 Task: Look for space in Mansfield, United States from 26th August, 2023 to 10th September, 2023 for 6 adults, 2 children in price range Rs.10000 to Rs.15000. Place can be entire place or shared room with 6 bedrooms having 6 beds and 6 bathrooms. Property type can be house, flat, guest house. Amenities needed are: wifi, TV, free parkinig on premises, gym, breakfast. Booking option can be shelf check-in. Required host language is English.
Action: Mouse moved to (530, 114)
Screenshot: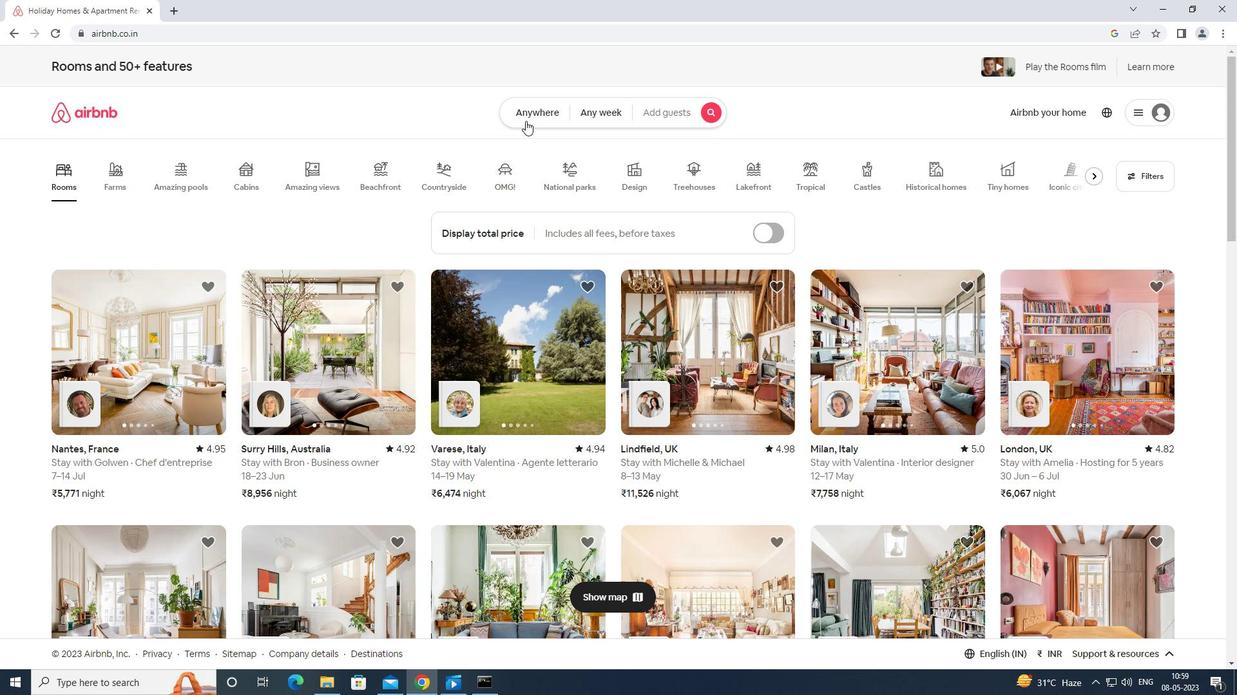 
Action: Mouse pressed left at (530, 114)
Screenshot: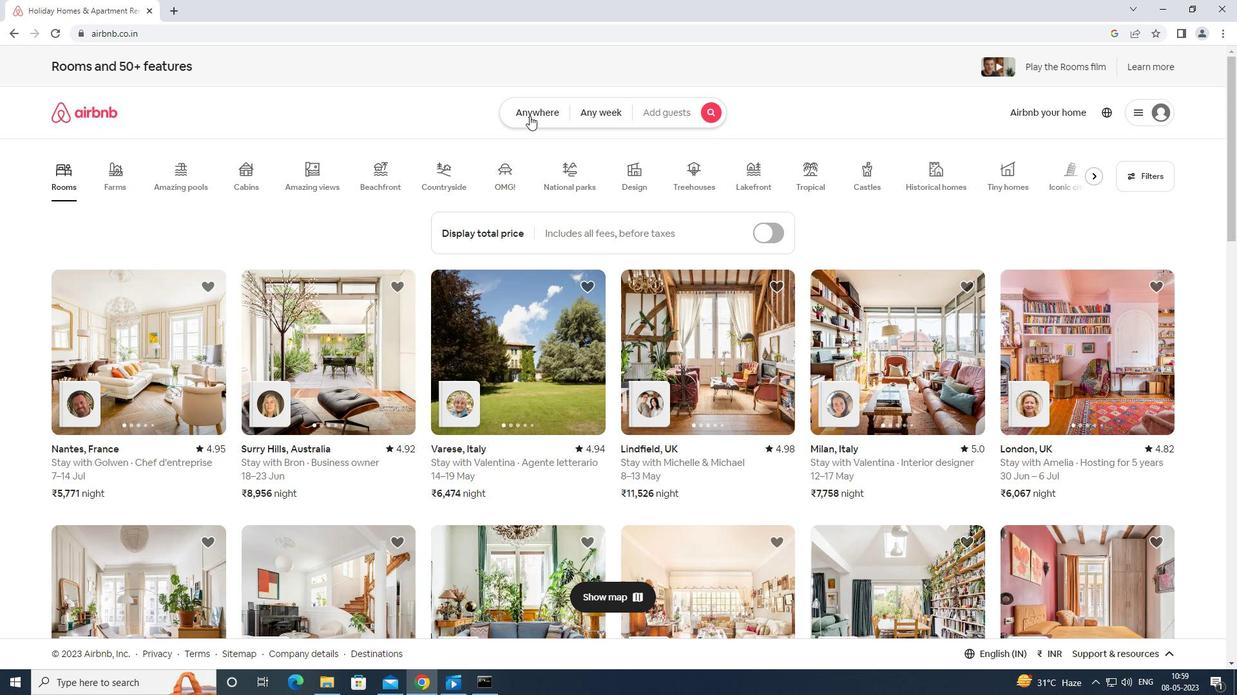 
Action: Mouse moved to (476, 154)
Screenshot: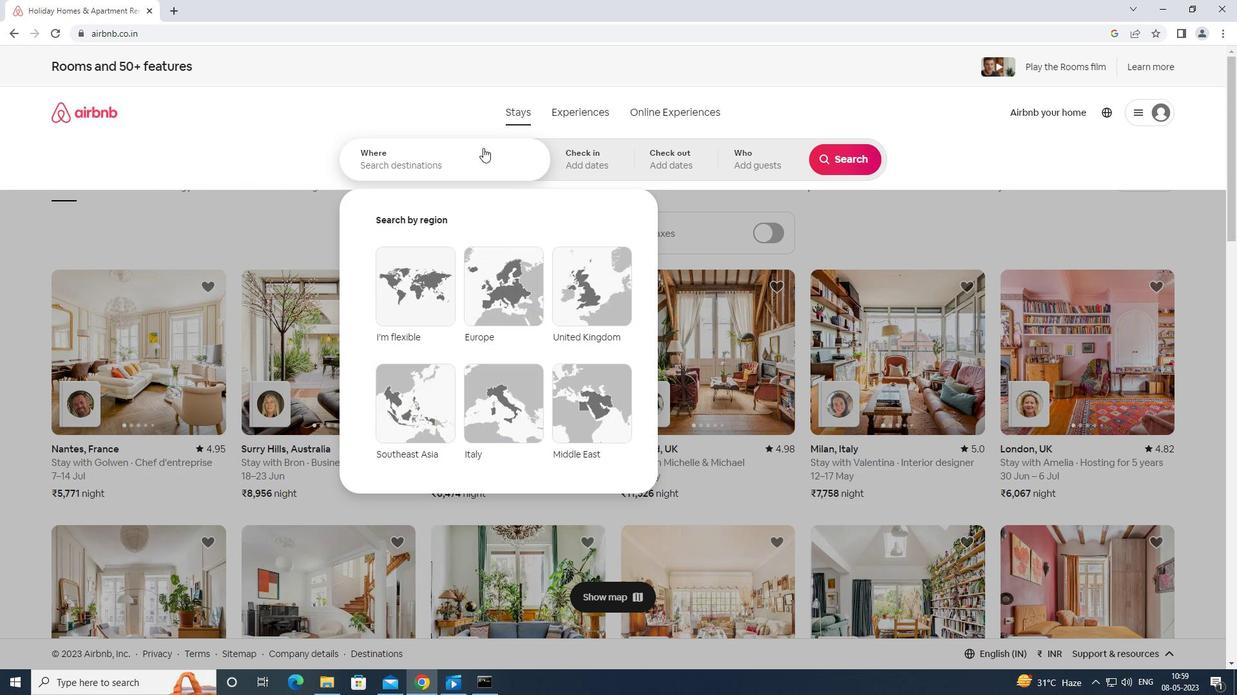
Action: Mouse pressed left at (476, 154)
Screenshot: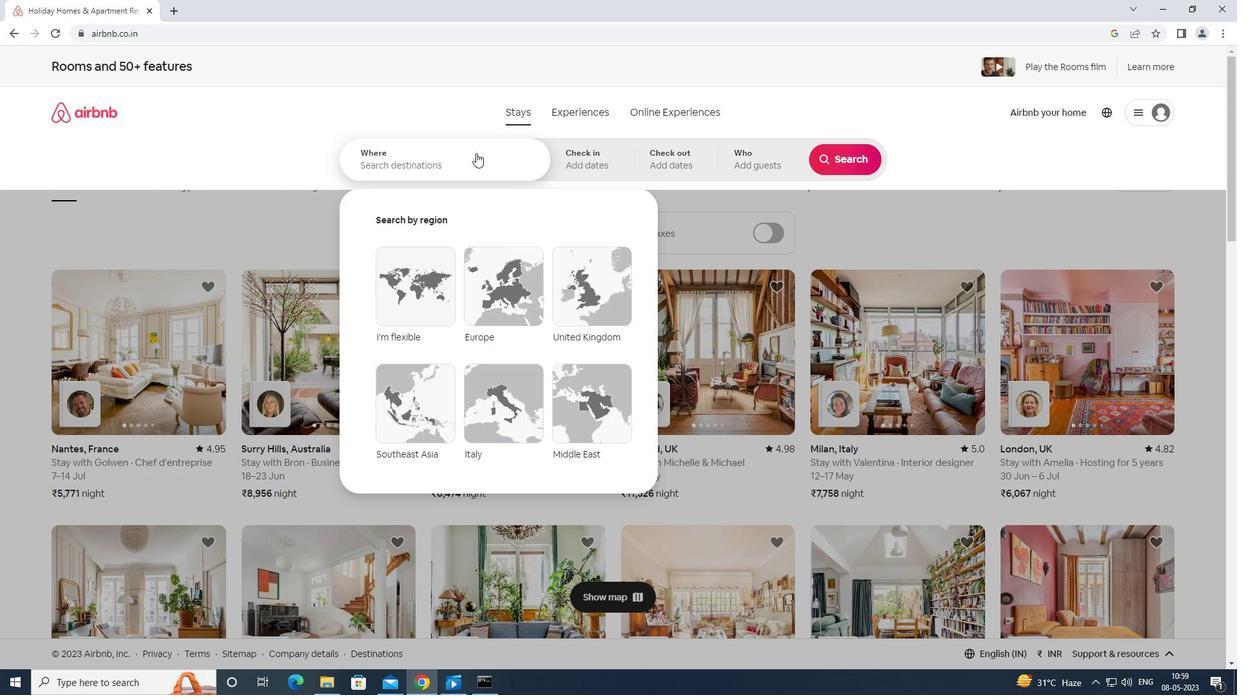
Action: Mouse moved to (478, 154)
Screenshot: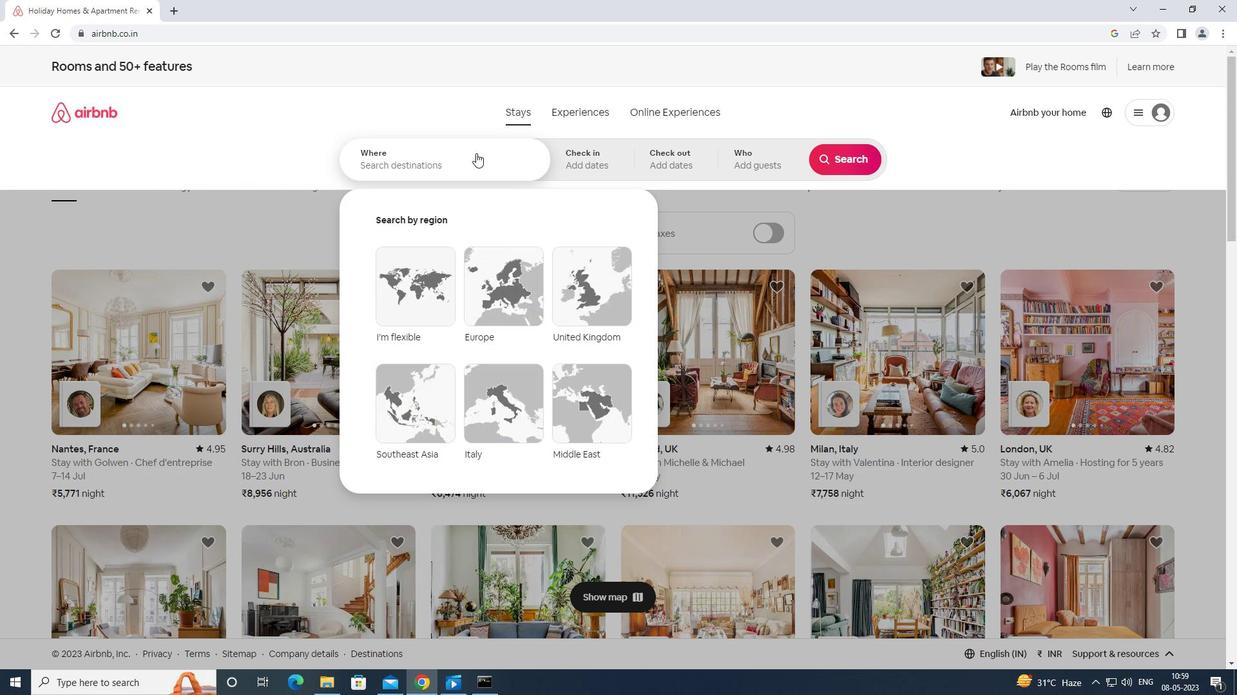 
Action: Key pressed <Key.caps_lock>
Screenshot: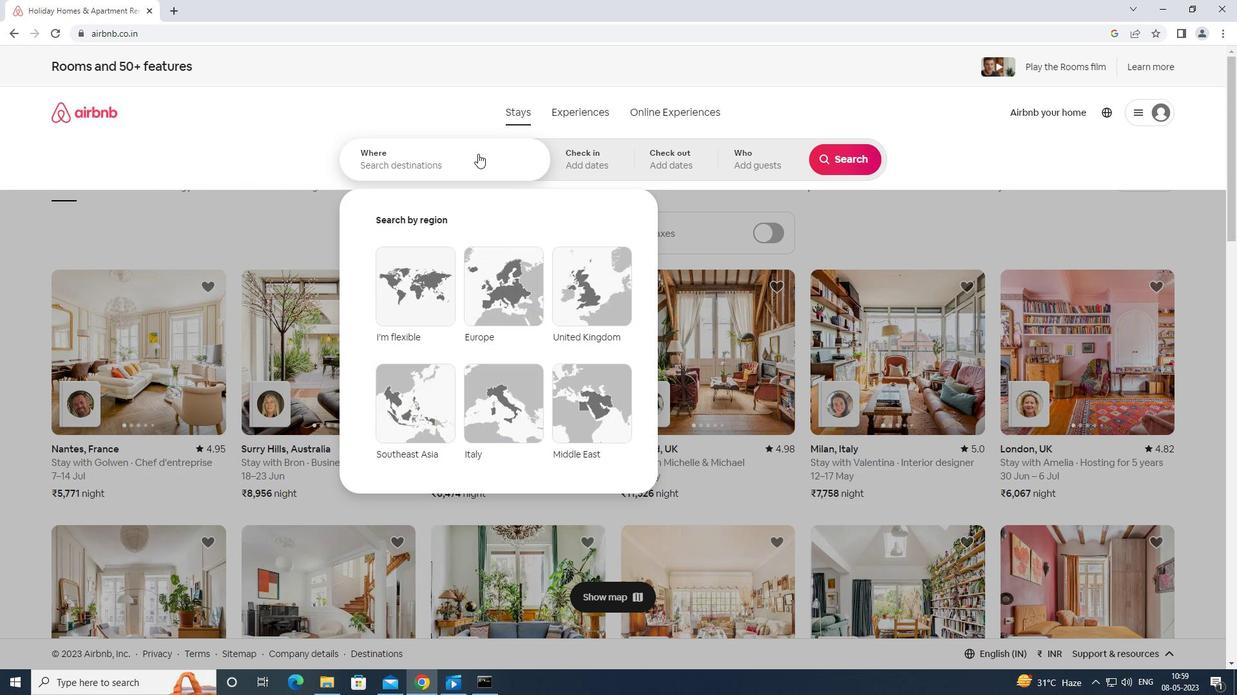 
Action: Mouse moved to (473, 171)
Screenshot: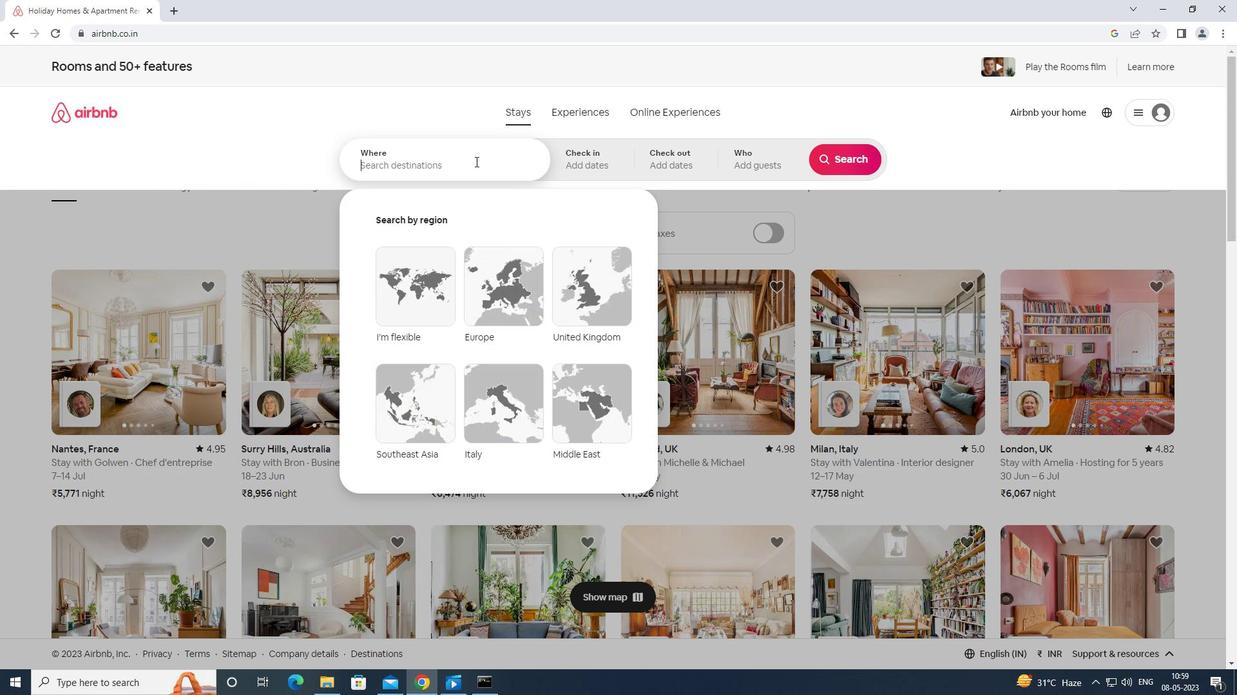 
Action: Key pressed mansfield<Key.space>united<Key.space>states<Key.enter>
Screenshot: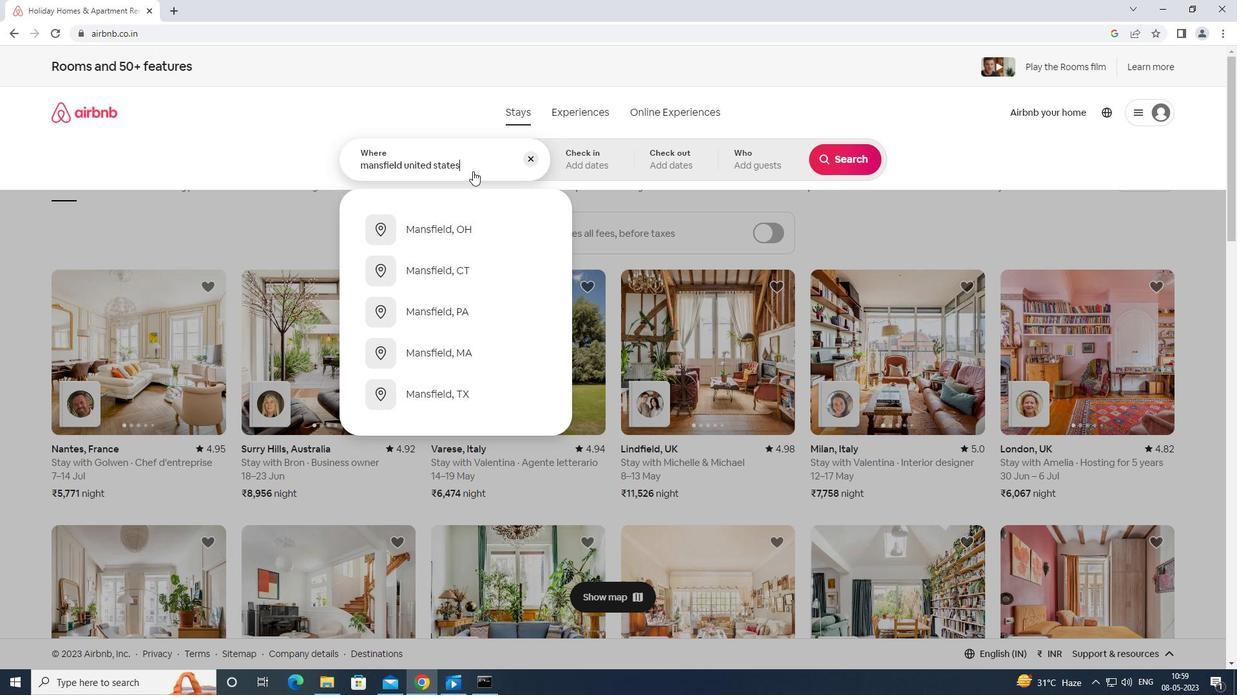 
Action: Mouse moved to (840, 264)
Screenshot: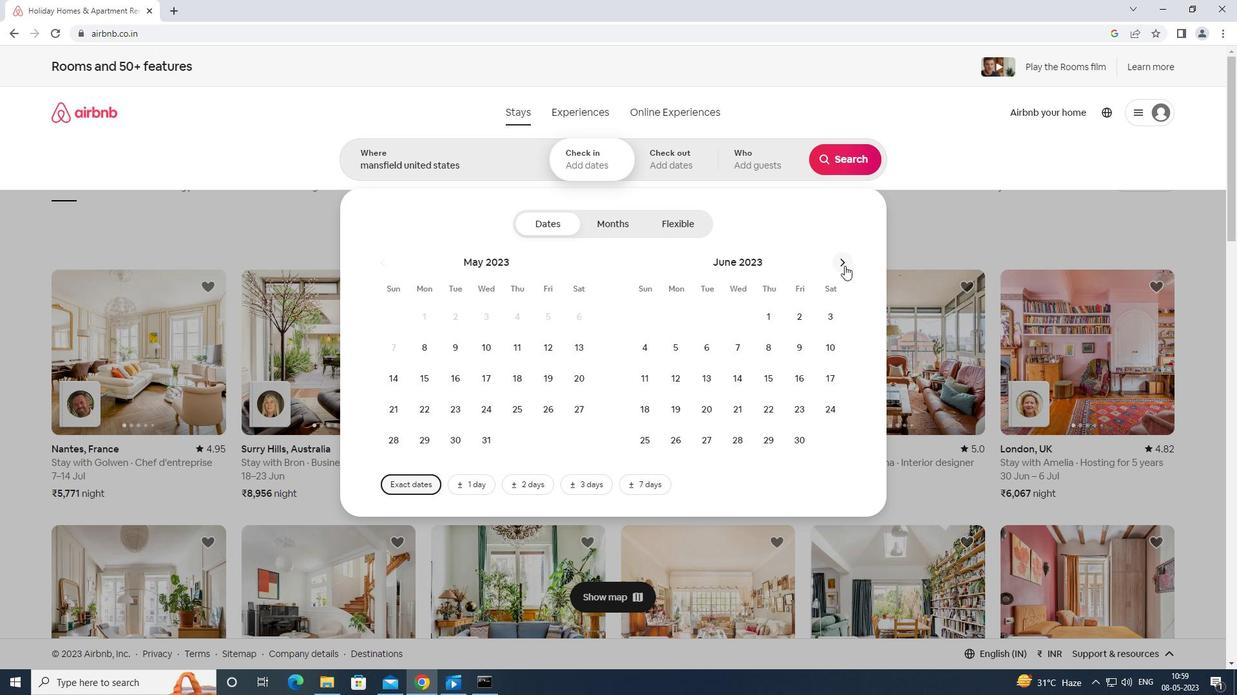 
Action: Mouse pressed left at (840, 264)
Screenshot: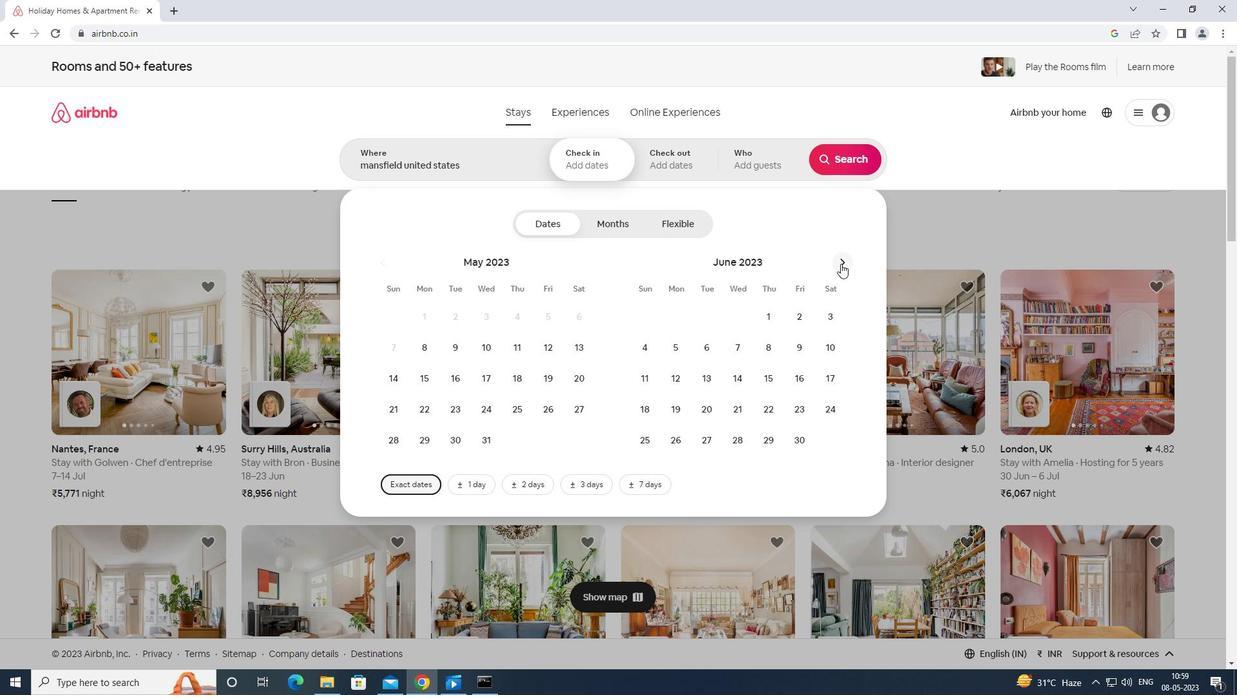 
Action: Mouse pressed left at (840, 264)
Screenshot: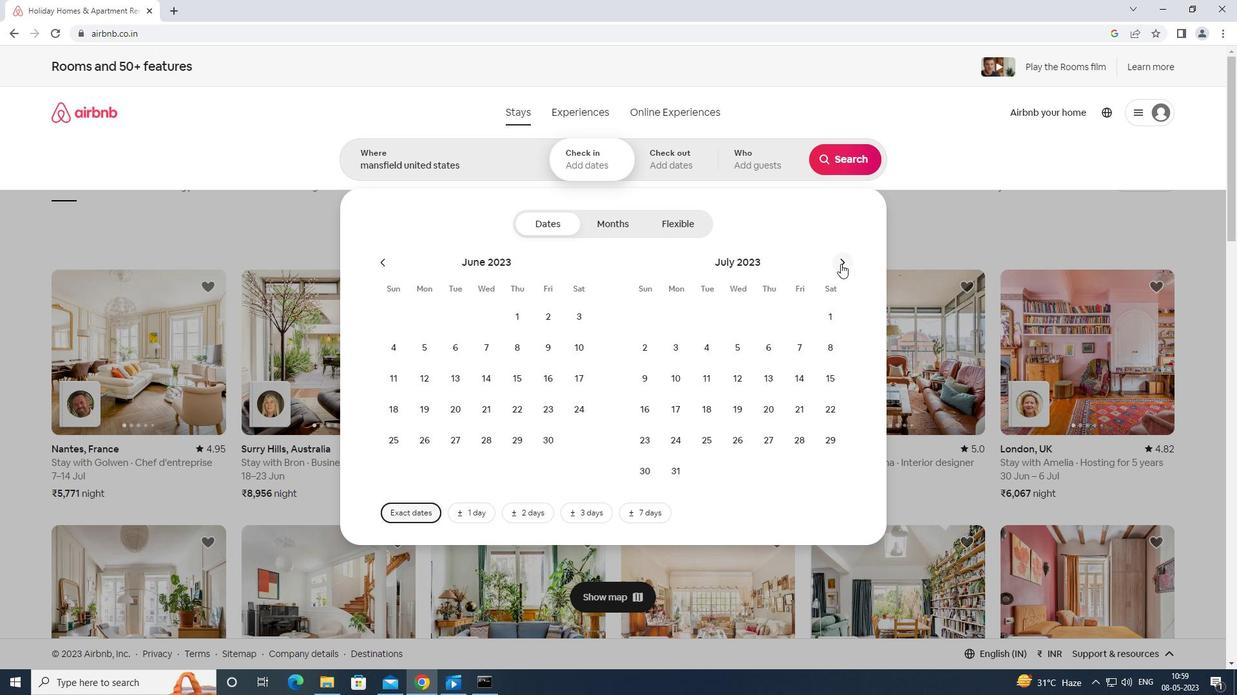 
Action: Mouse moved to (821, 404)
Screenshot: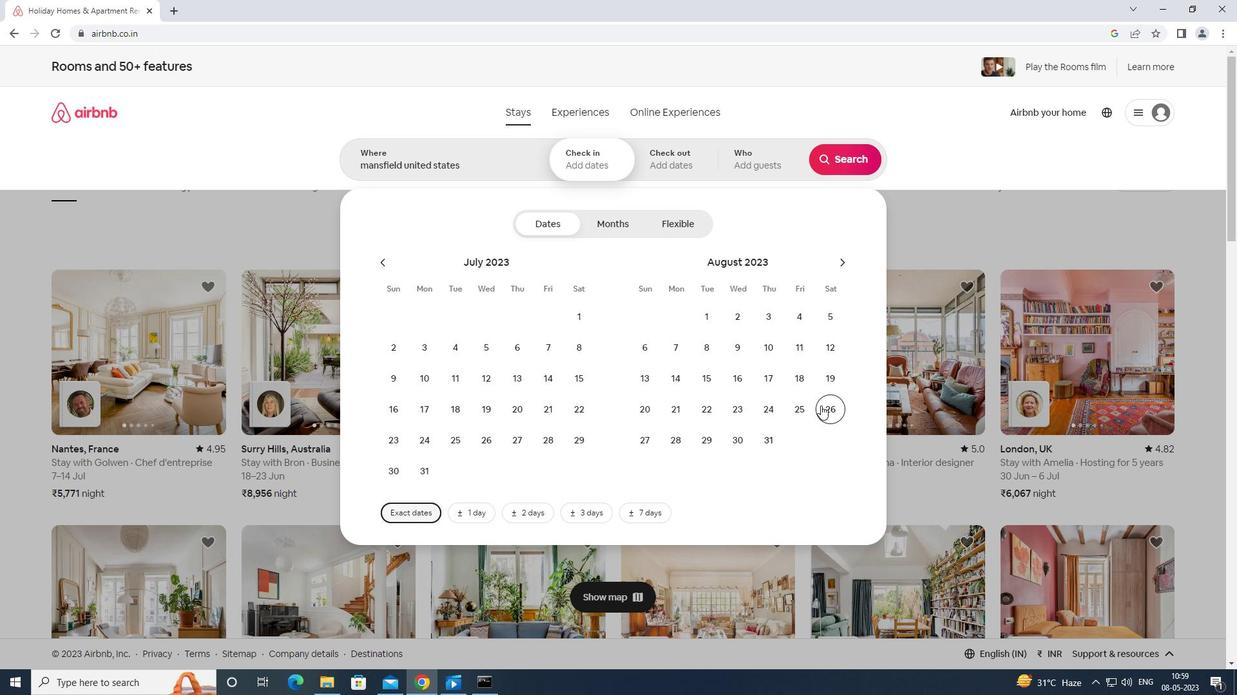 
Action: Mouse pressed left at (821, 404)
Screenshot: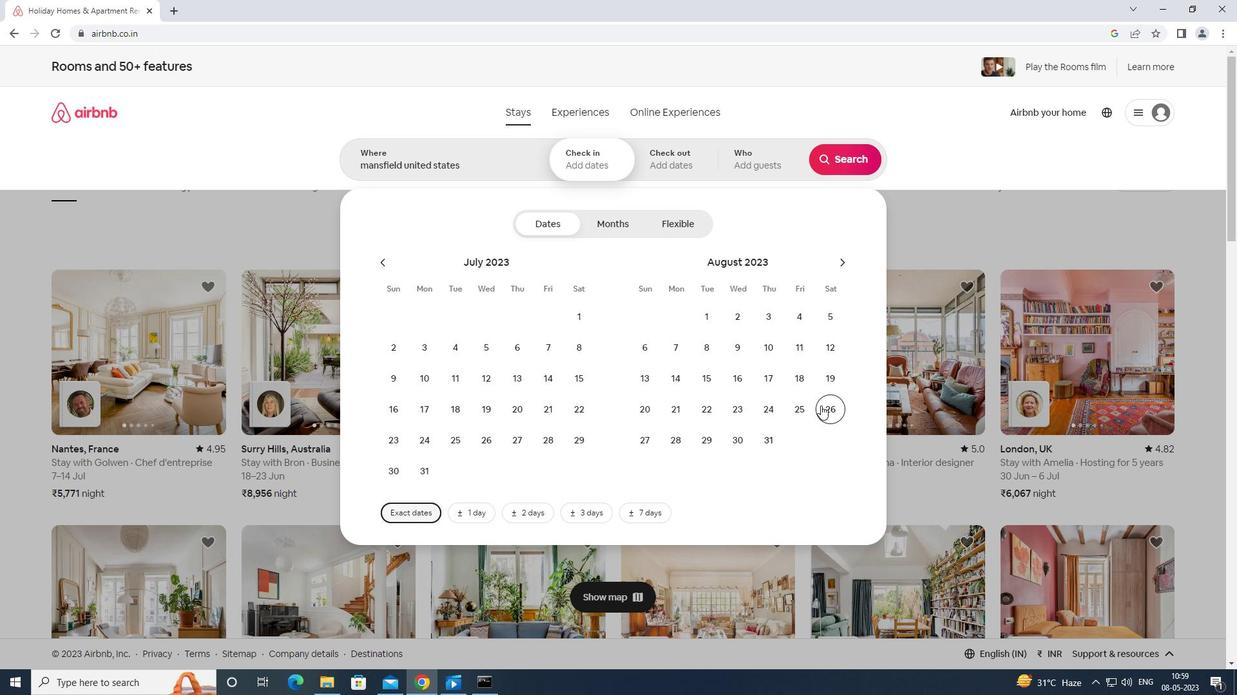 
Action: Mouse moved to (826, 257)
Screenshot: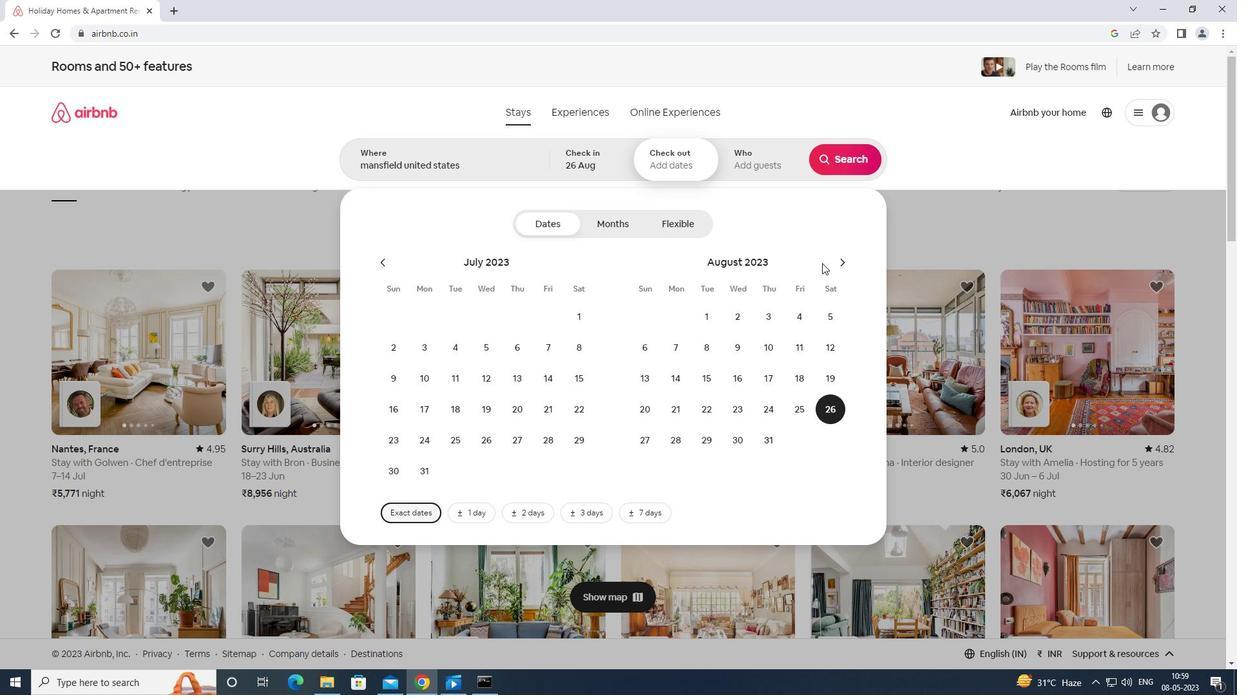 
Action: Mouse pressed left at (826, 257)
Screenshot: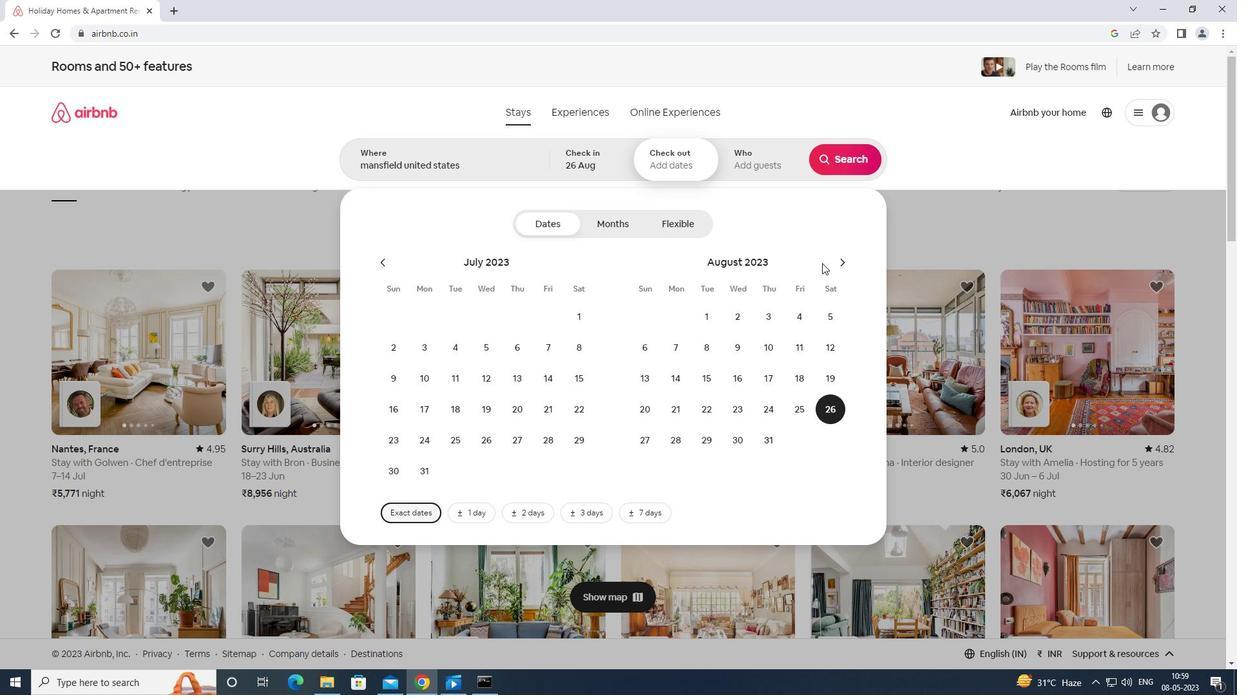 
Action: Mouse moved to (842, 259)
Screenshot: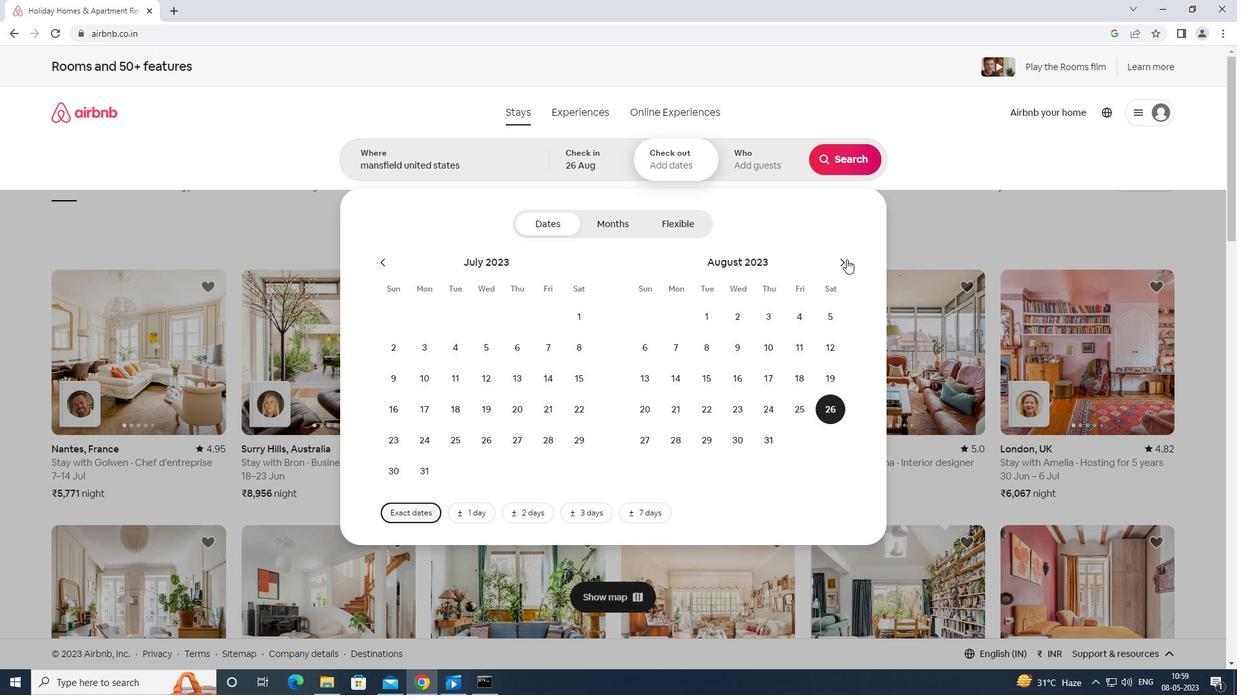 
Action: Mouse pressed left at (842, 259)
Screenshot: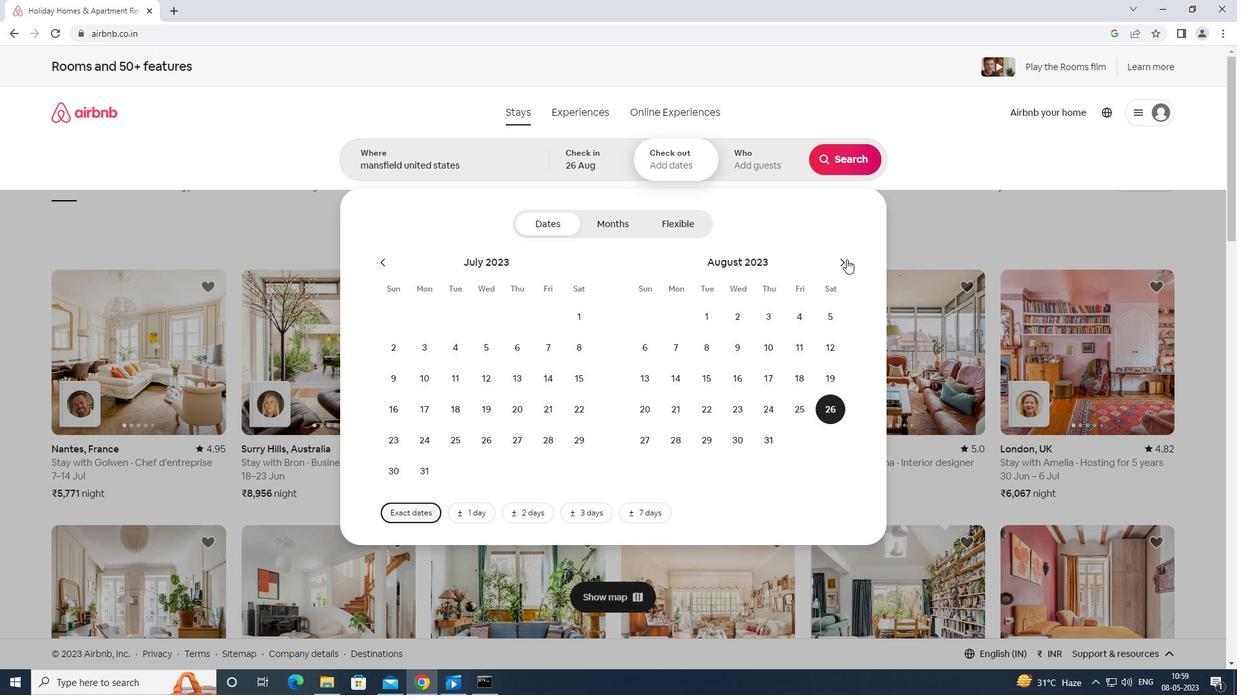 
Action: Mouse moved to (644, 378)
Screenshot: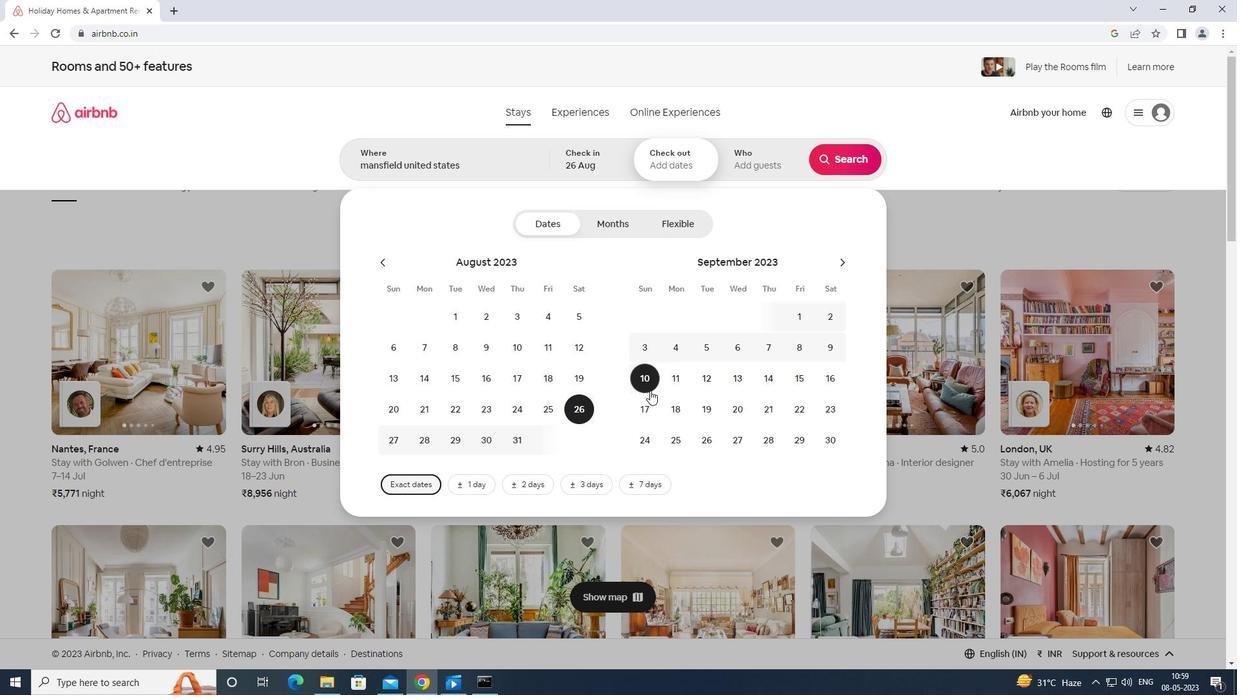 
Action: Mouse pressed left at (644, 378)
Screenshot: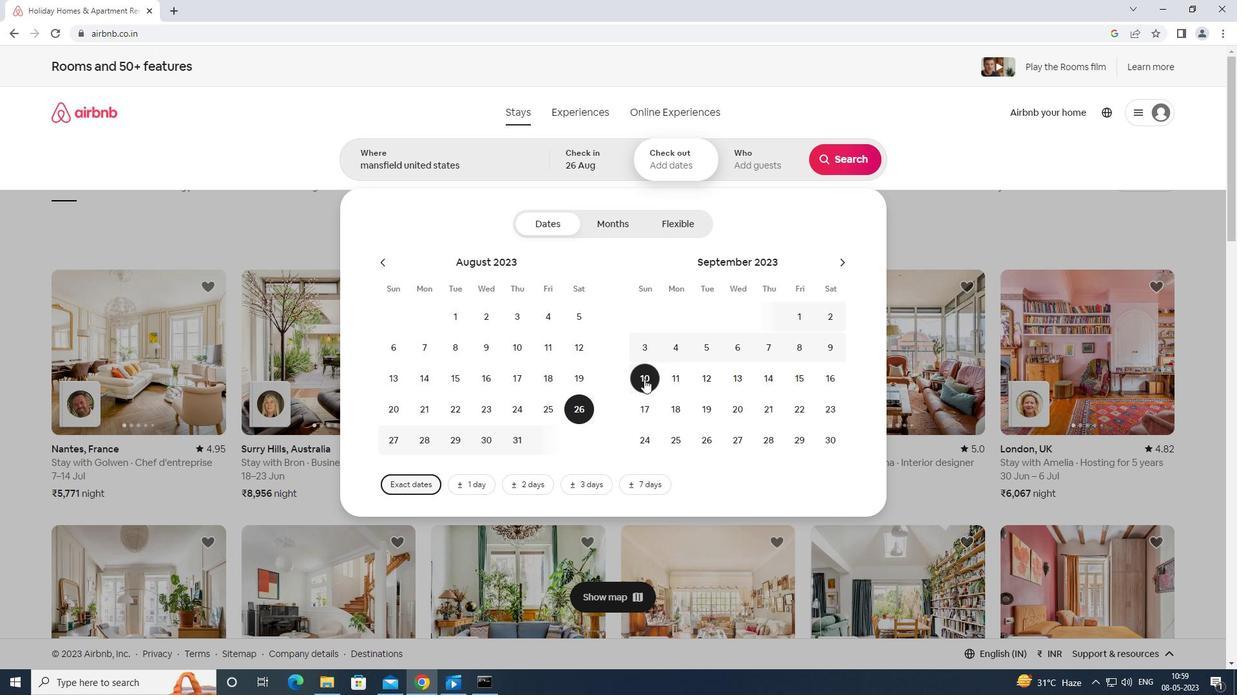 
Action: Mouse moved to (760, 161)
Screenshot: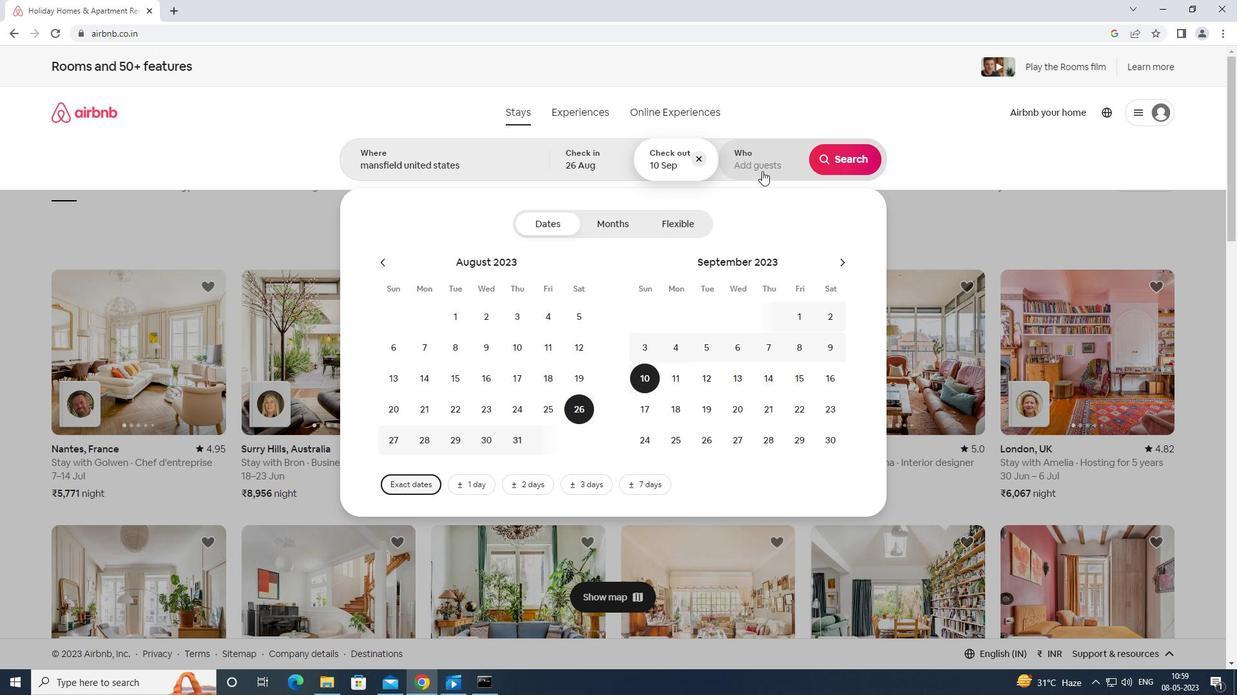 
Action: Mouse pressed left at (760, 161)
Screenshot: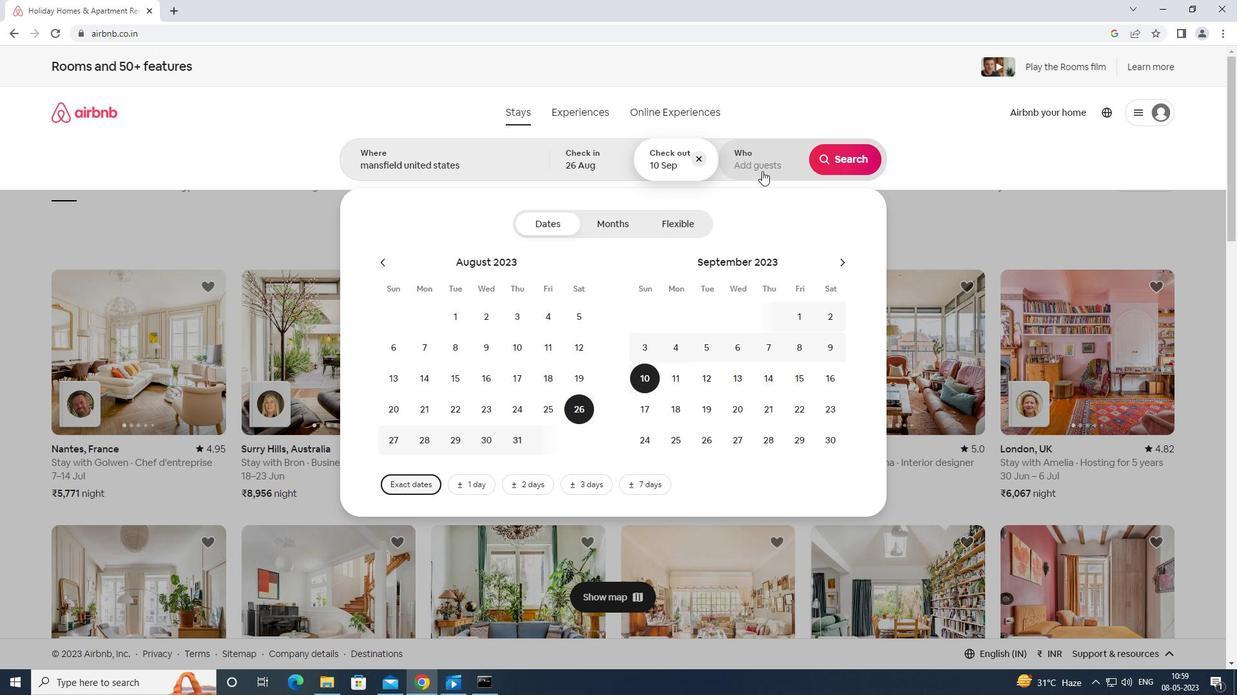 
Action: Mouse moved to (853, 224)
Screenshot: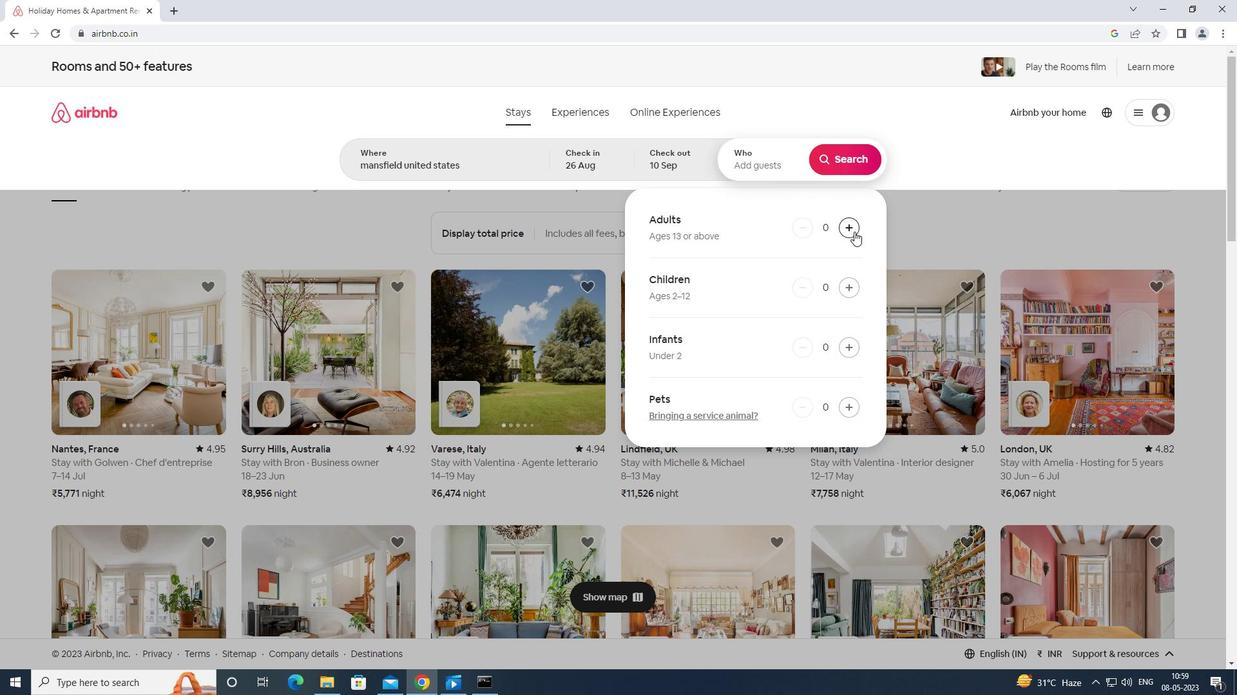 
Action: Mouse pressed left at (853, 224)
Screenshot: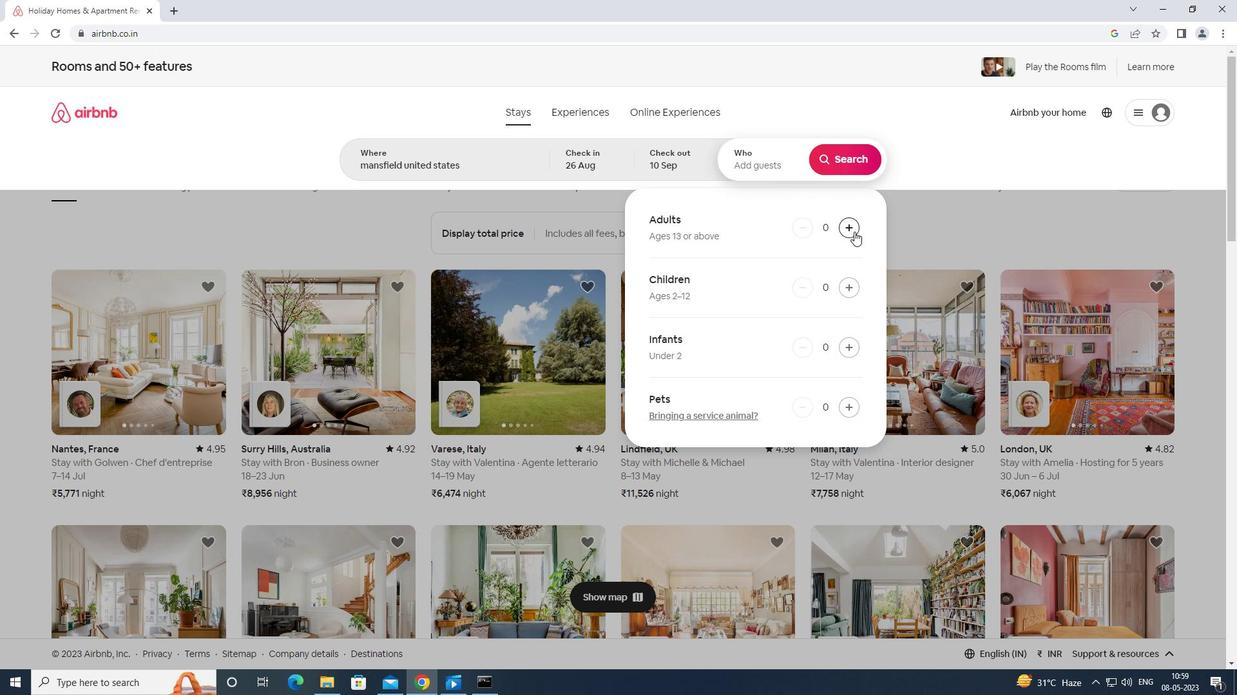 
Action: Mouse moved to (853, 222)
Screenshot: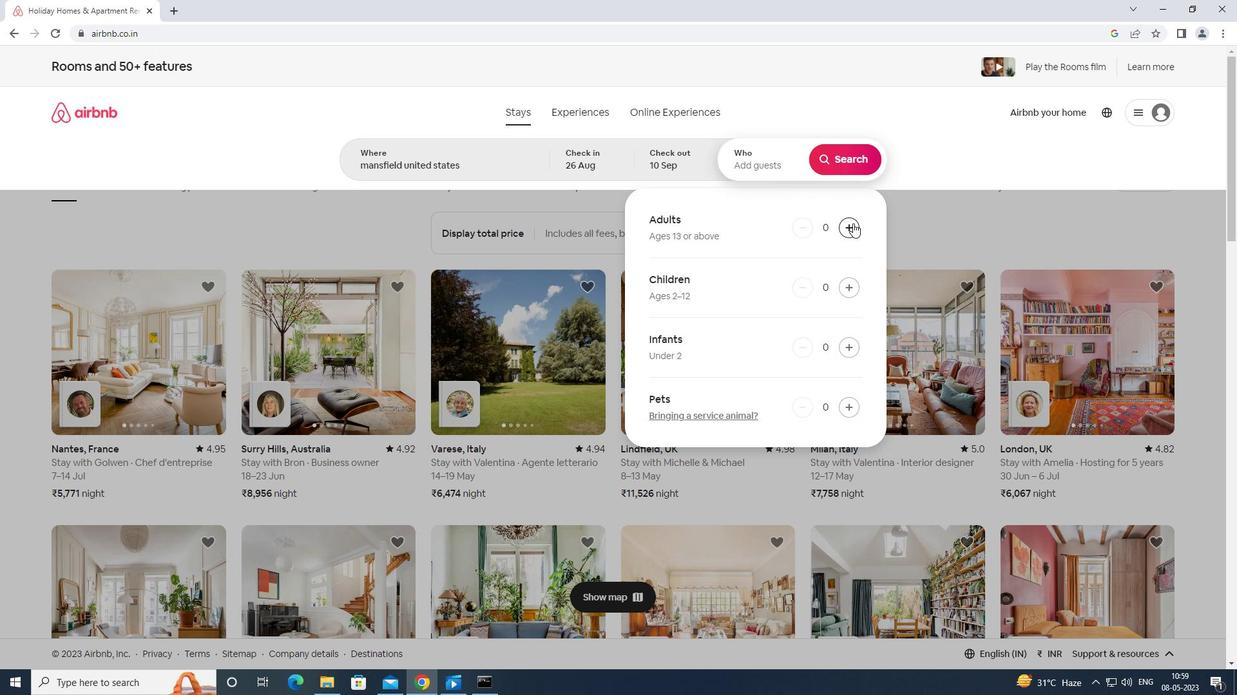 
Action: Mouse pressed left at (853, 222)
Screenshot: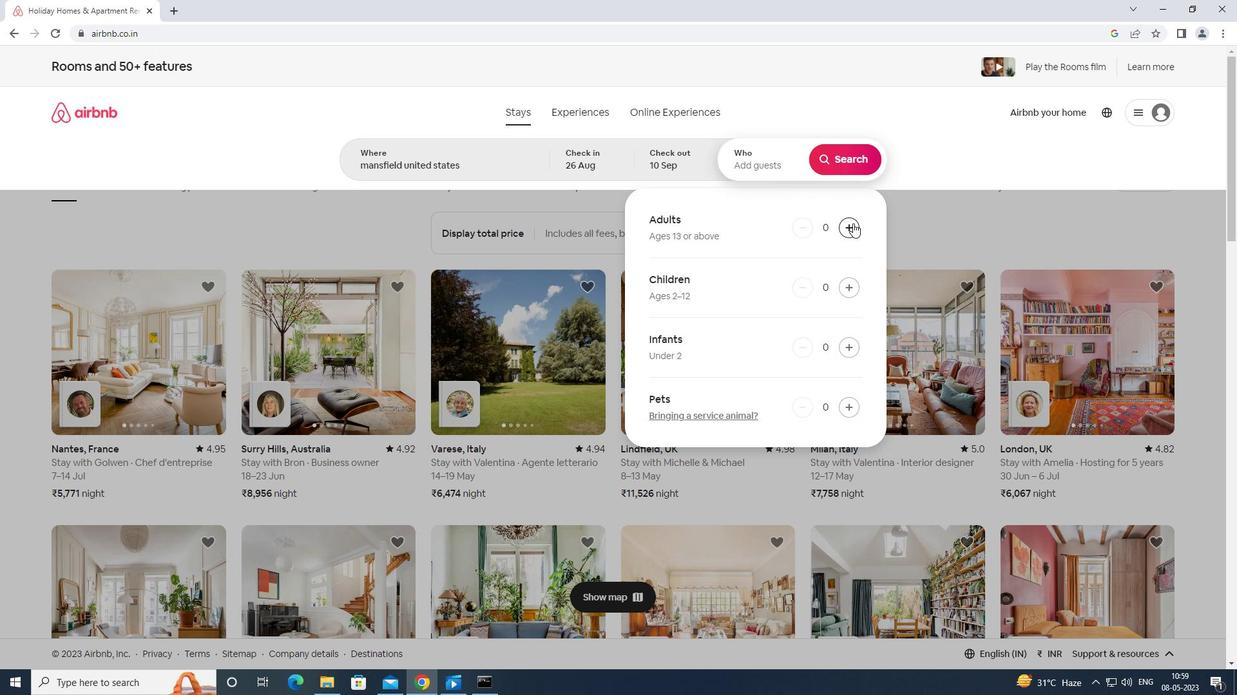 
Action: Mouse moved to (851, 224)
Screenshot: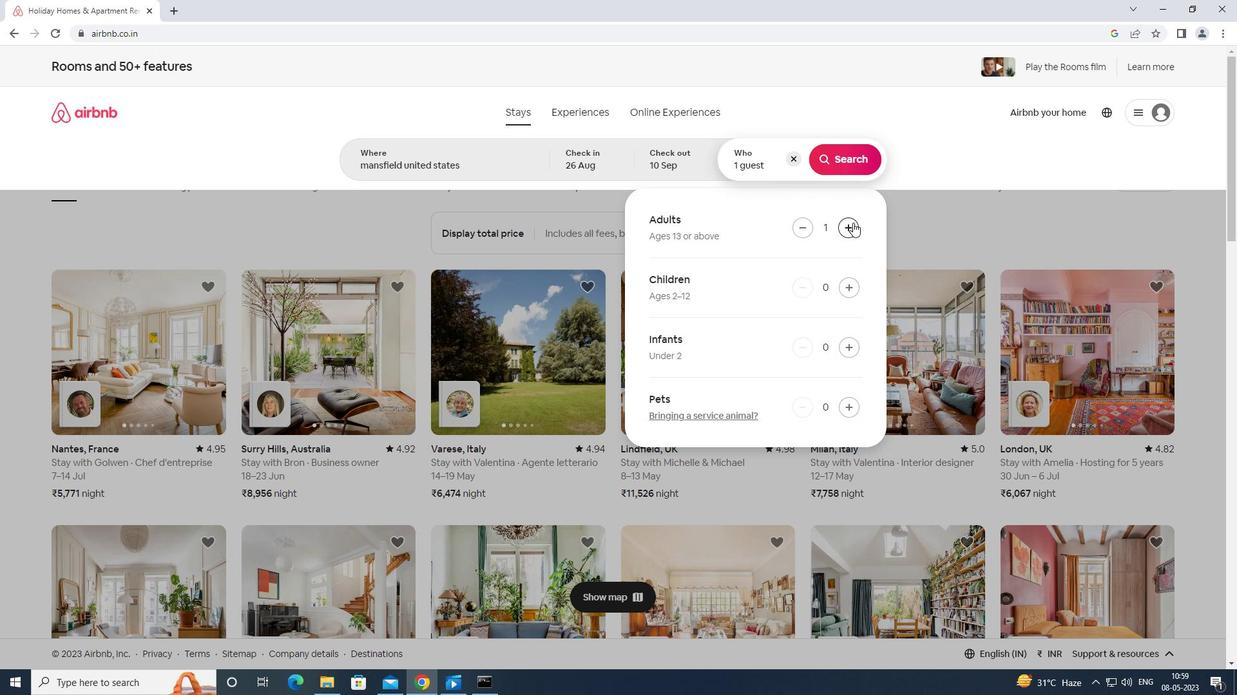 
Action: Mouse pressed left at (851, 224)
Screenshot: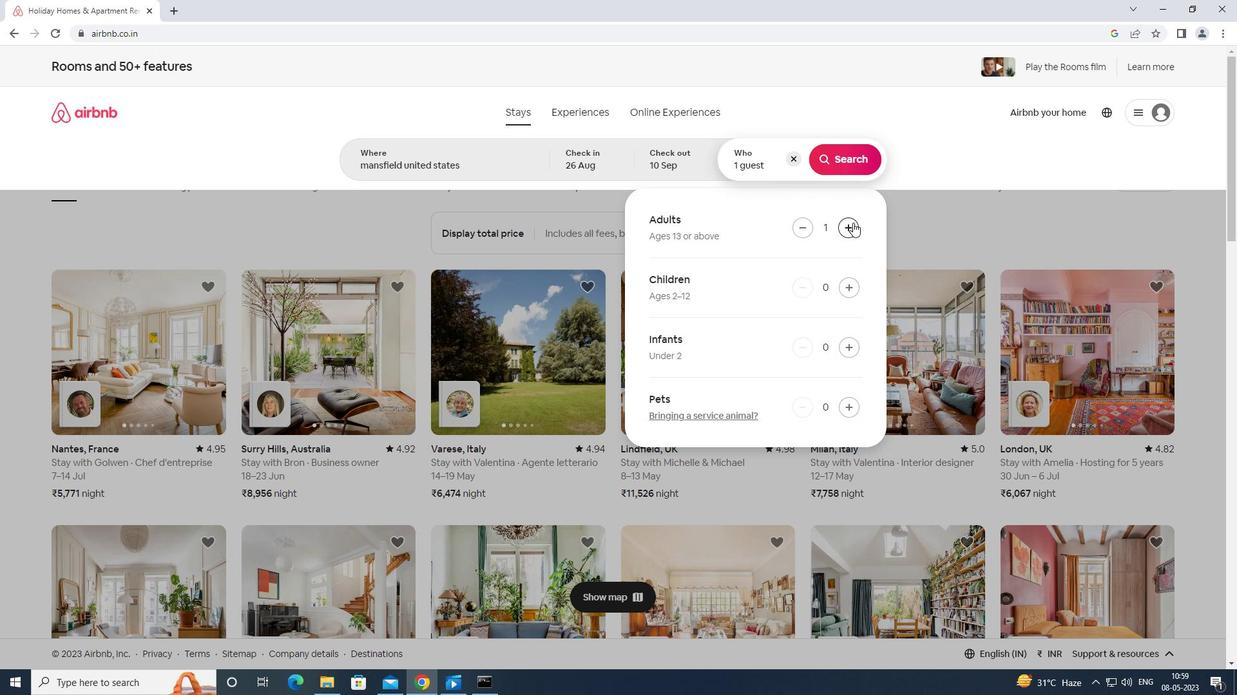 
Action: Mouse moved to (850, 224)
Screenshot: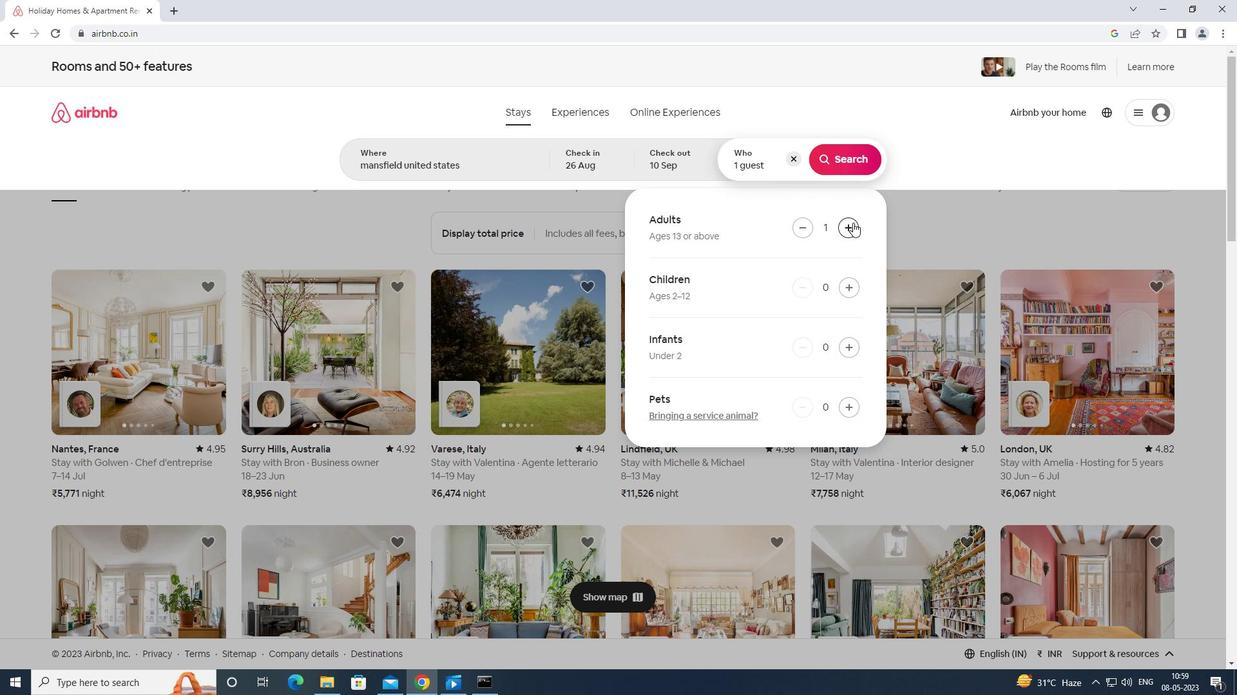 
Action: Mouse pressed left at (850, 224)
Screenshot: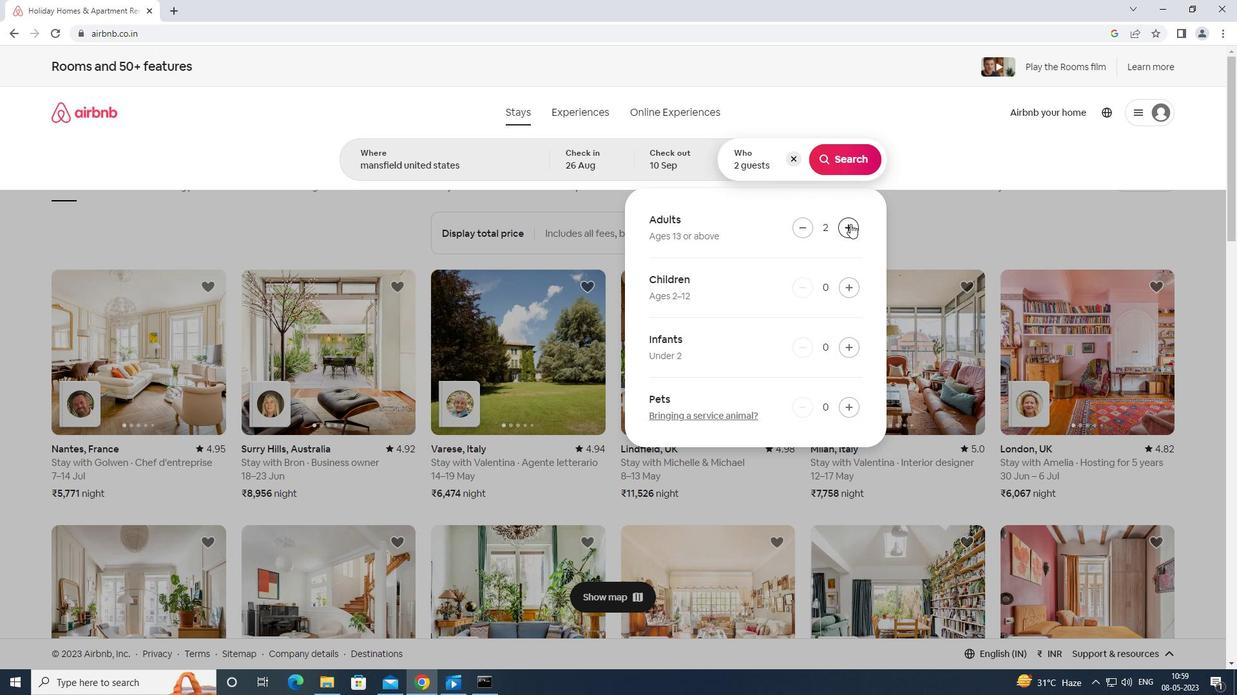 
Action: Mouse pressed left at (850, 224)
Screenshot: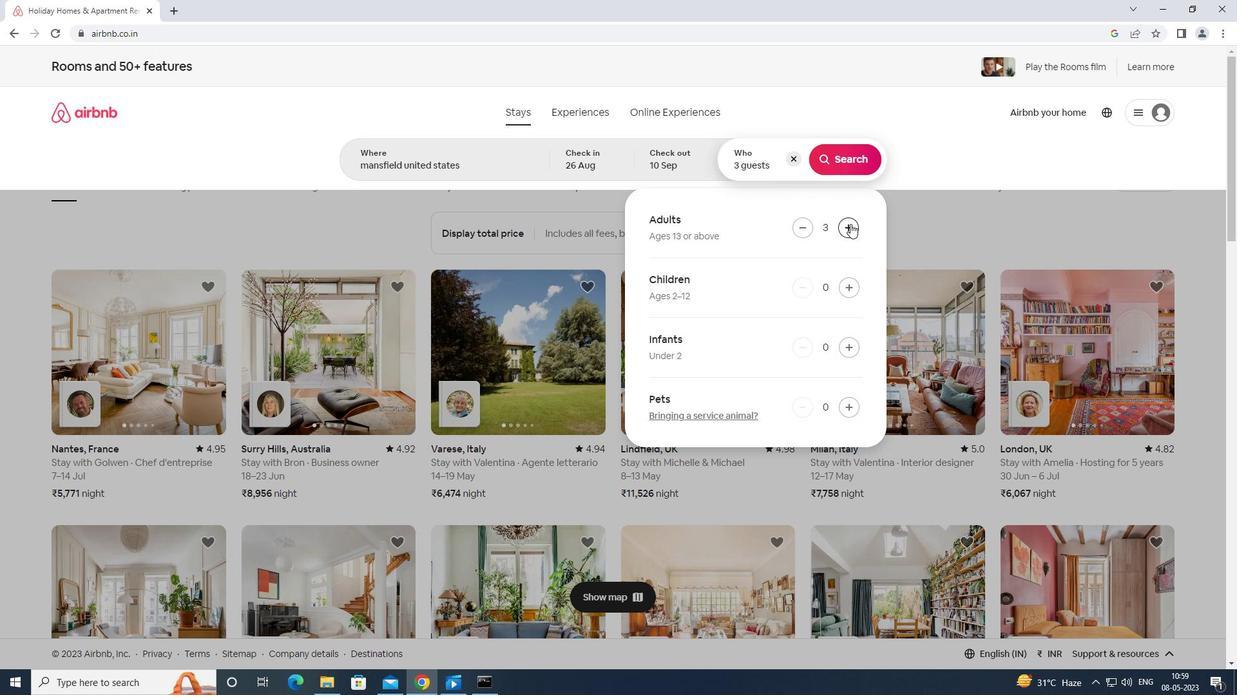 
Action: Mouse pressed left at (850, 224)
Screenshot: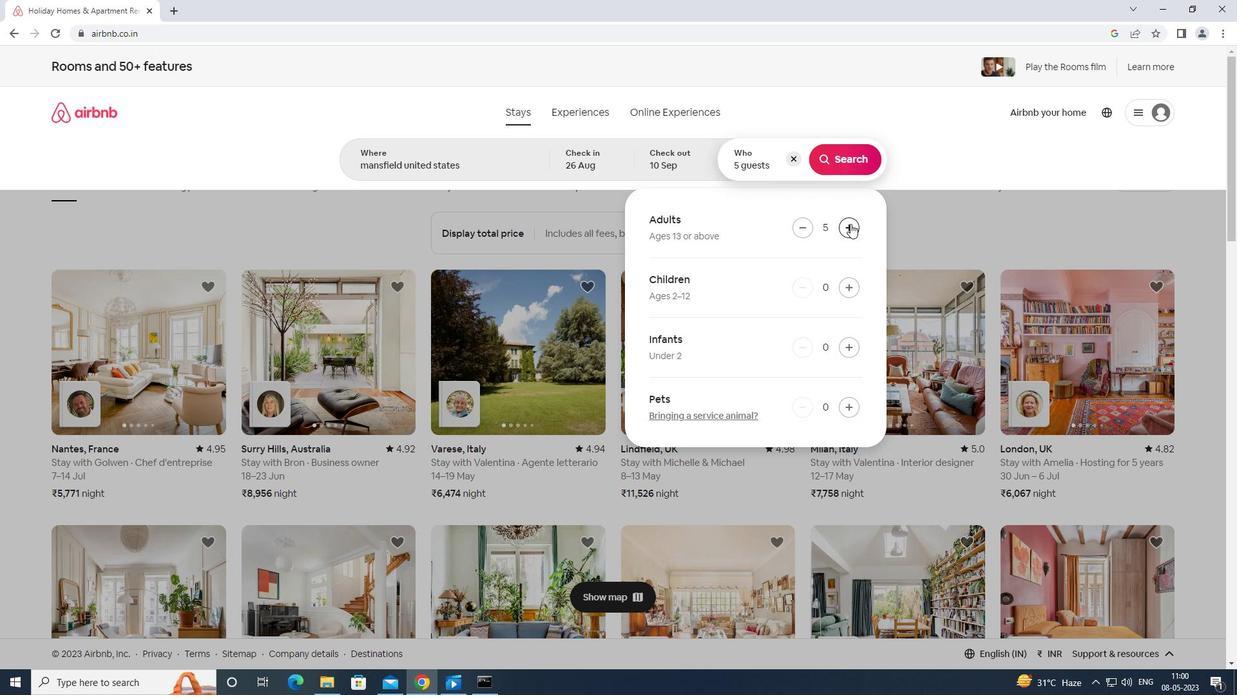 
Action: Mouse moved to (848, 290)
Screenshot: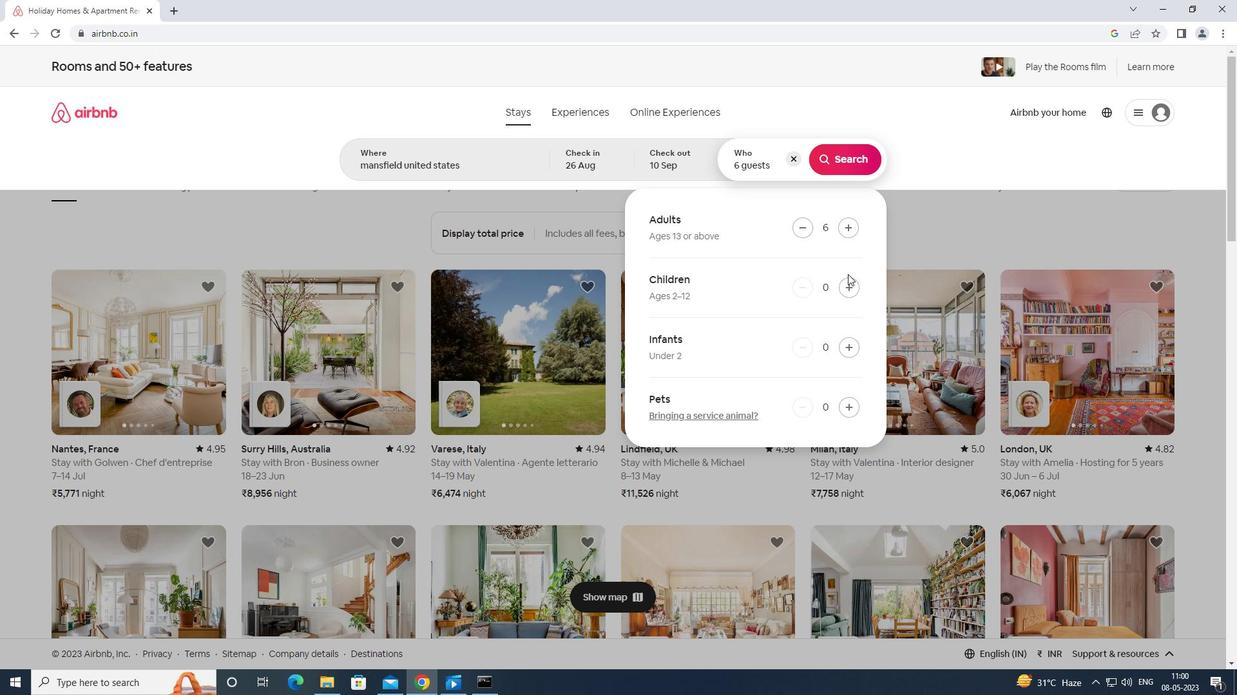 
Action: Mouse pressed left at (848, 290)
Screenshot: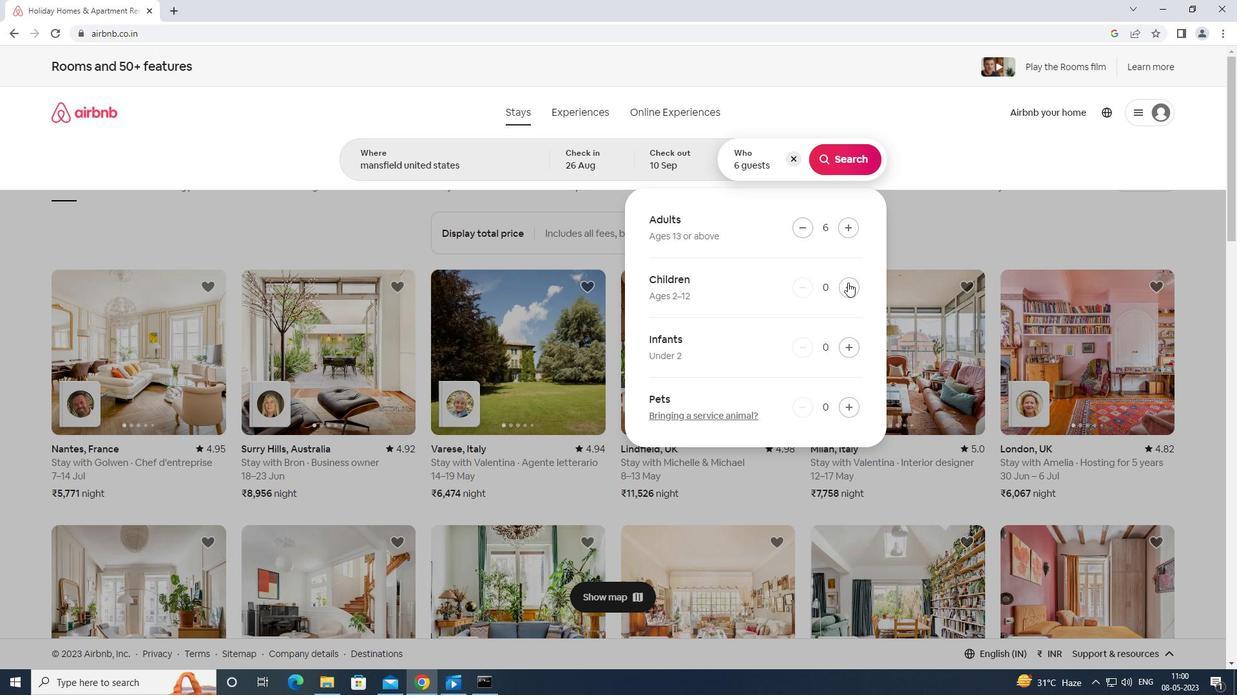 
Action: Mouse pressed left at (848, 290)
Screenshot: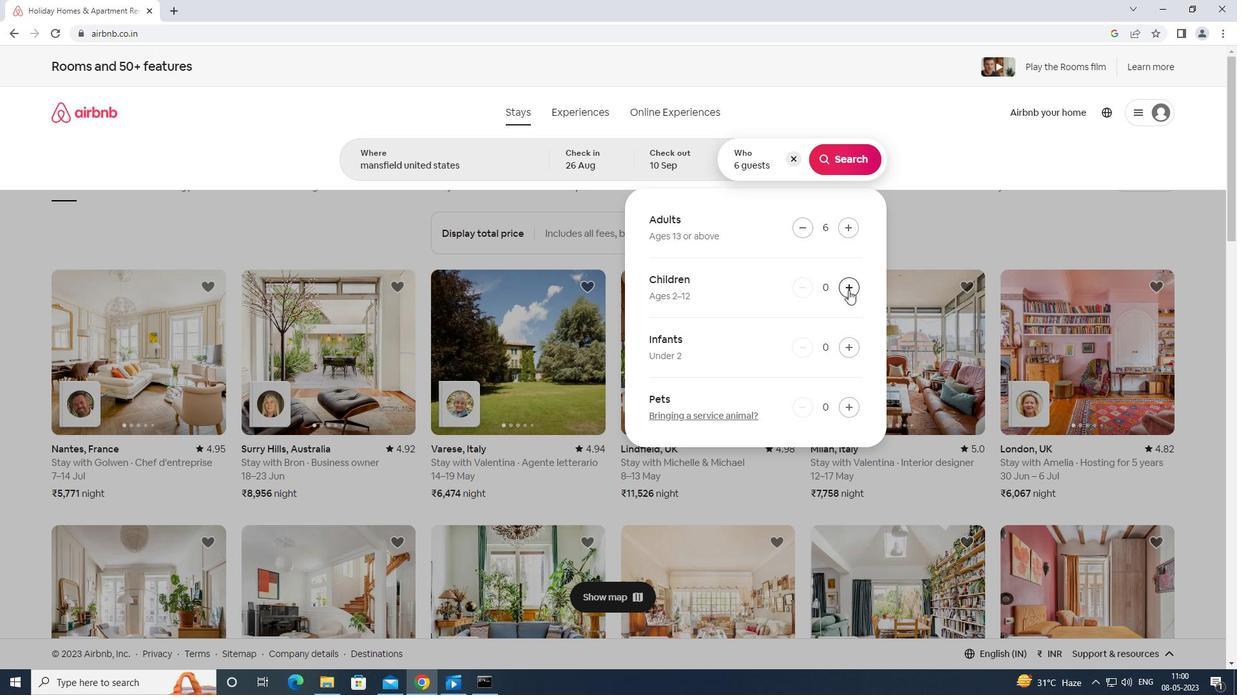 
Action: Mouse moved to (850, 162)
Screenshot: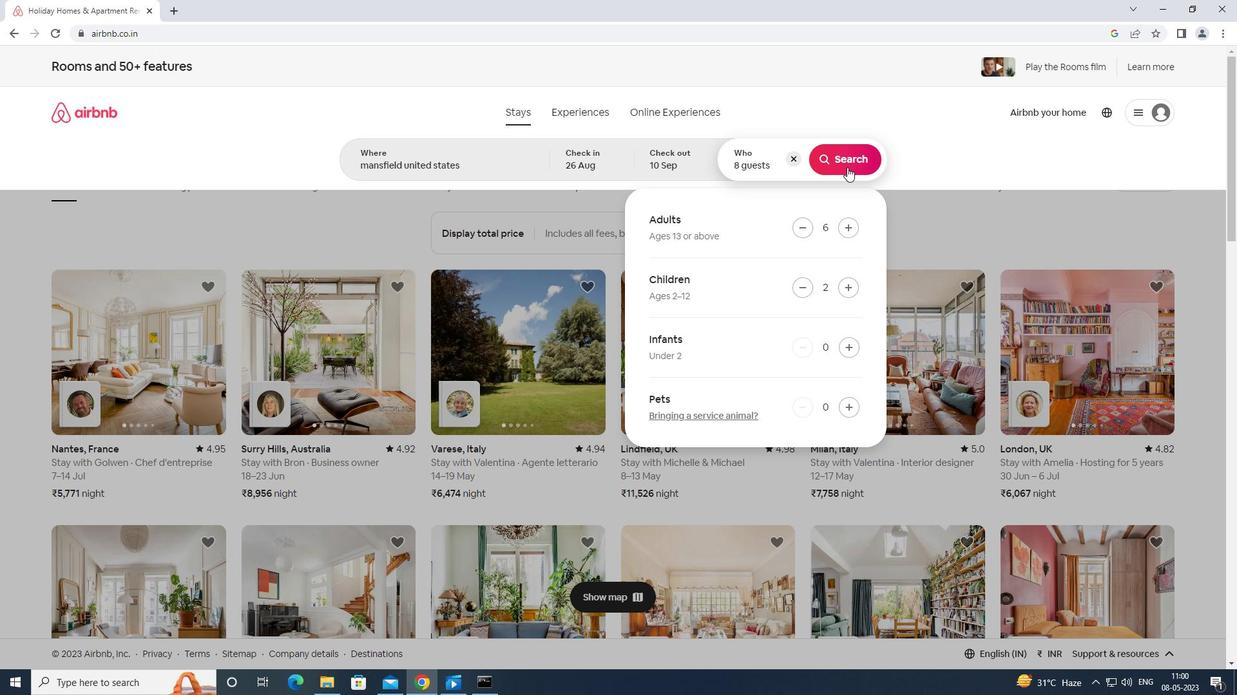 
Action: Mouse pressed left at (850, 162)
Screenshot: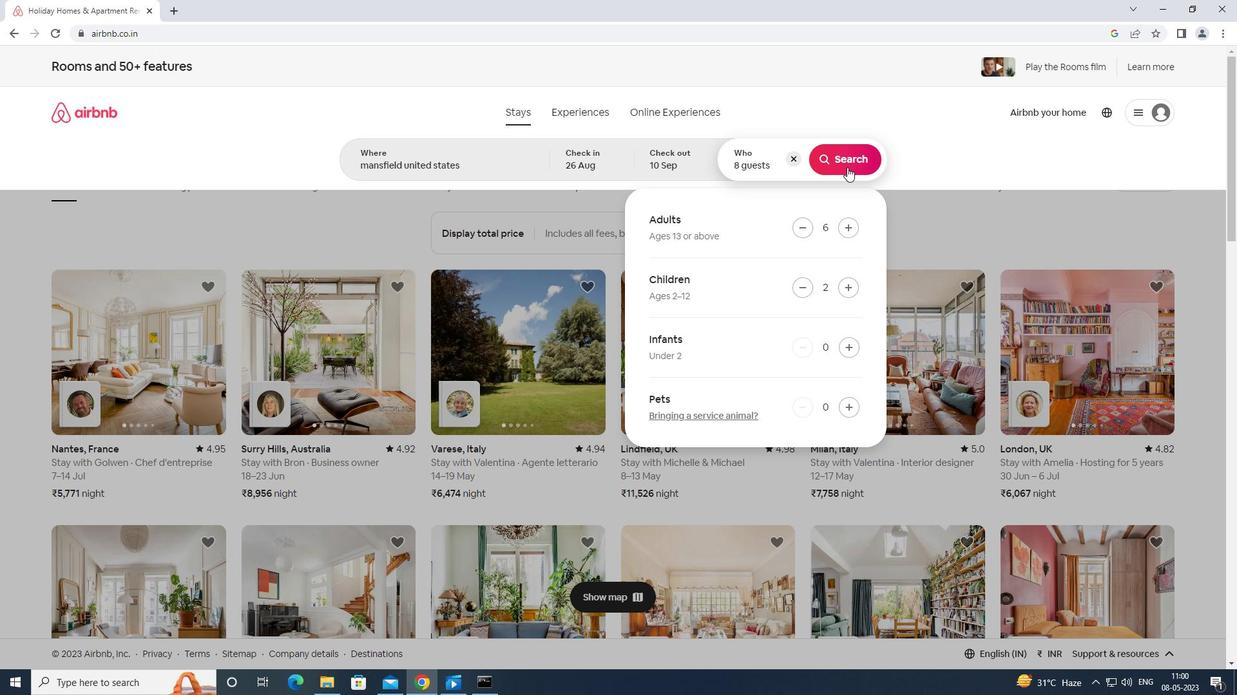 
Action: Mouse moved to (1188, 121)
Screenshot: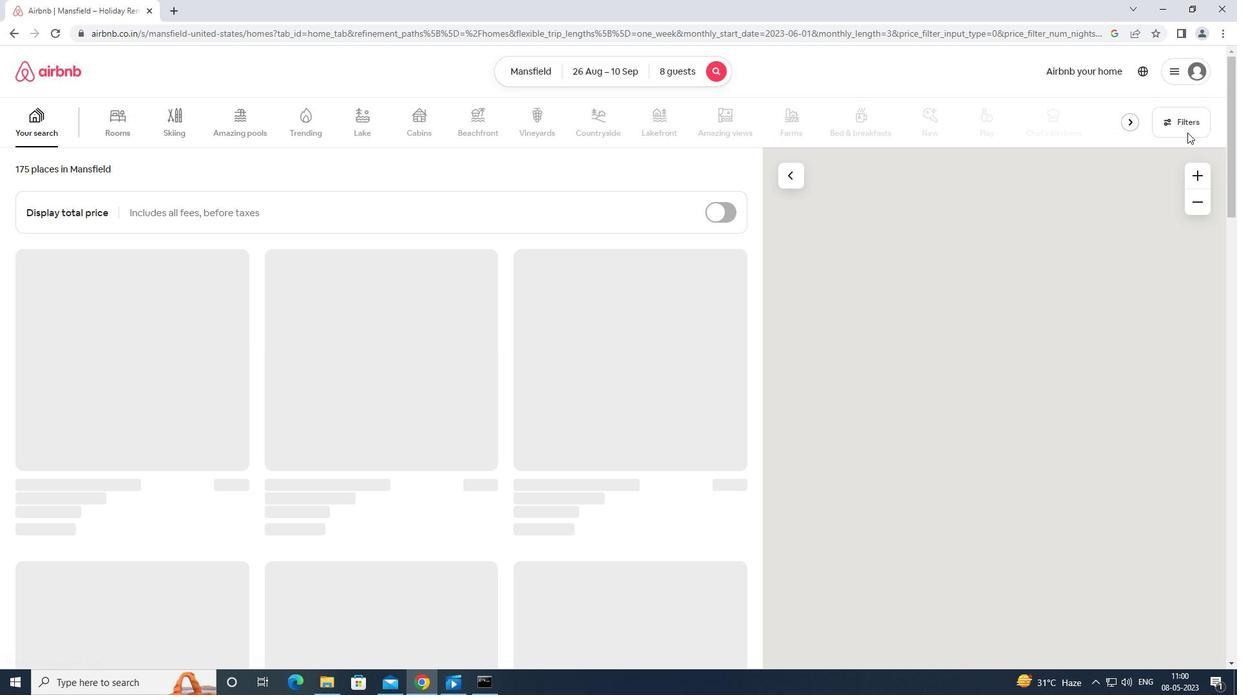 
Action: Mouse pressed left at (1188, 121)
Screenshot: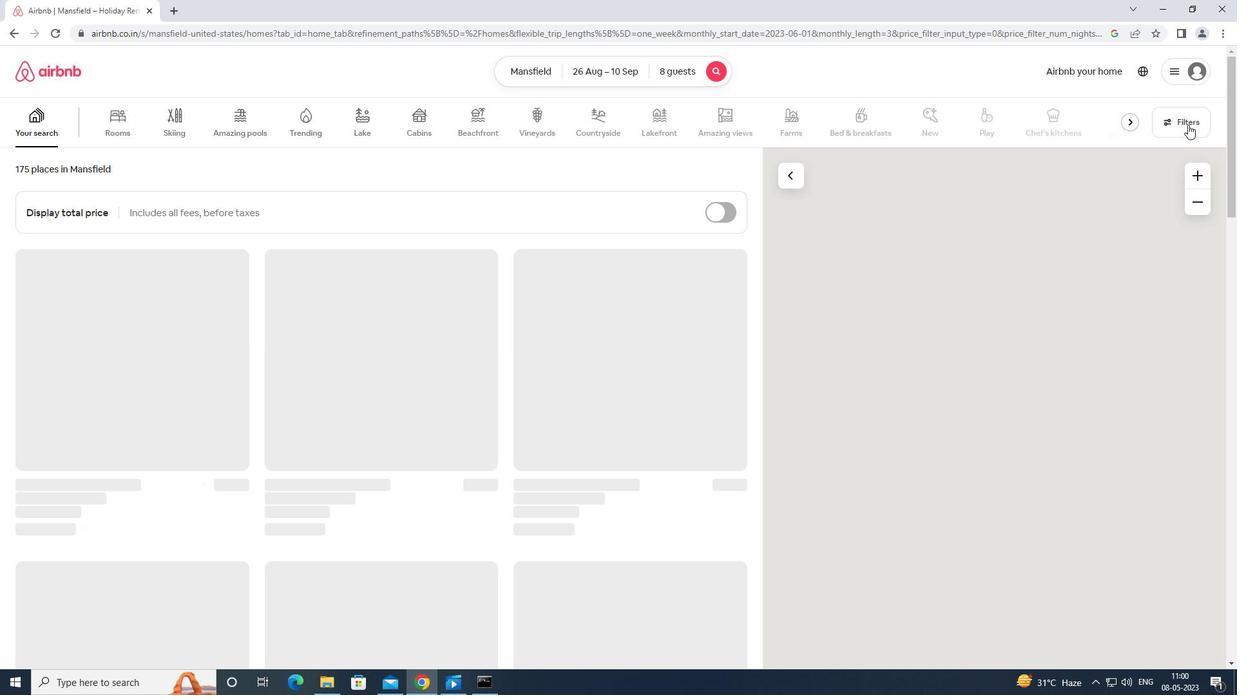 
Action: Mouse moved to (540, 418)
Screenshot: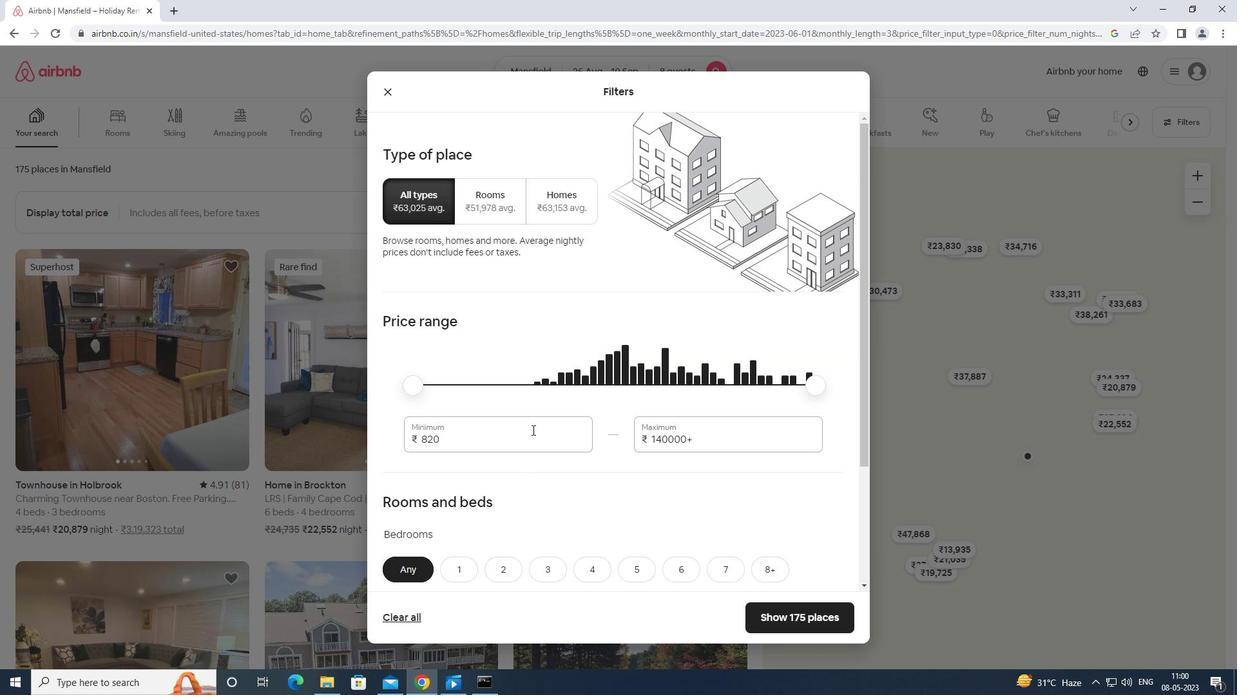 
Action: Mouse pressed left at (540, 418)
Screenshot: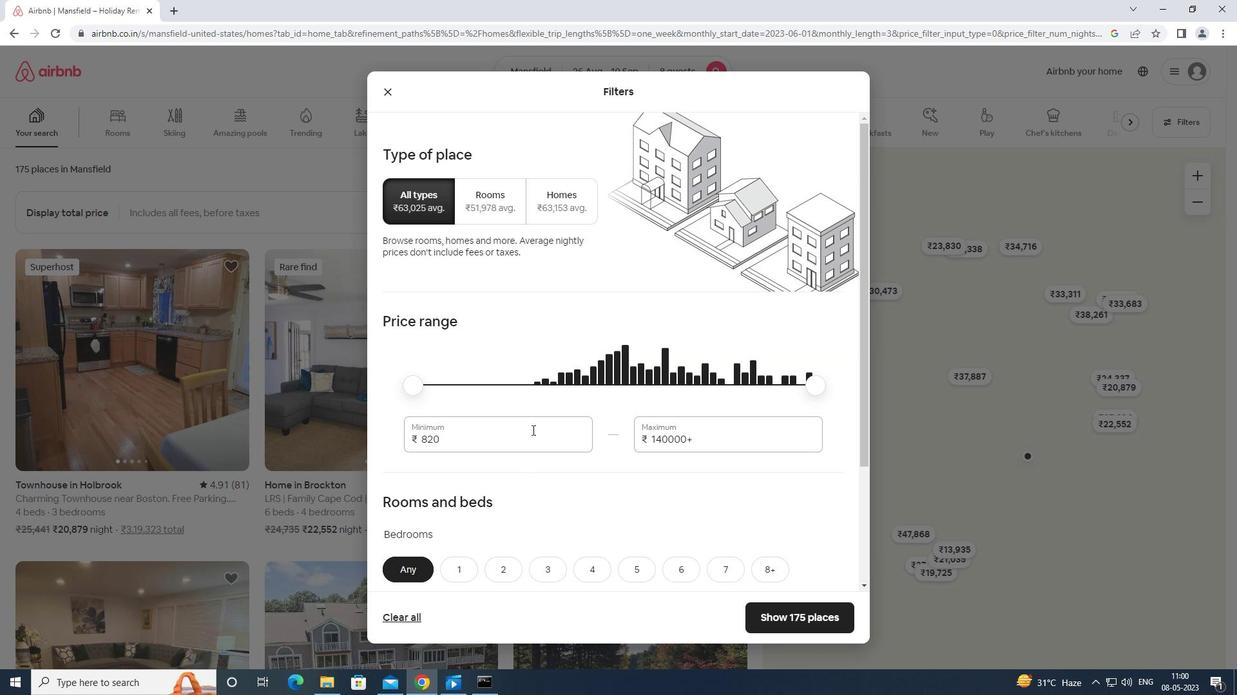 
Action: Mouse moved to (556, 434)
Screenshot: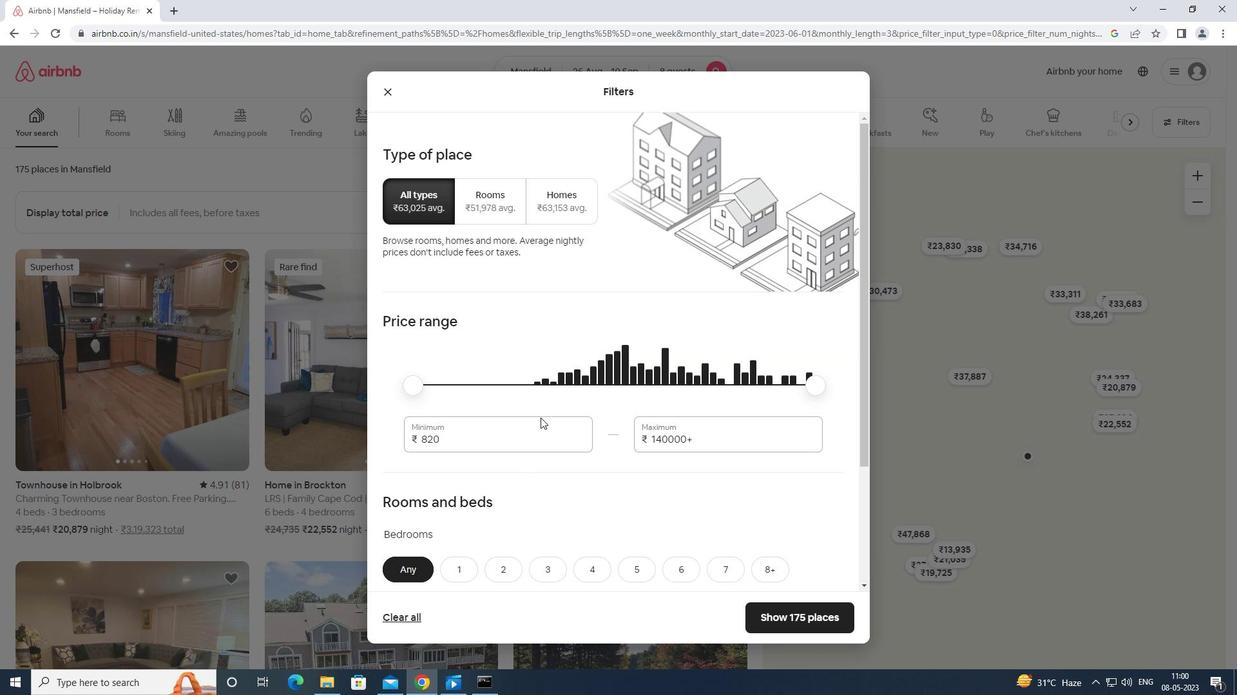 
Action: Key pressed <Key.backspace><Key.backspace><Key.backspace><Key.backspace><Key.backspace><Key.backspace>10000
Screenshot: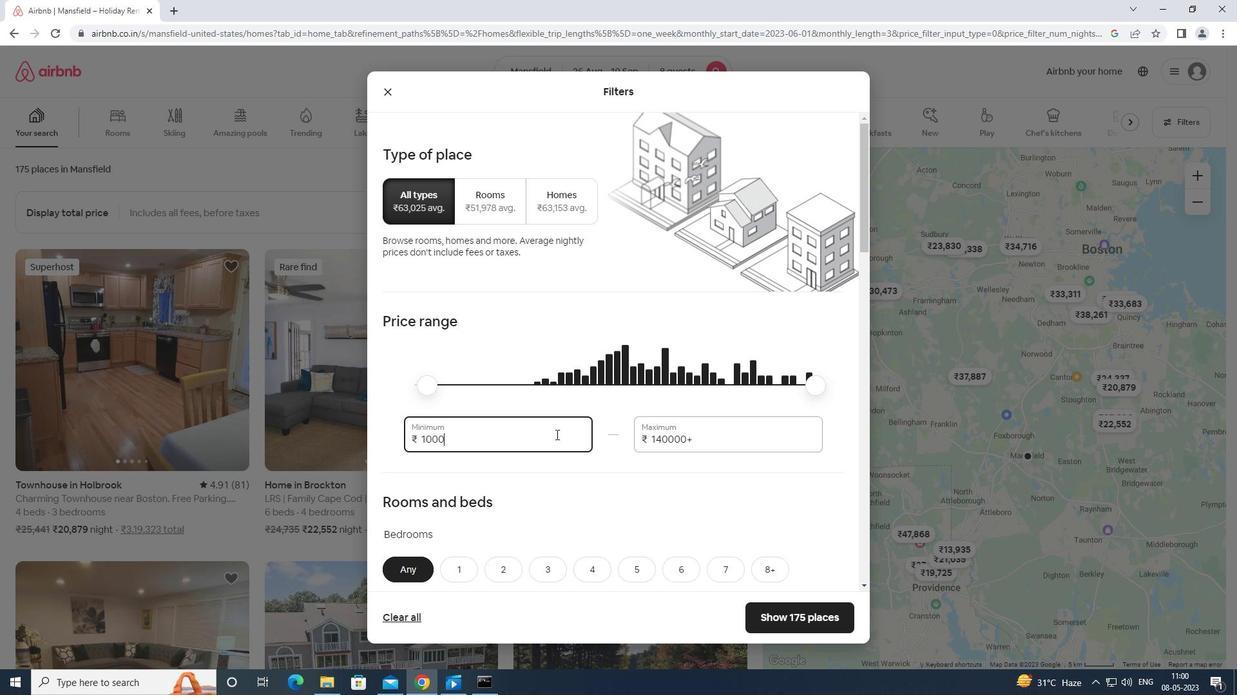 
Action: Mouse moved to (711, 433)
Screenshot: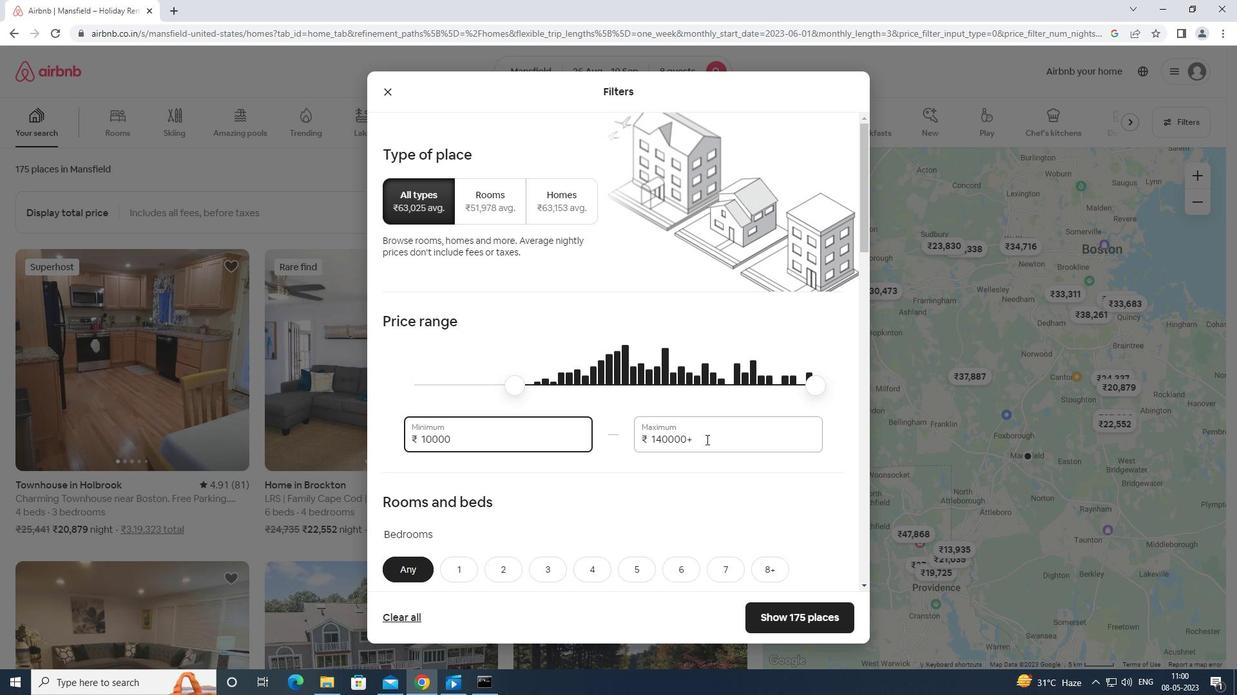
Action: Mouse pressed left at (711, 433)
Screenshot: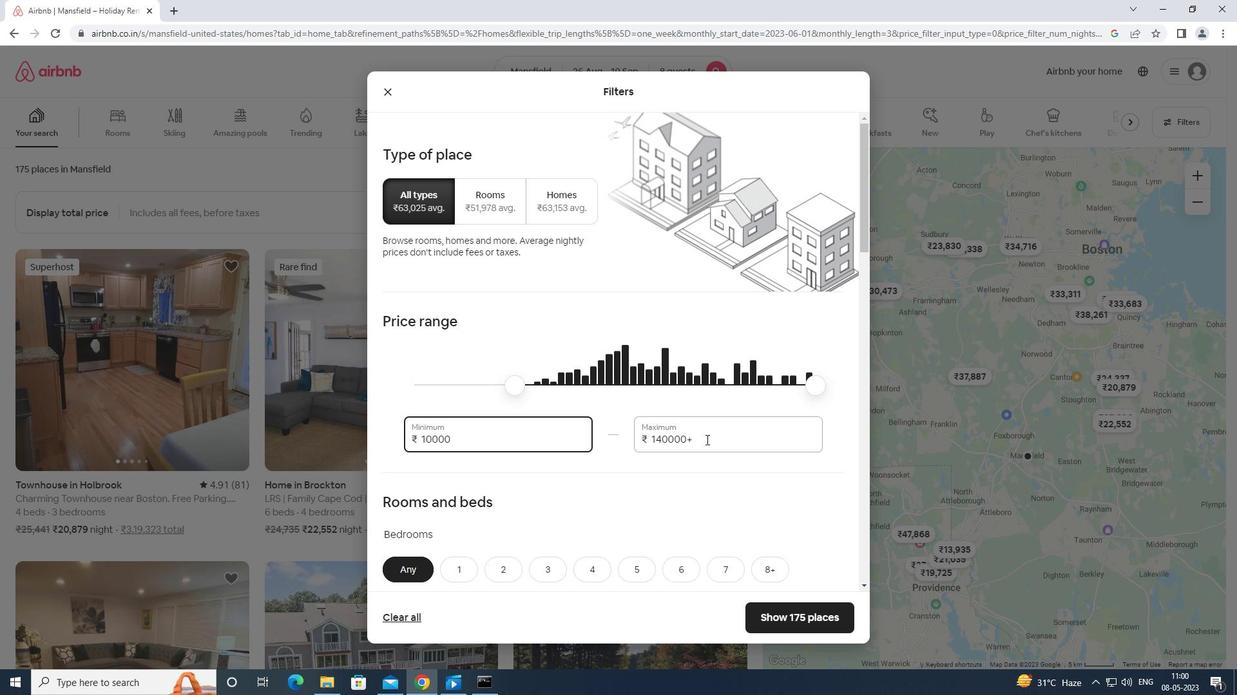 
Action: Key pressed <Key.backspace><Key.backspace><Key.backspace><Key.backspace><Key.backspace><Key.backspace><Key.backspace><Key.backspace><Key.backspace><Key.backspace><Key.backspace><Key.backspace><Key.backspace><Key.backspace>15000
Screenshot: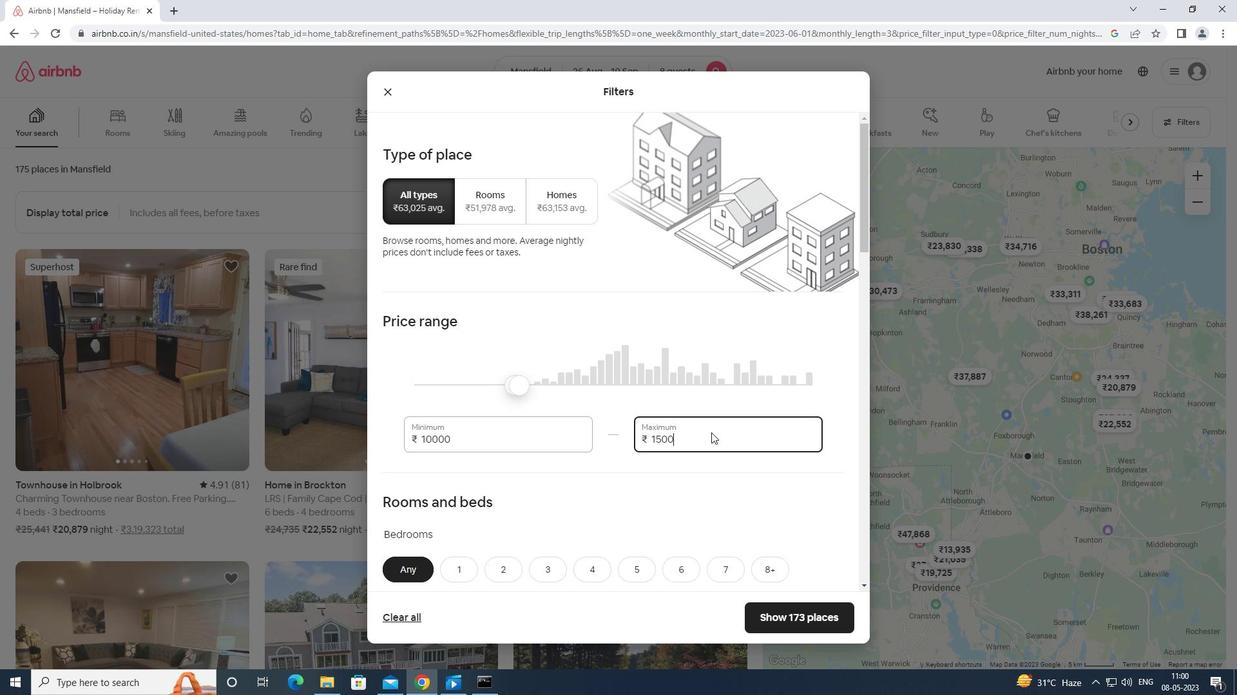 
Action: Mouse moved to (727, 469)
Screenshot: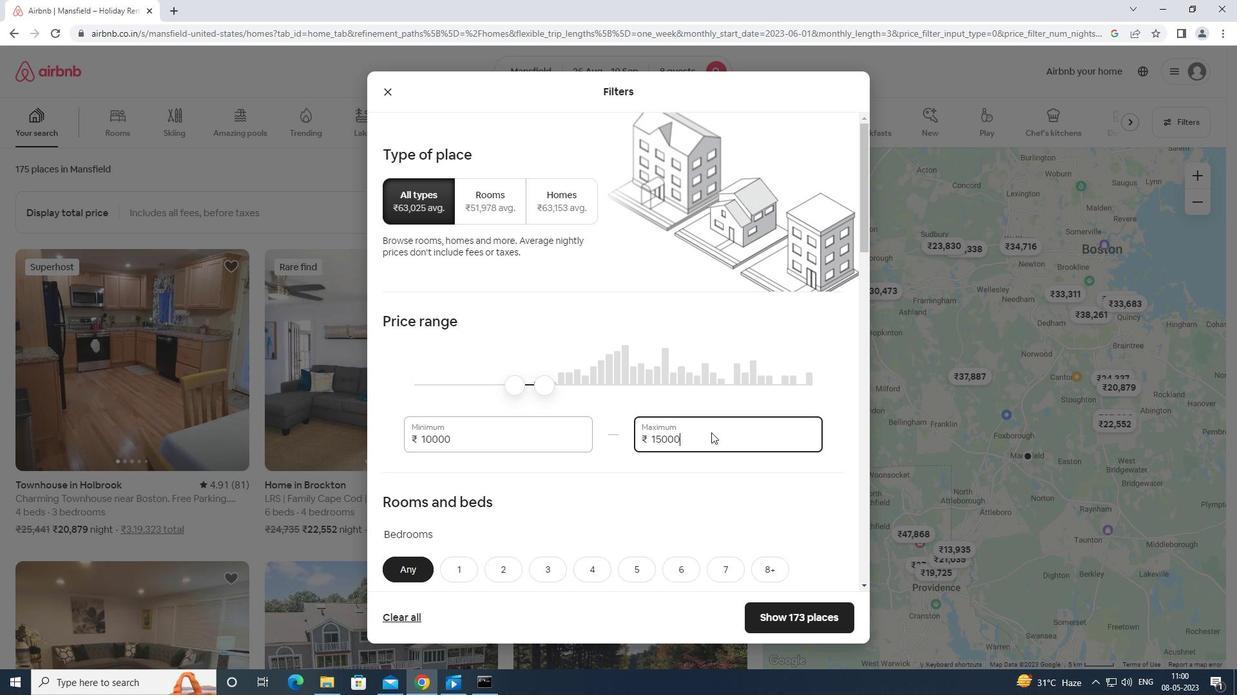 
Action: Mouse scrolled (727, 469) with delta (0, 0)
Screenshot: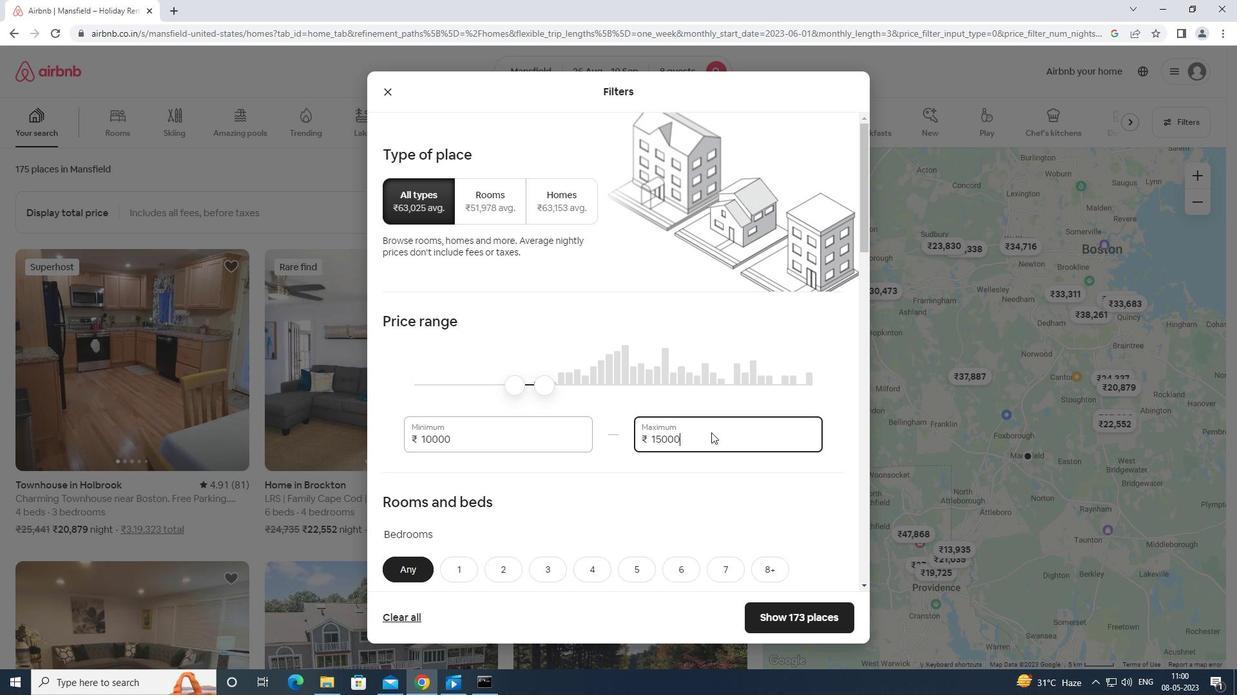 
Action: Mouse moved to (726, 477)
Screenshot: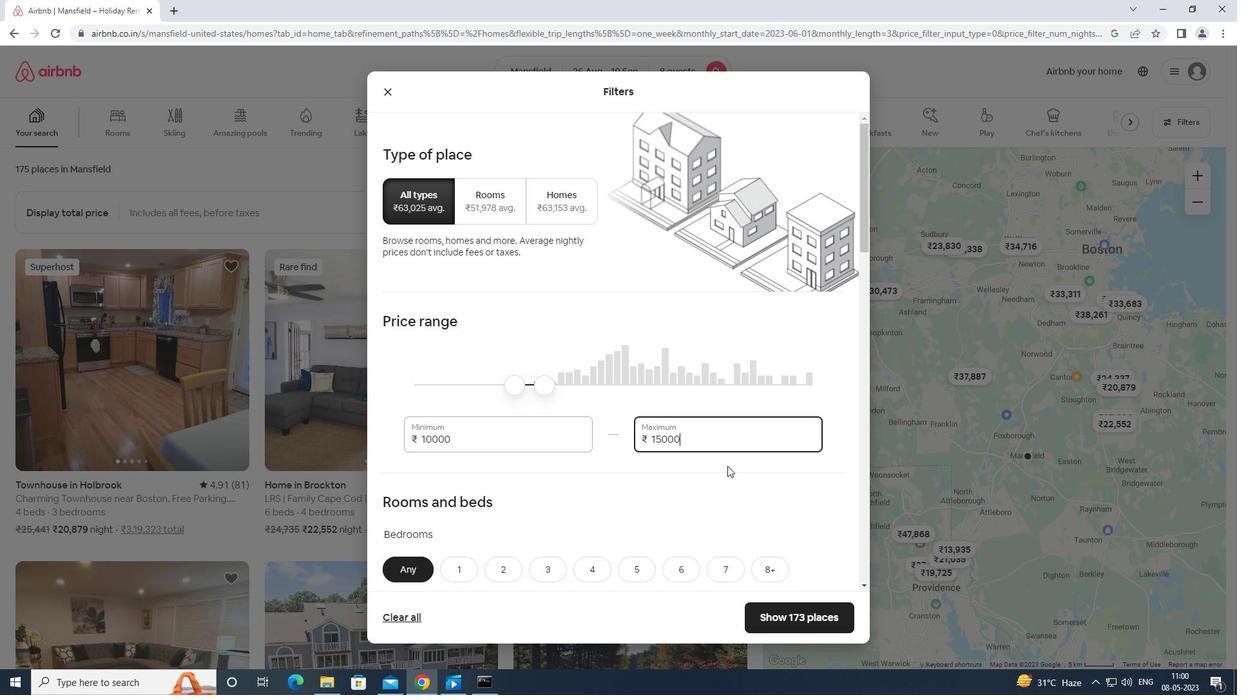 
Action: Mouse scrolled (726, 476) with delta (0, 0)
Screenshot: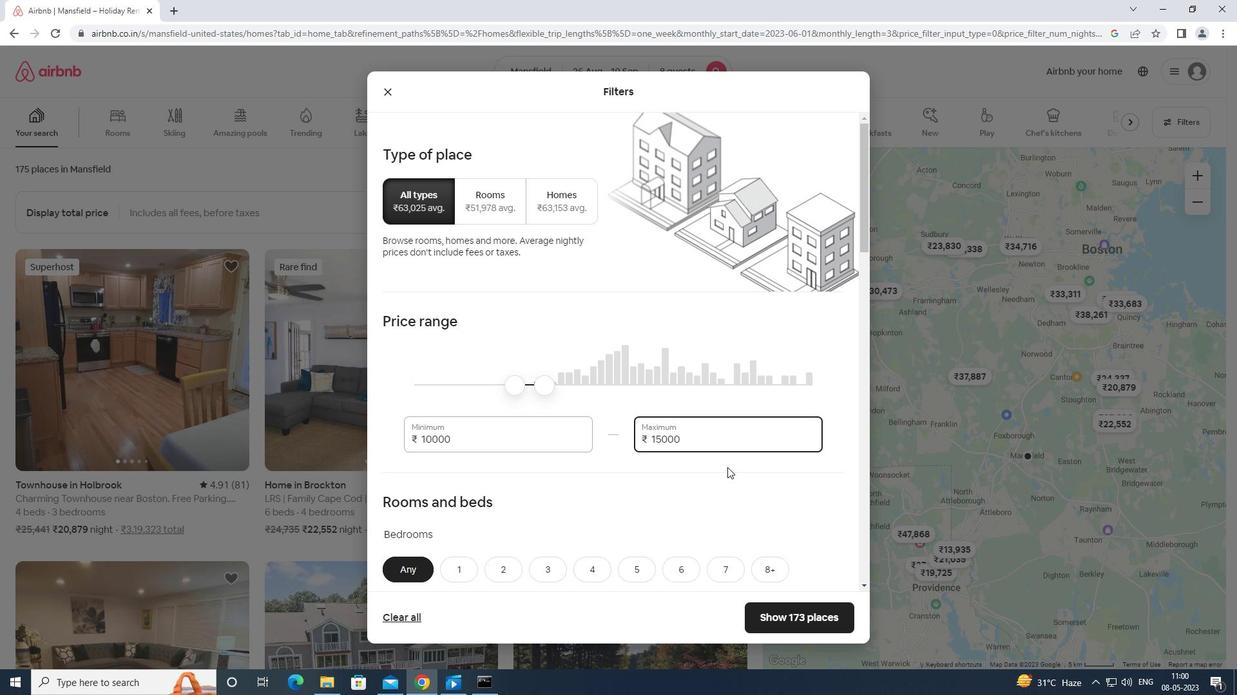 
Action: Mouse moved to (685, 441)
Screenshot: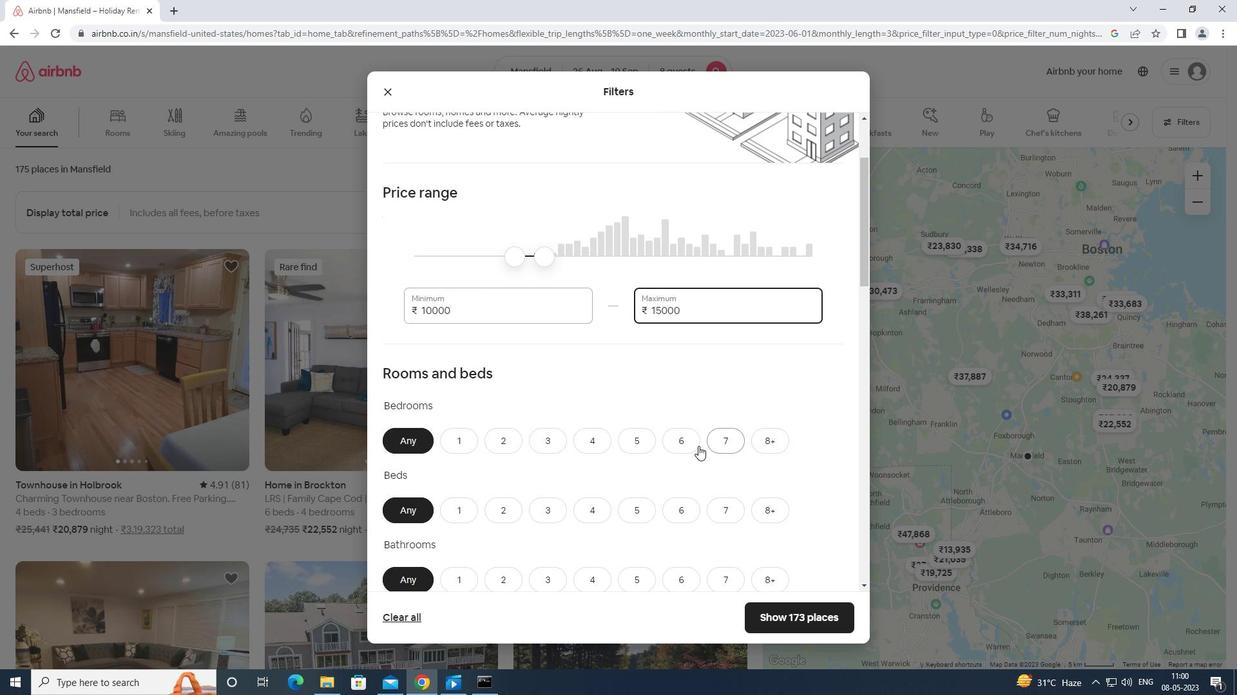 
Action: Mouse pressed left at (685, 441)
Screenshot: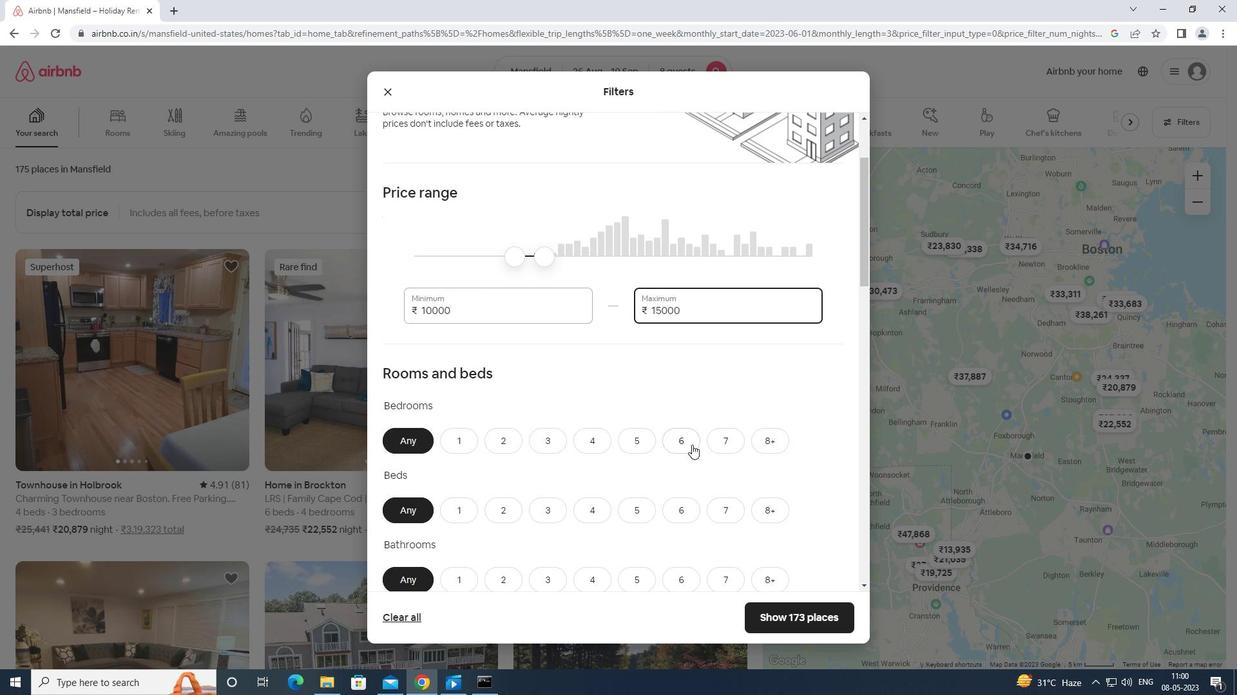 
Action: Mouse moved to (676, 510)
Screenshot: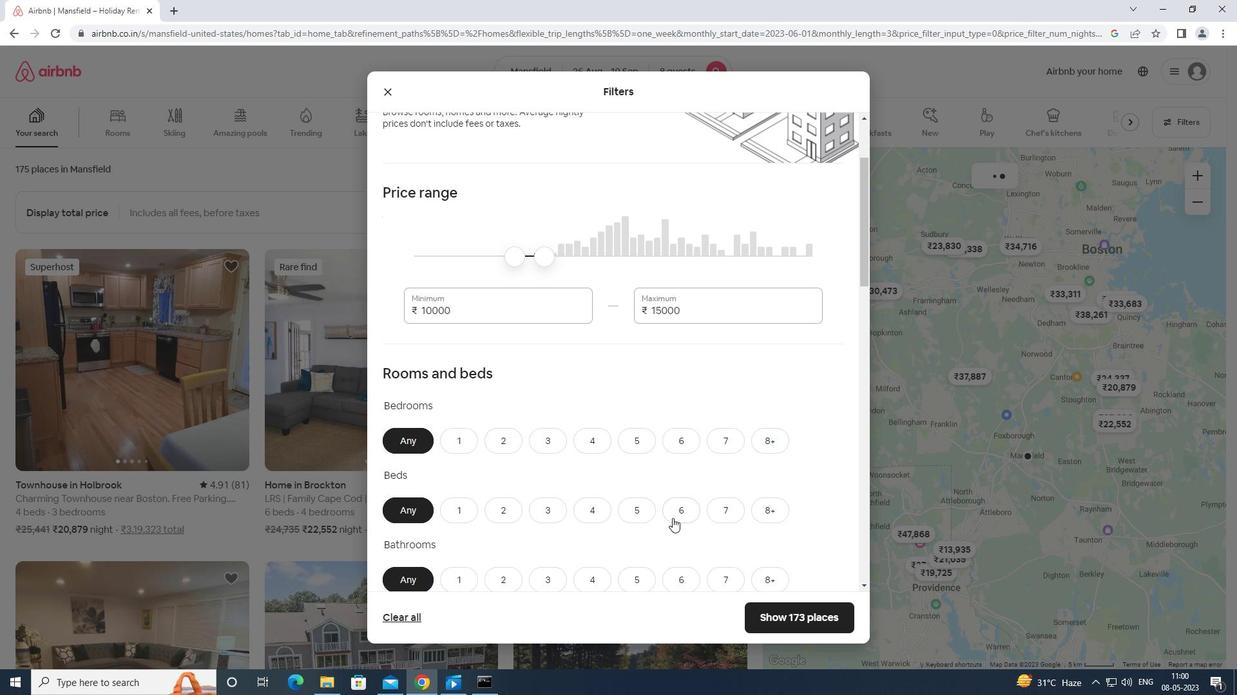 
Action: Mouse pressed left at (676, 510)
Screenshot: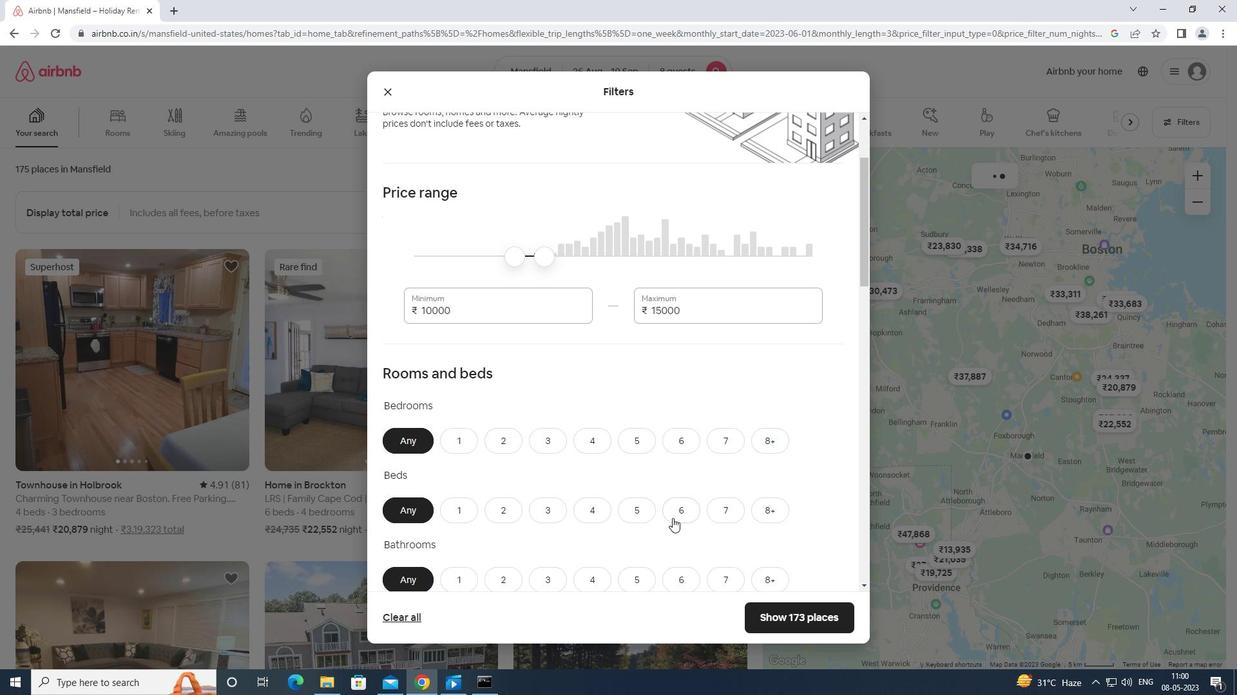 
Action: Mouse moved to (679, 438)
Screenshot: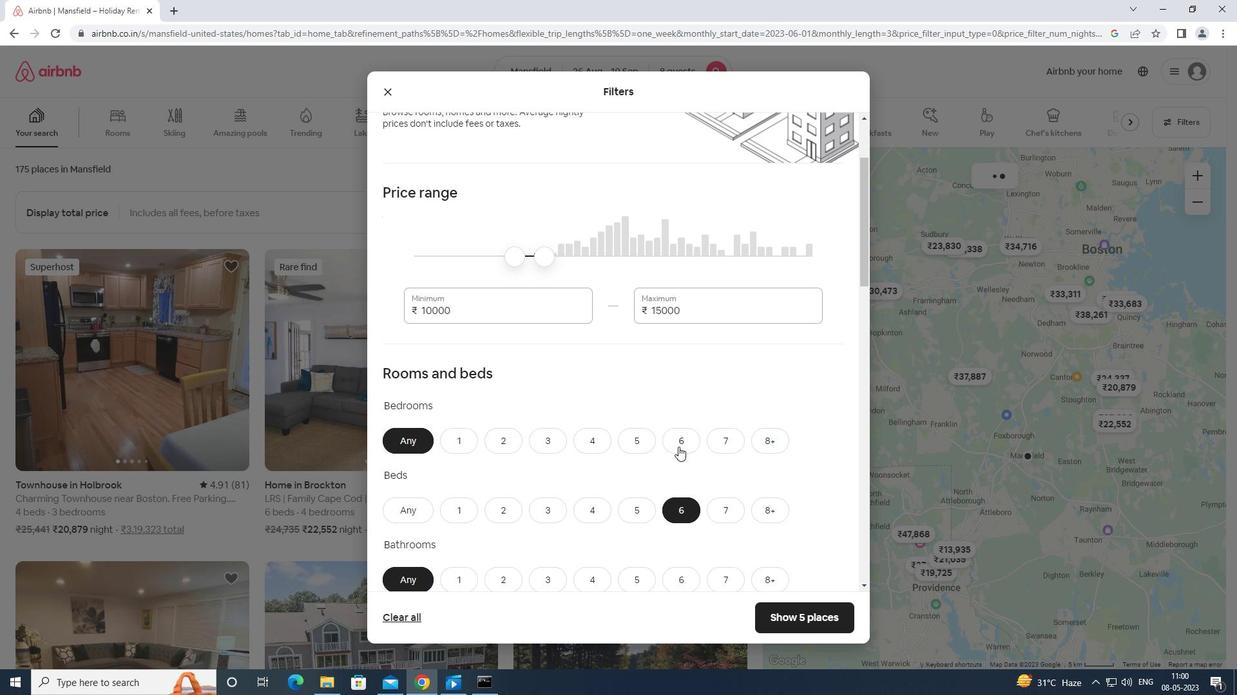
Action: Mouse pressed left at (679, 438)
Screenshot: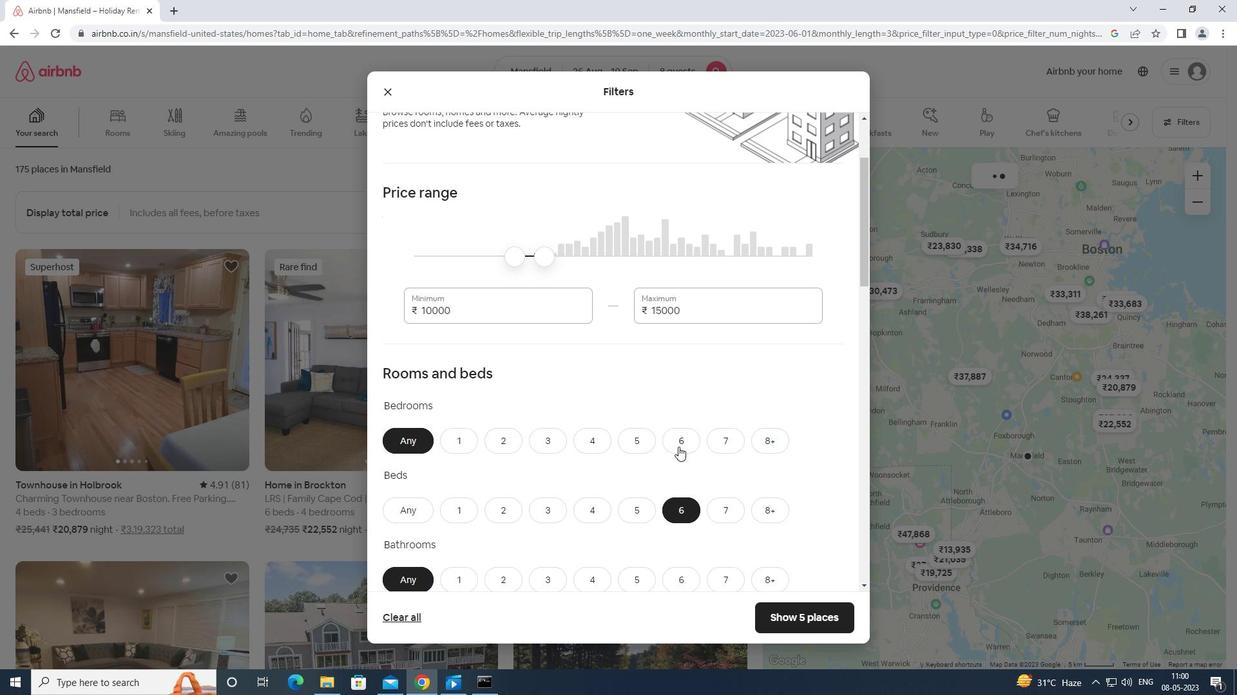 
Action: Mouse moved to (687, 581)
Screenshot: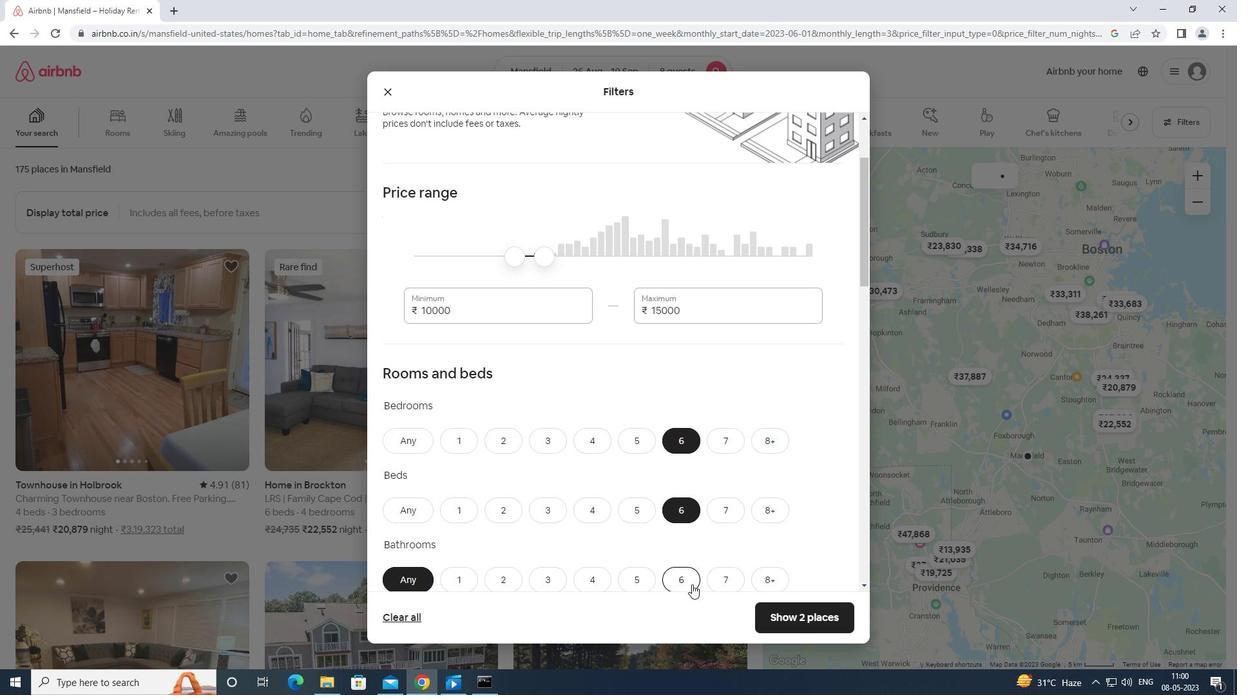 
Action: Mouse pressed left at (687, 581)
Screenshot: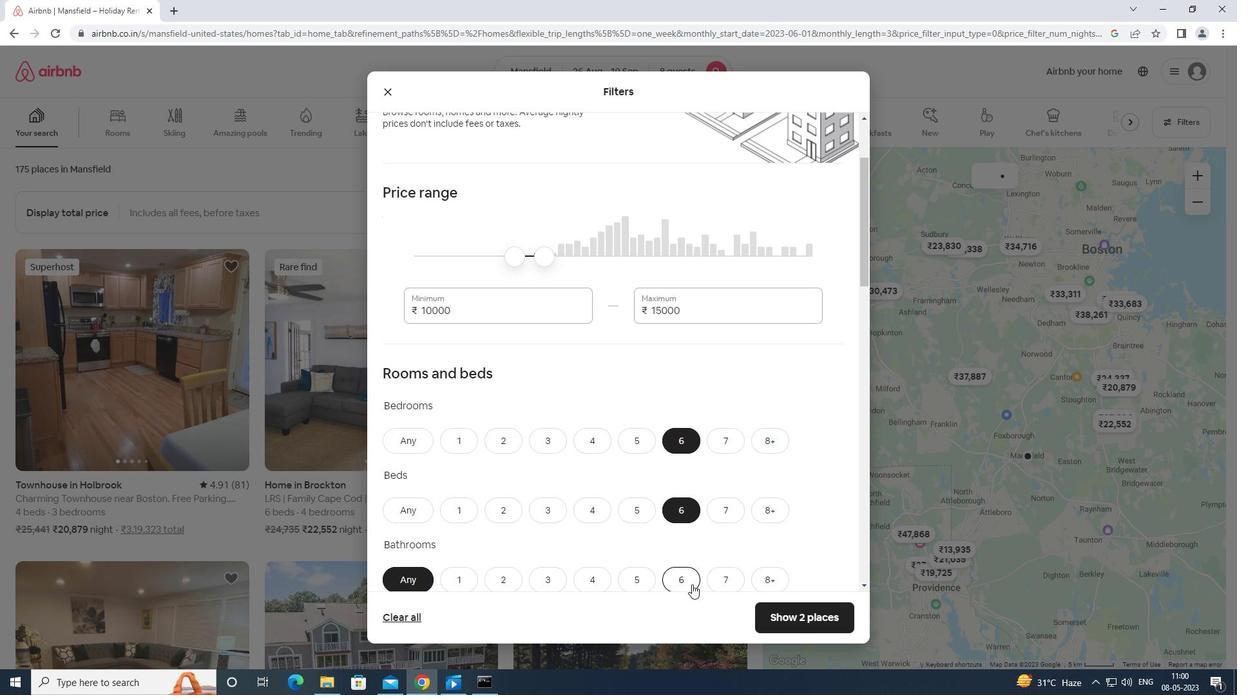 
Action: Mouse moved to (689, 578)
Screenshot: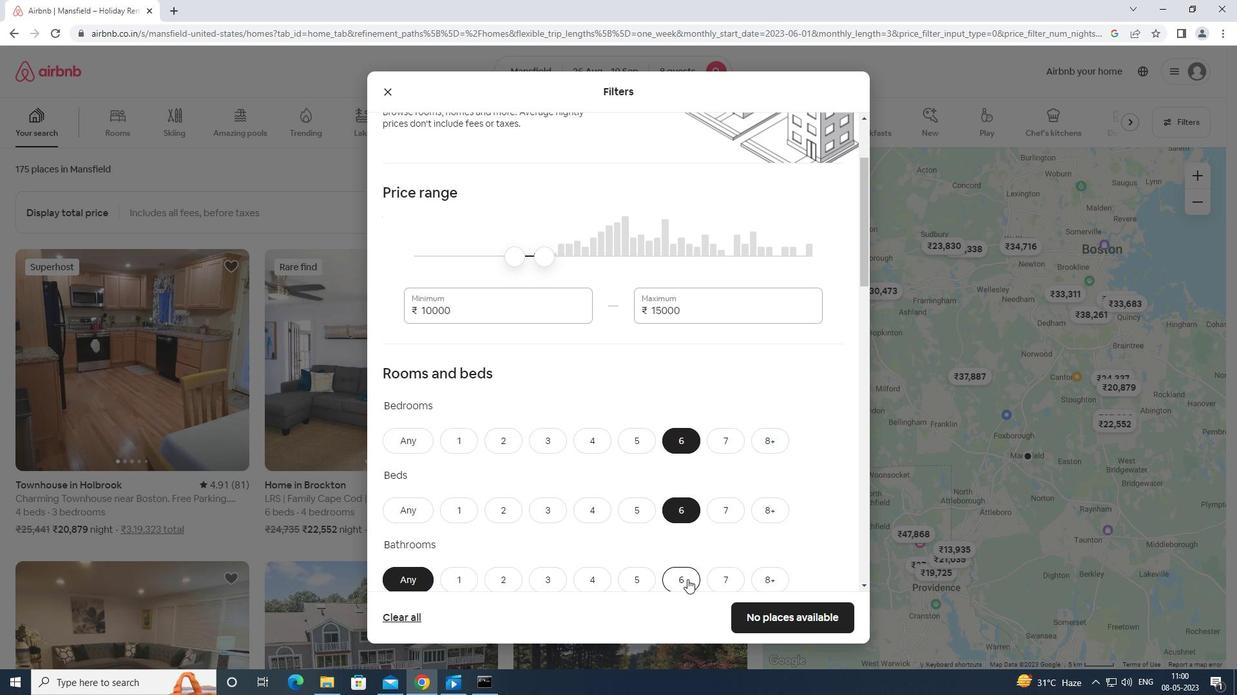 
Action: Mouse scrolled (689, 577) with delta (0, 0)
Screenshot: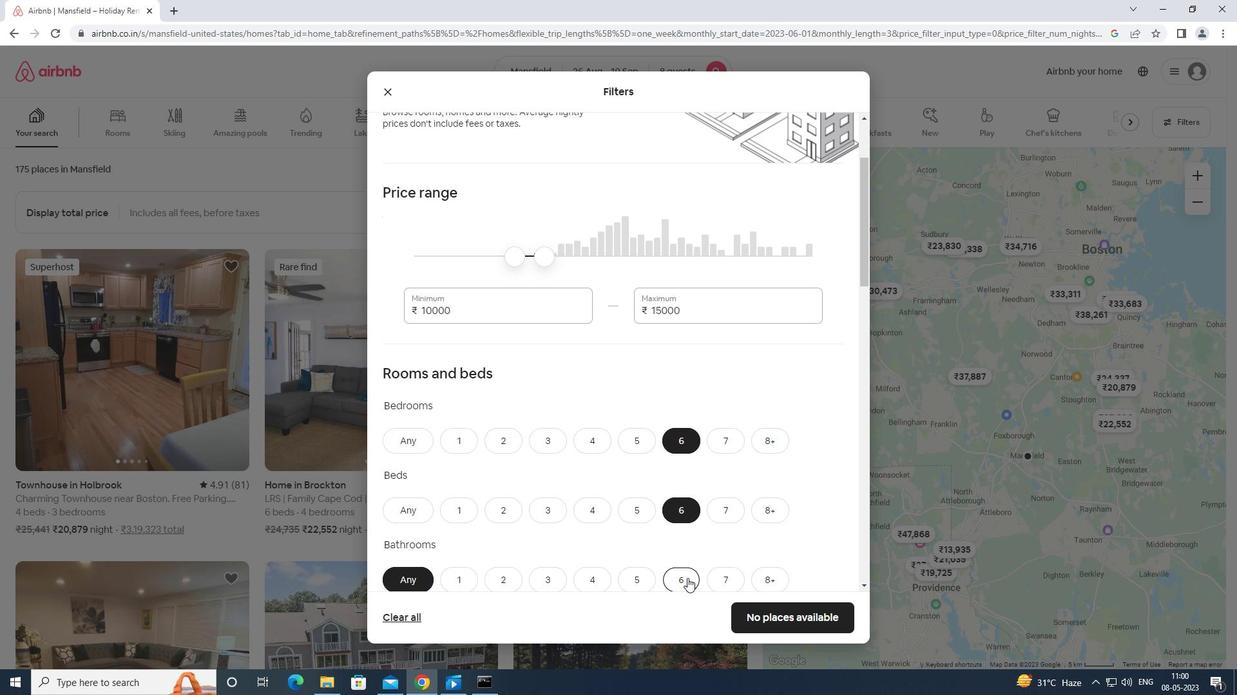 
Action: Mouse scrolled (689, 577) with delta (0, 0)
Screenshot: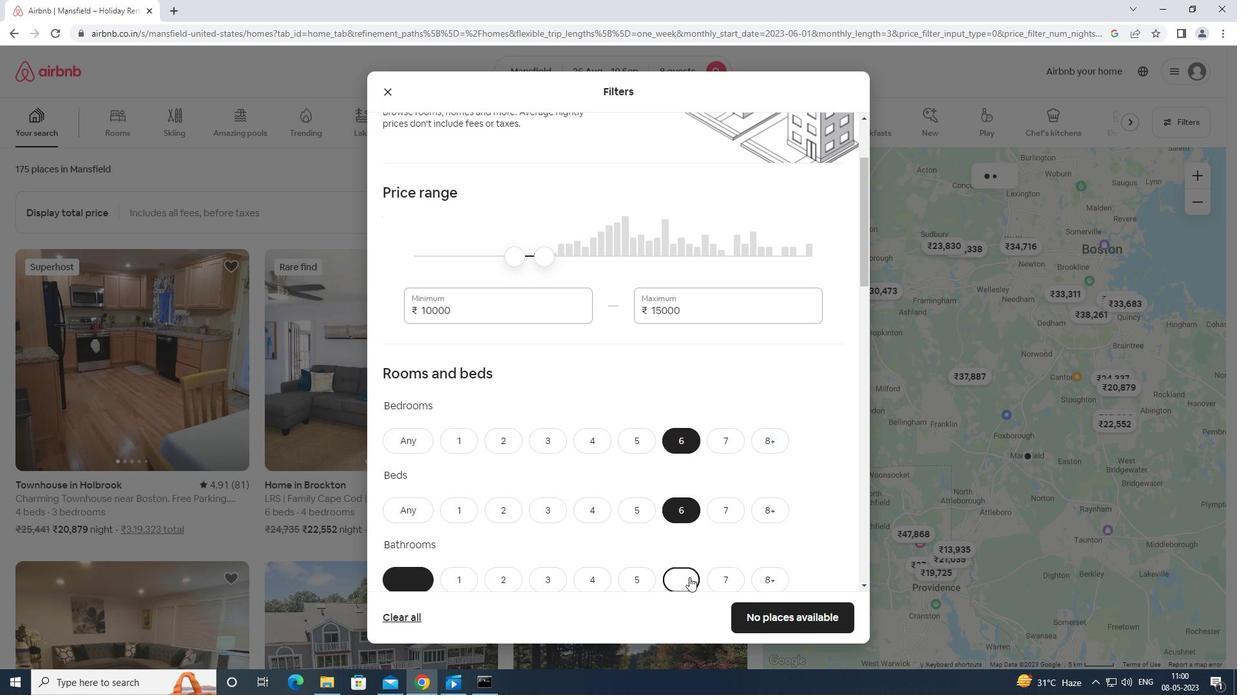 
Action: Mouse moved to (694, 542)
Screenshot: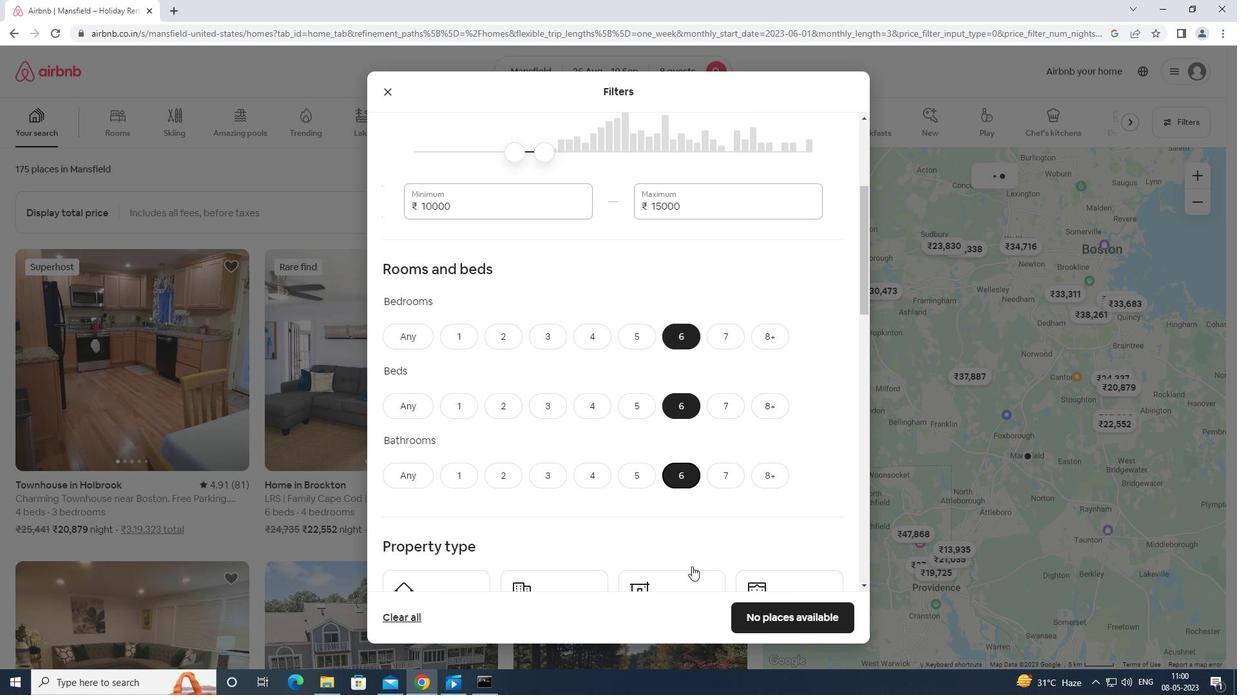 
Action: Mouse scrolled (694, 541) with delta (0, 0)
Screenshot: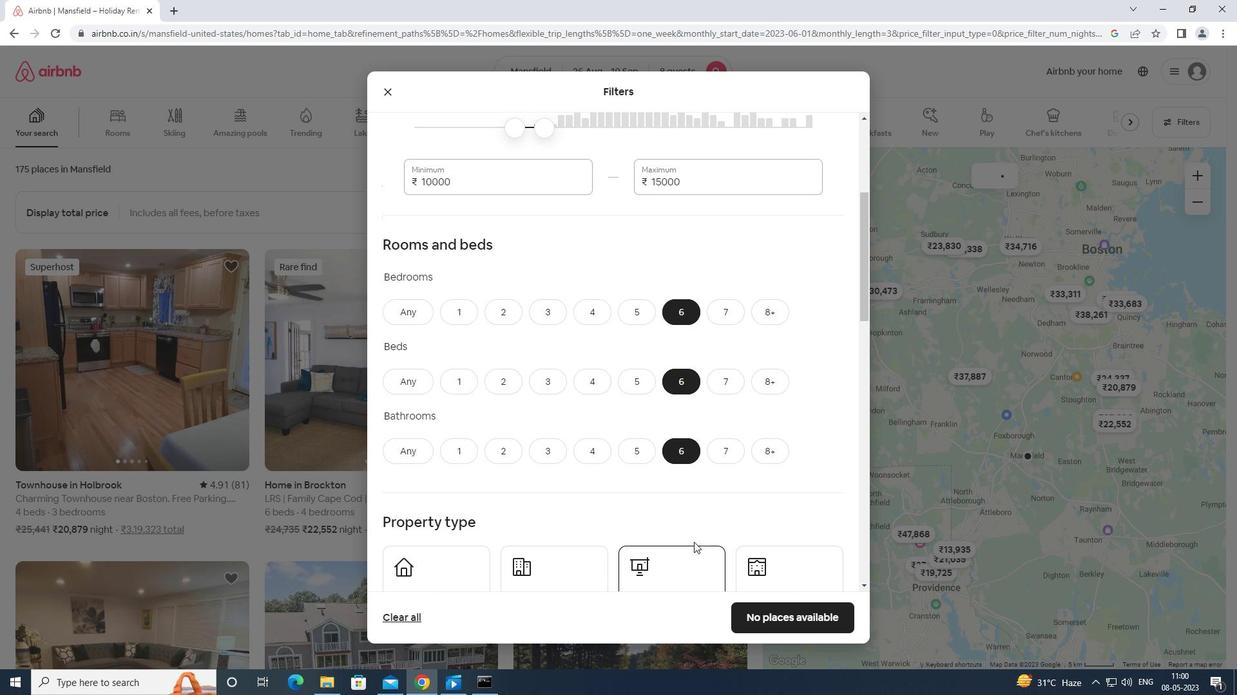 
Action: Mouse scrolled (694, 541) with delta (0, 0)
Screenshot: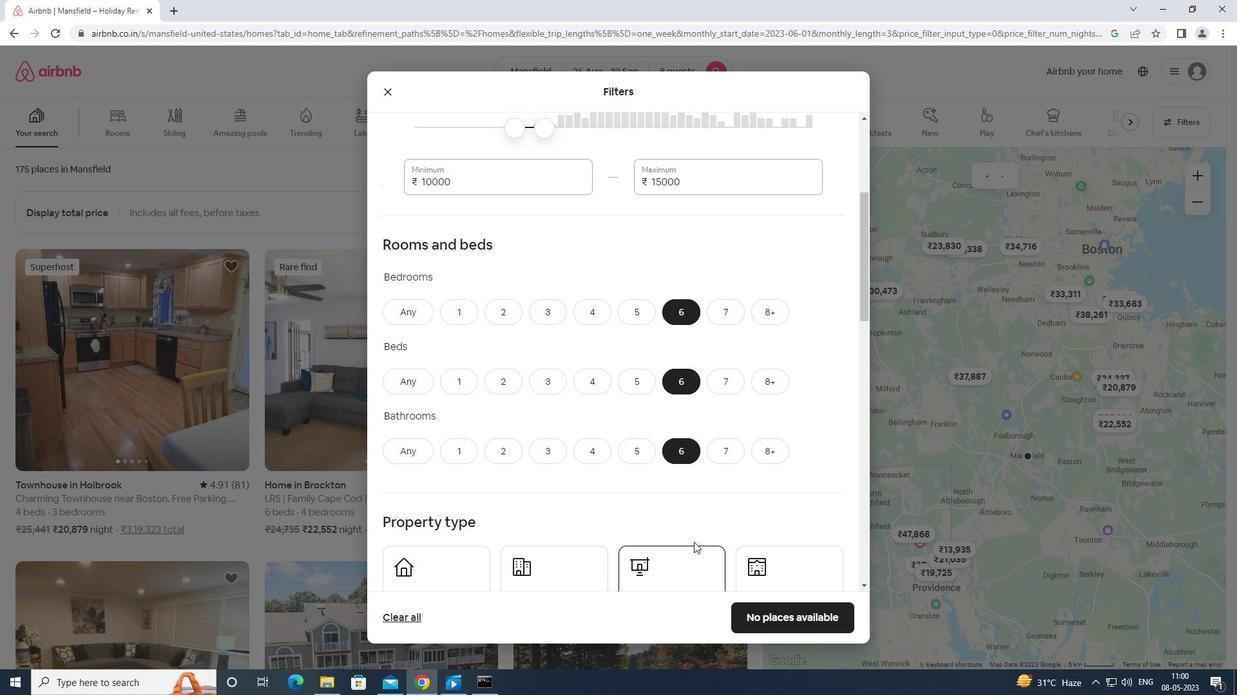 
Action: Mouse moved to (476, 462)
Screenshot: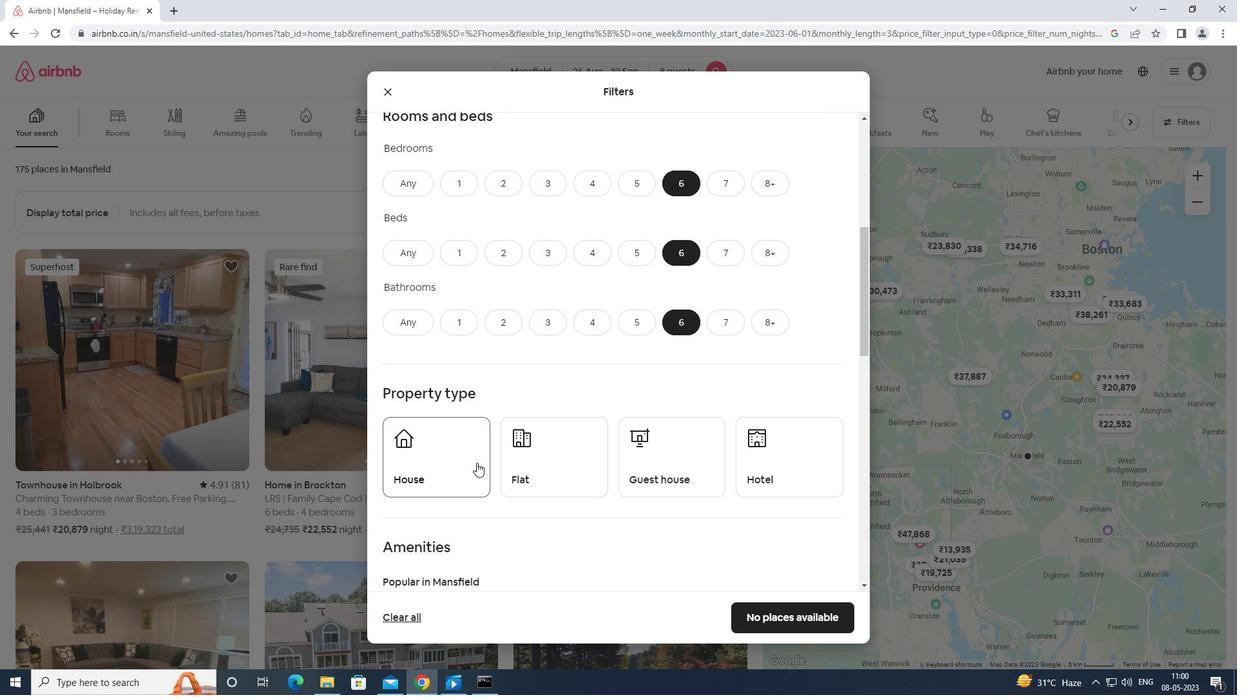 
Action: Mouse pressed left at (476, 462)
Screenshot: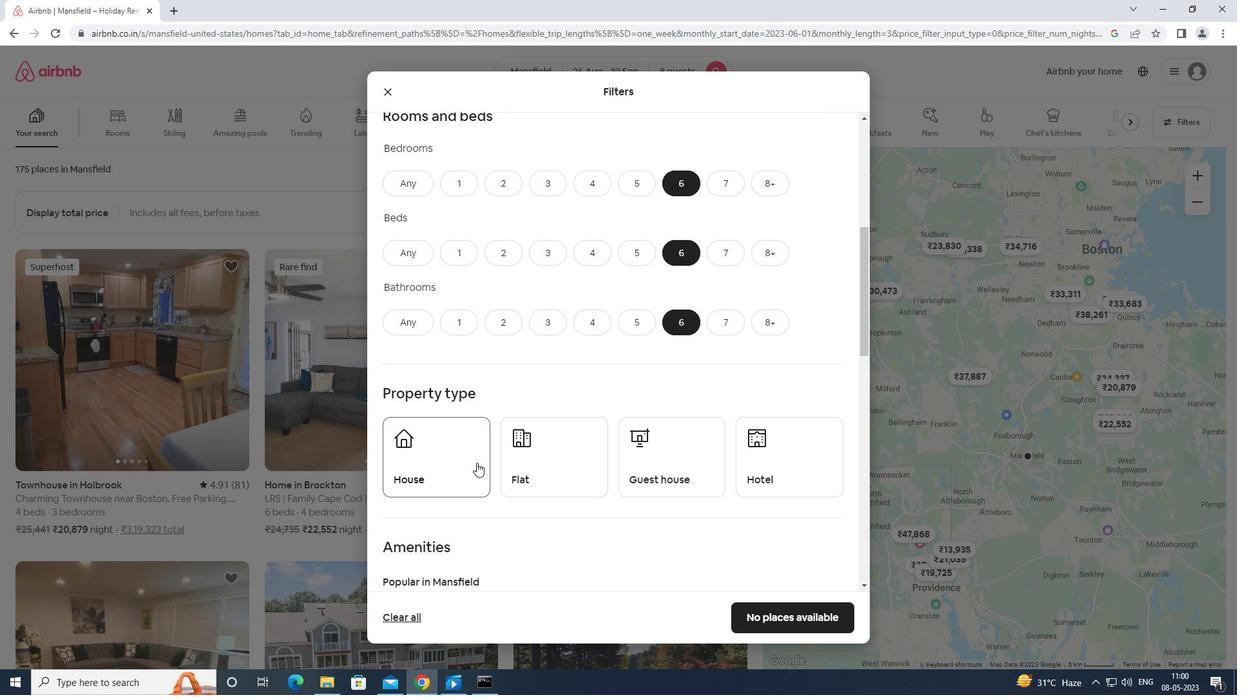 
Action: Mouse moved to (534, 459)
Screenshot: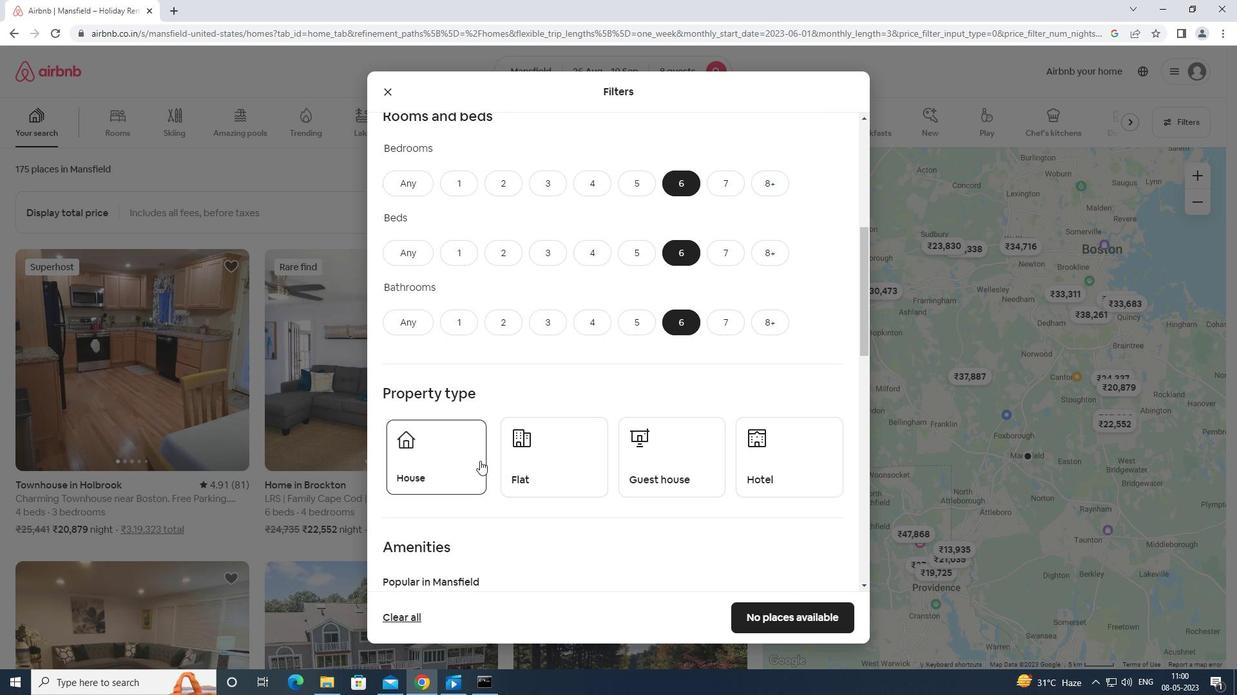 
Action: Mouse pressed left at (534, 459)
Screenshot: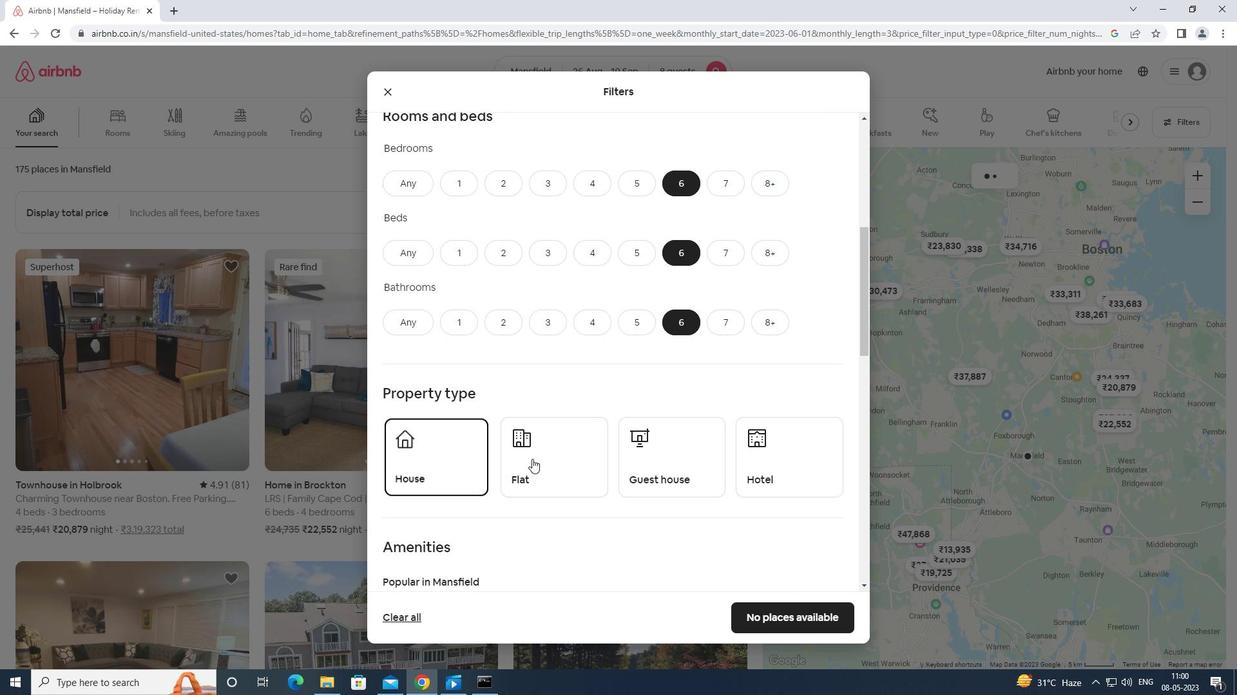 
Action: Mouse moved to (641, 465)
Screenshot: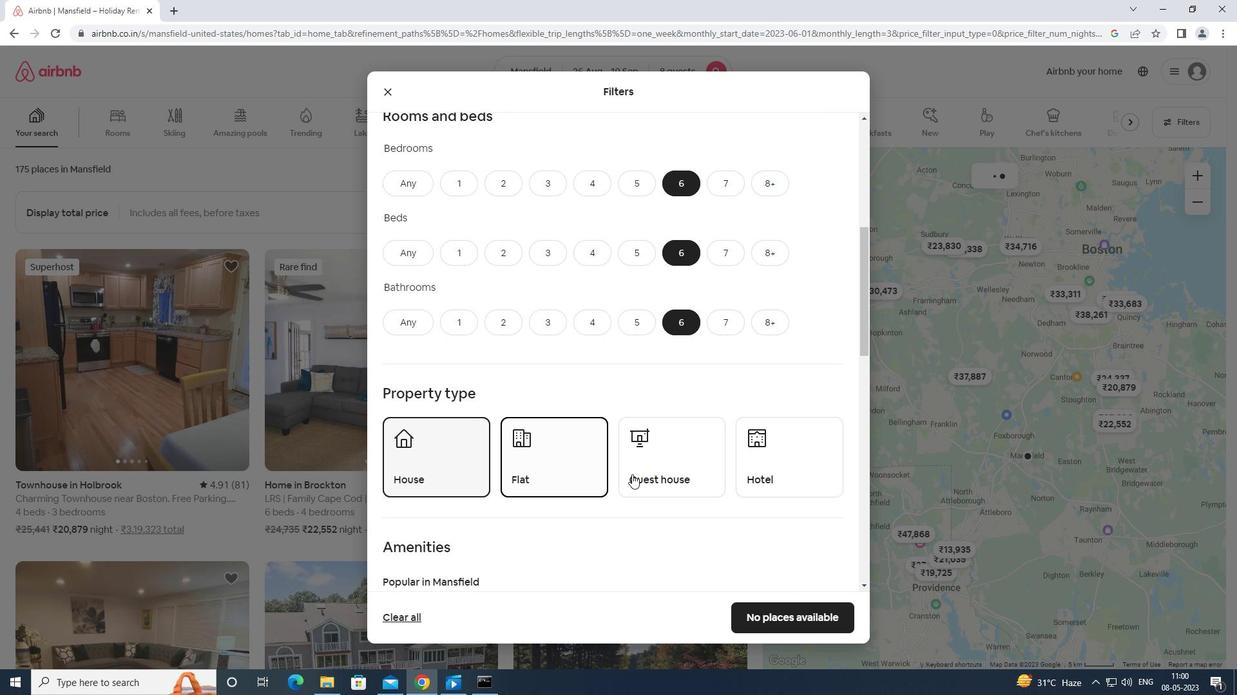 
Action: Mouse pressed left at (641, 465)
Screenshot: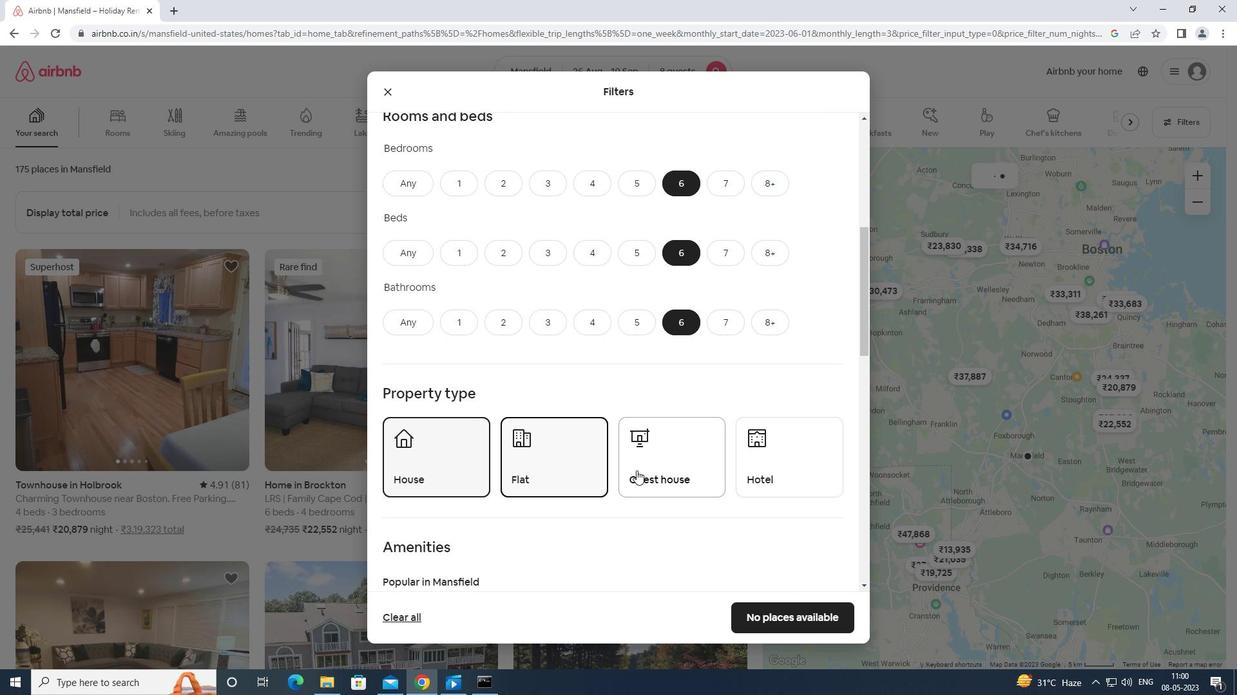 
Action: Mouse moved to (671, 467)
Screenshot: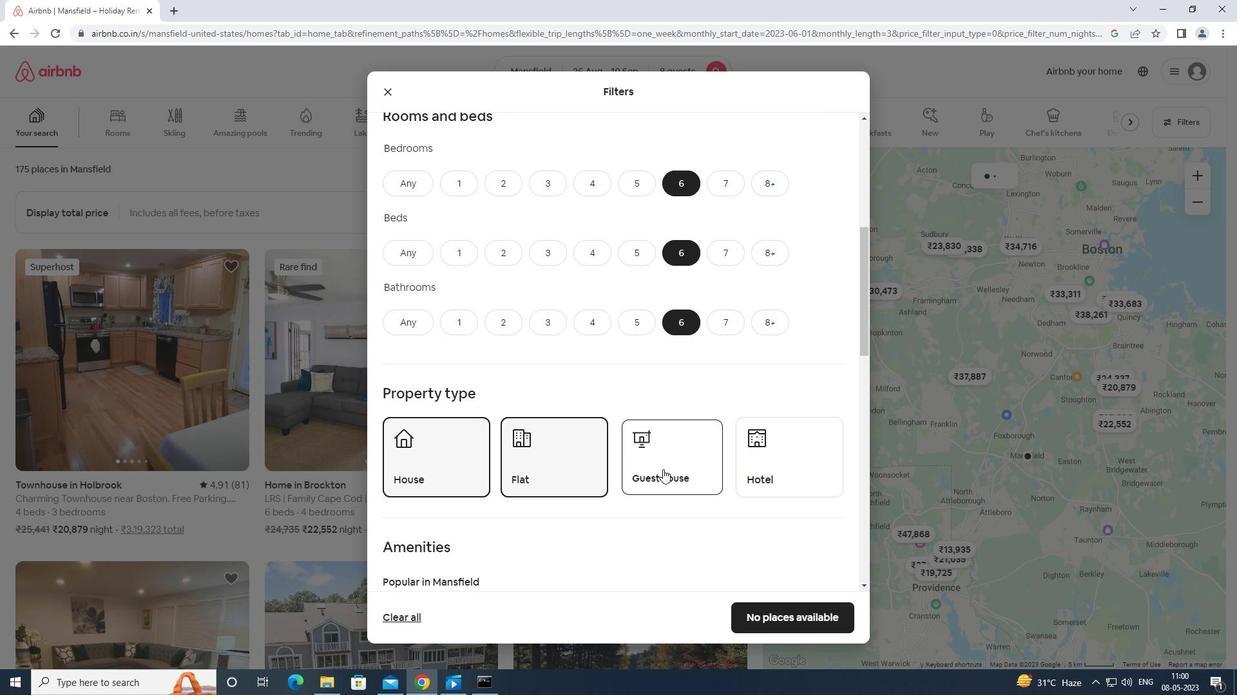 
Action: Mouse scrolled (671, 467) with delta (0, 0)
Screenshot: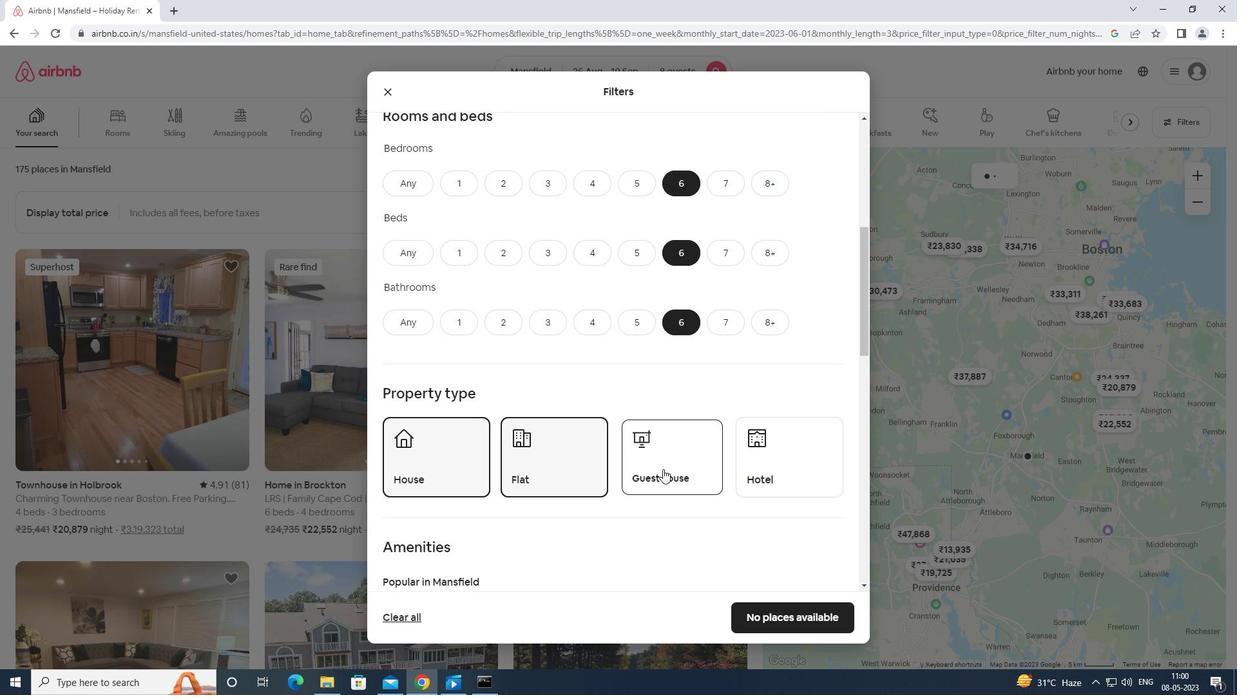 
Action: Mouse scrolled (671, 467) with delta (0, 0)
Screenshot: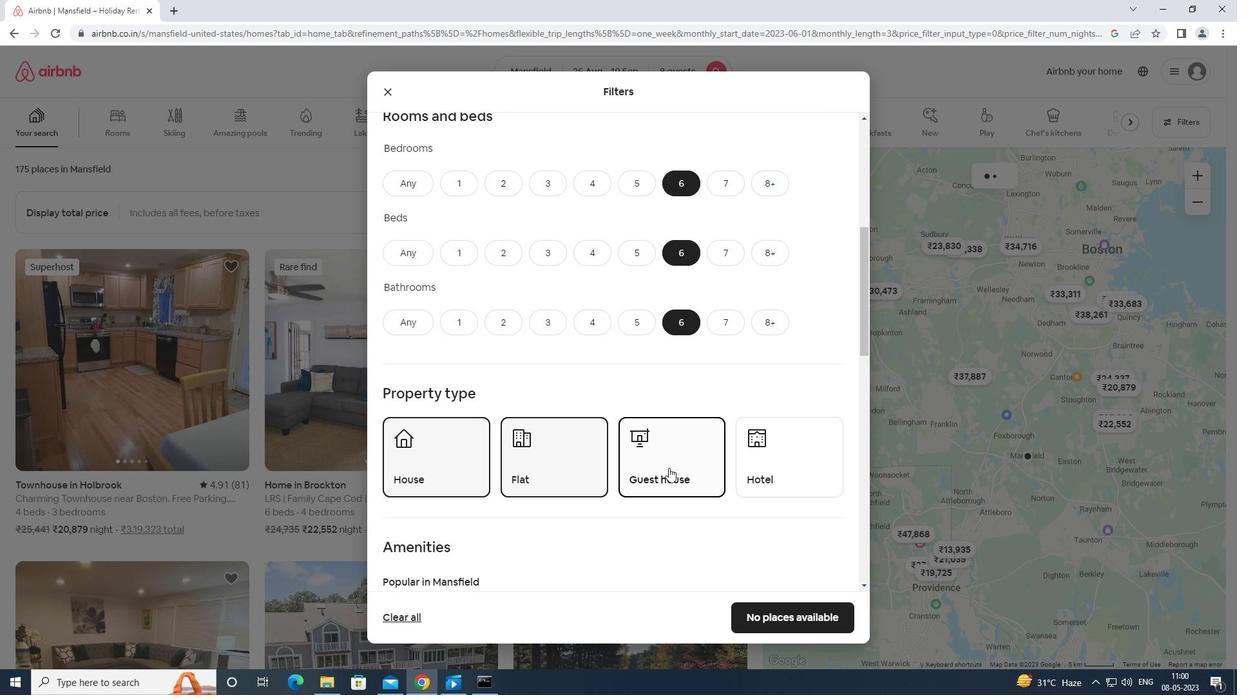 
Action: Mouse moved to (391, 485)
Screenshot: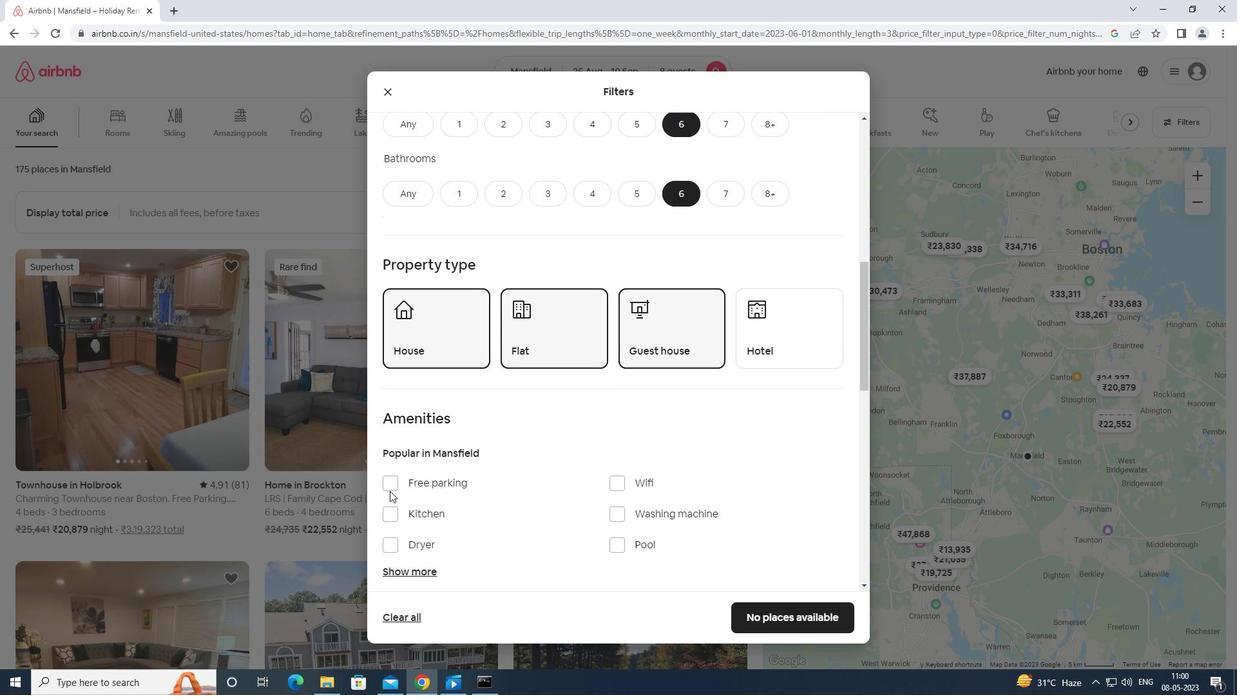 
Action: Mouse pressed left at (391, 485)
Screenshot: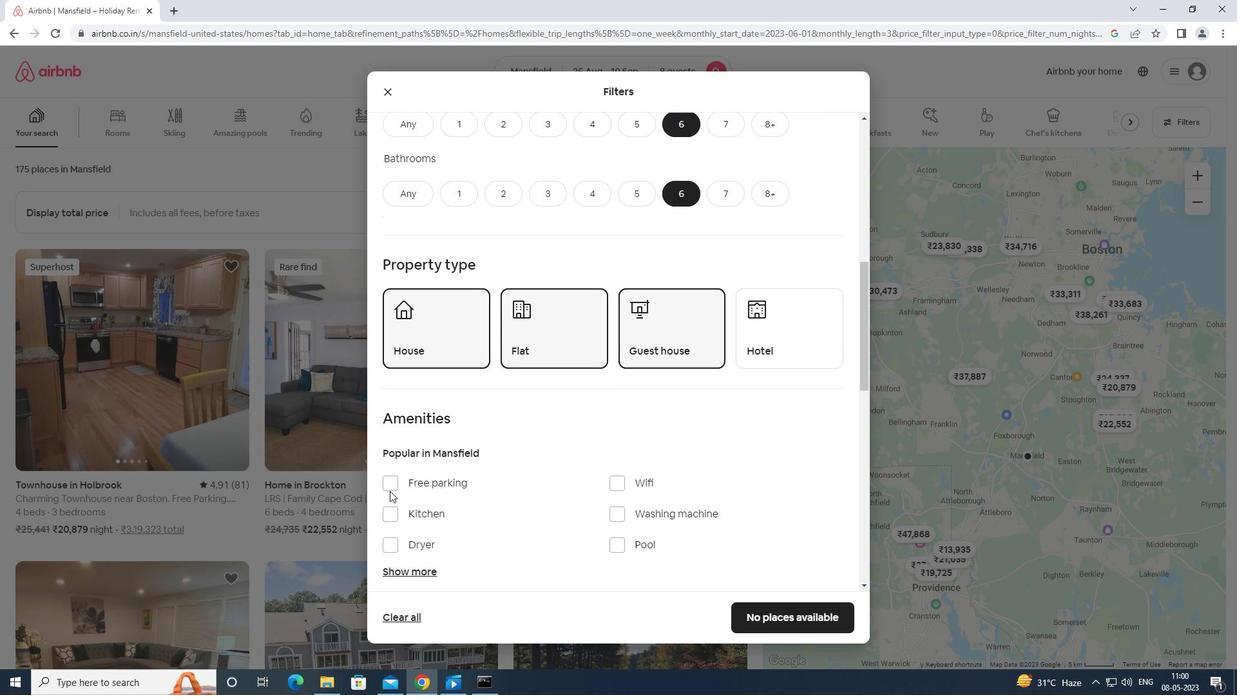 
Action: Mouse moved to (617, 482)
Screenshot: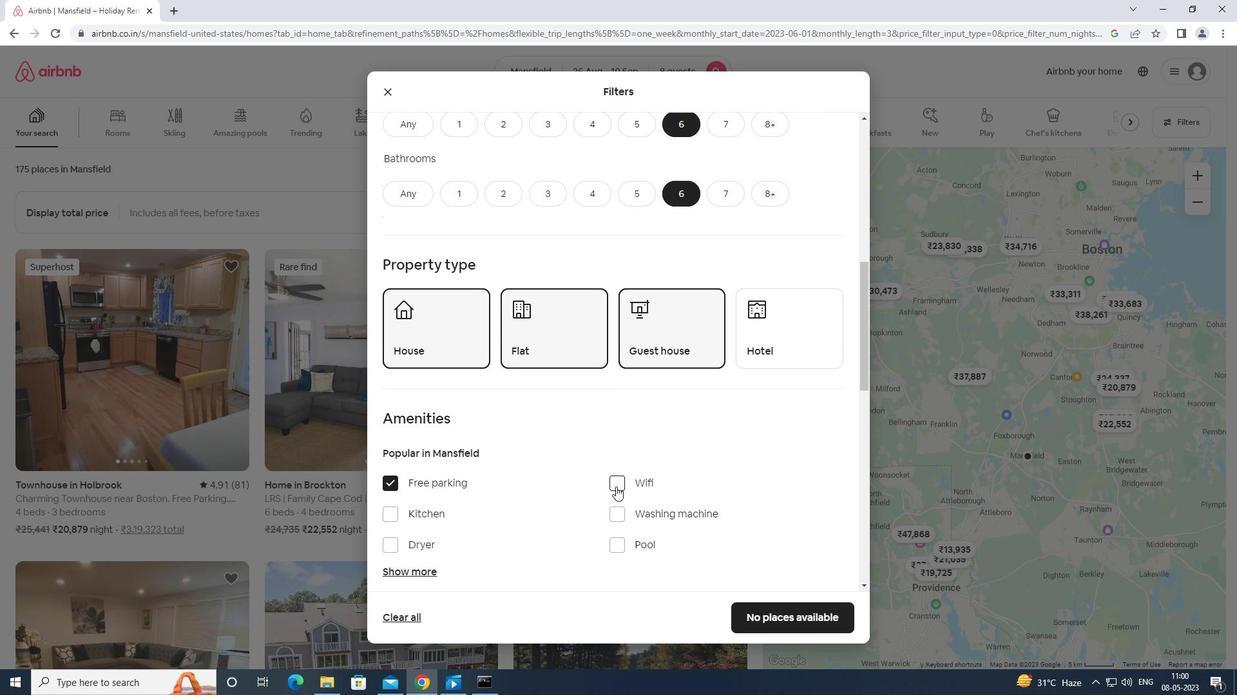 
Action: Mouse pressed left at (617, 482)
Screenshot: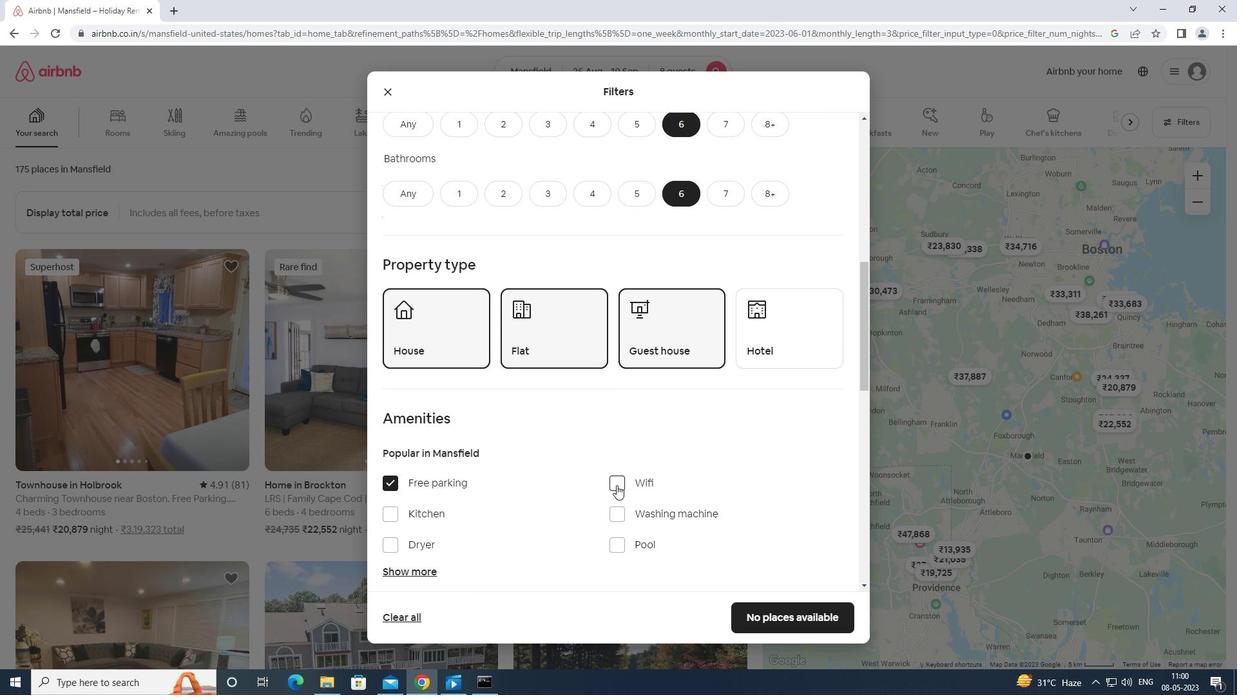 
Action: Mouse moved to (628, 476)
Screenshot: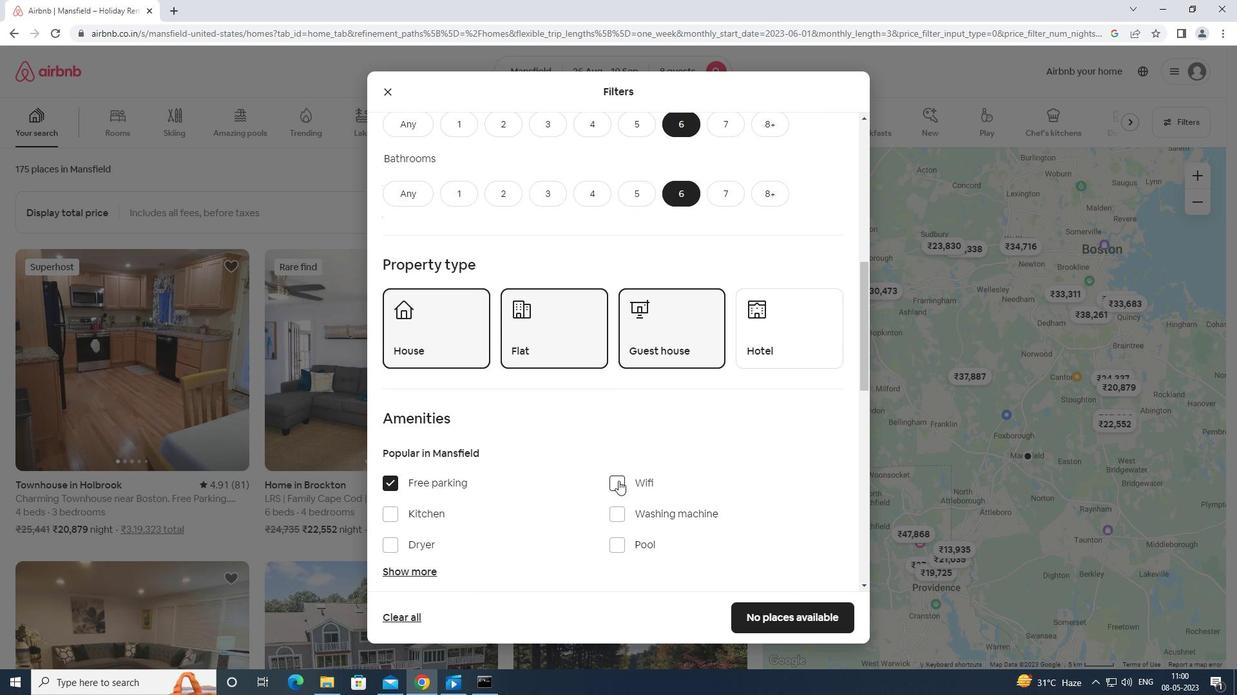 
Action: Mouse scrolled (628, 476) with delta (0, 0)
Screenshot: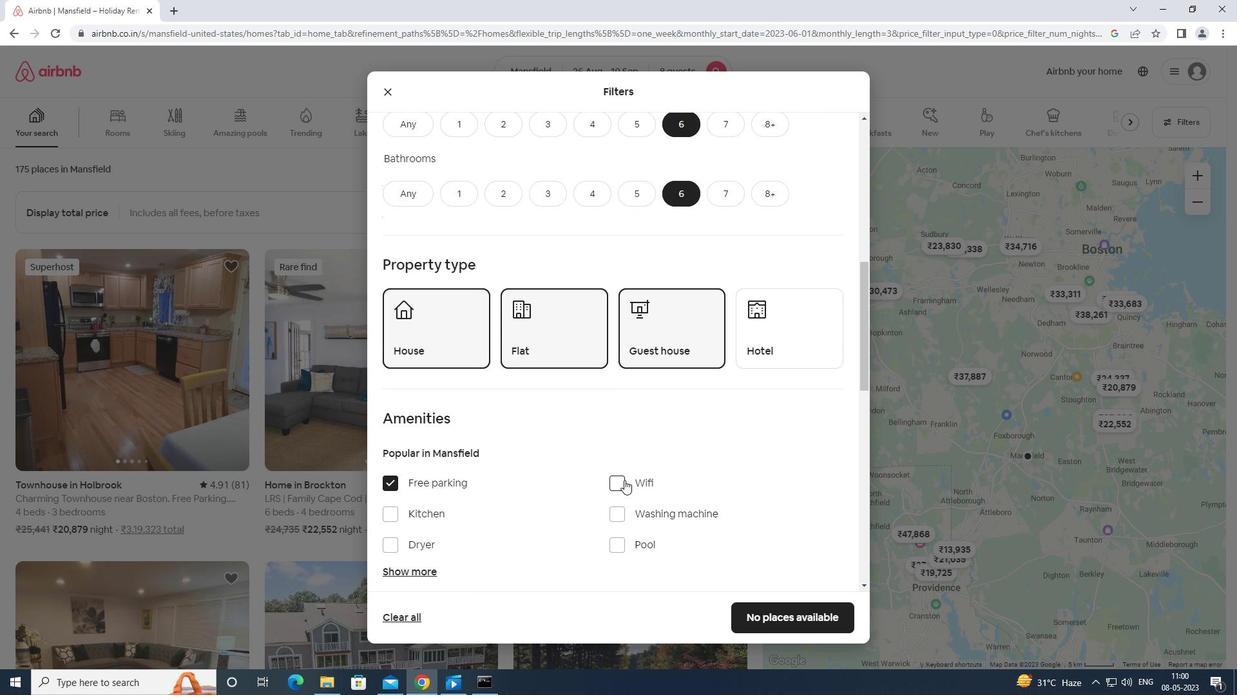
Action: Mouse scrolled (628, 476) with delta (0, 0)
Screenshot: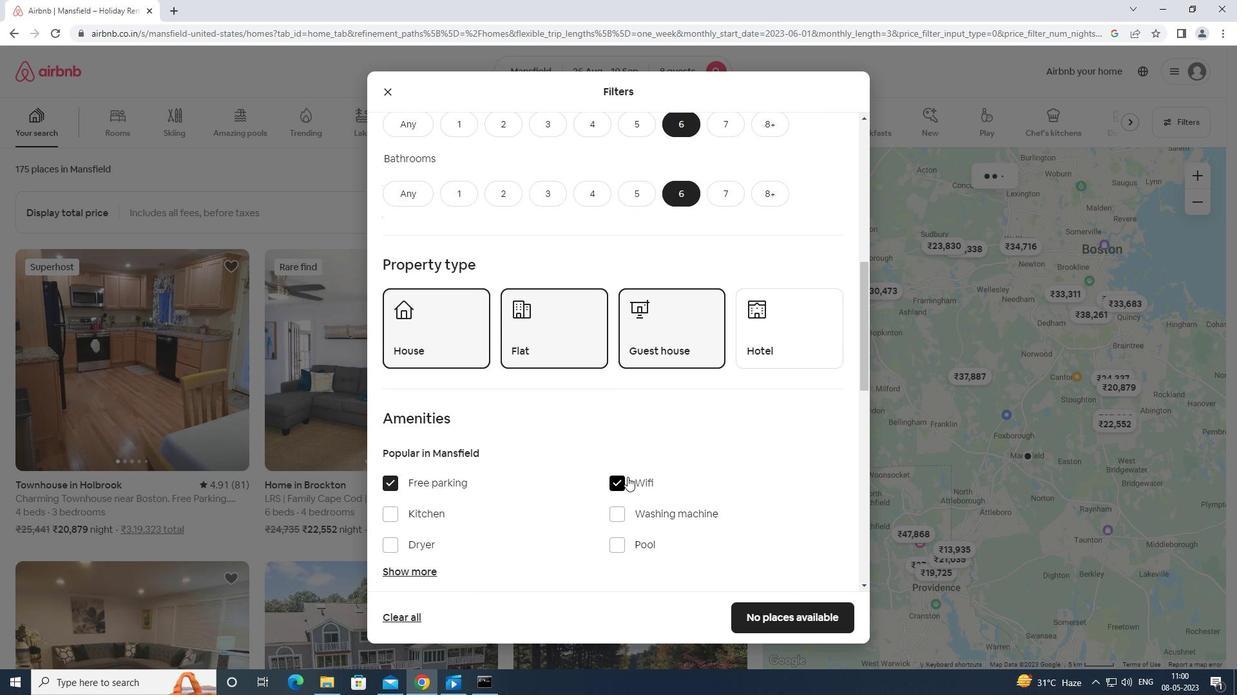 
Action: Mouse moved to (413, 447)
Screenshot: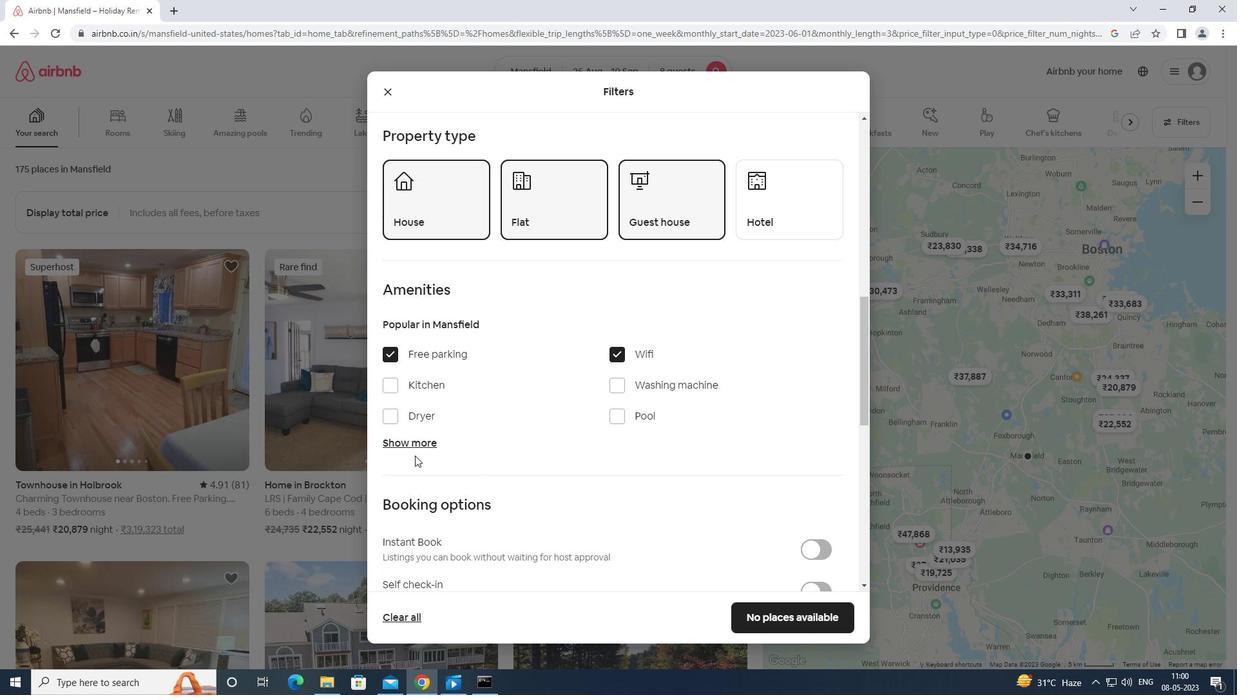 
Action: Mouse pressed left at (413, 447)
Screenshot: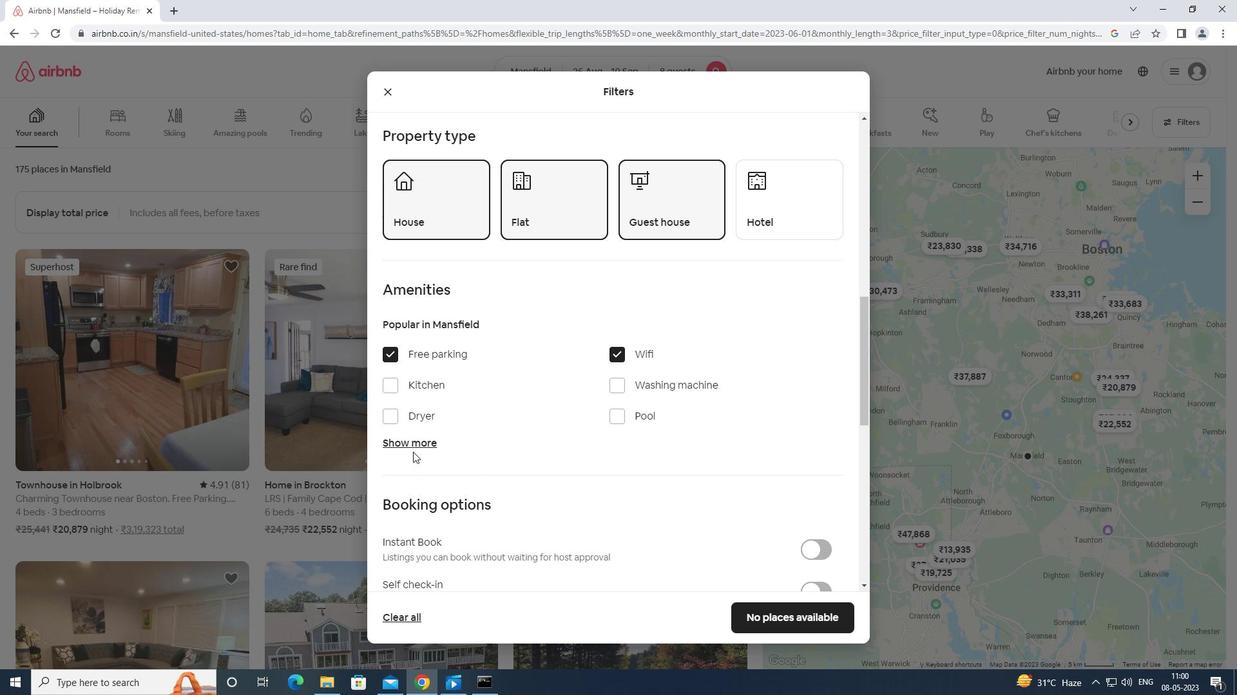 
Action: Mouse moved to (623, 514)
Screenshot: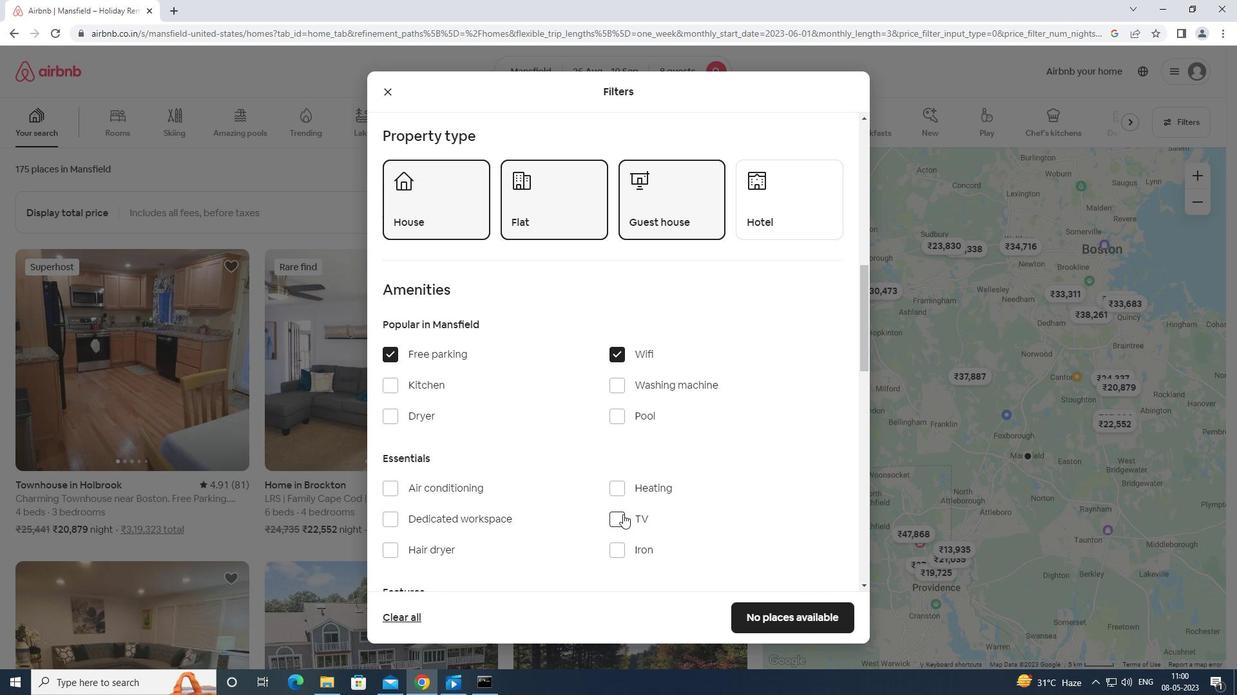 
Action: Mouse pressed left at (623, 514)
Screenshot: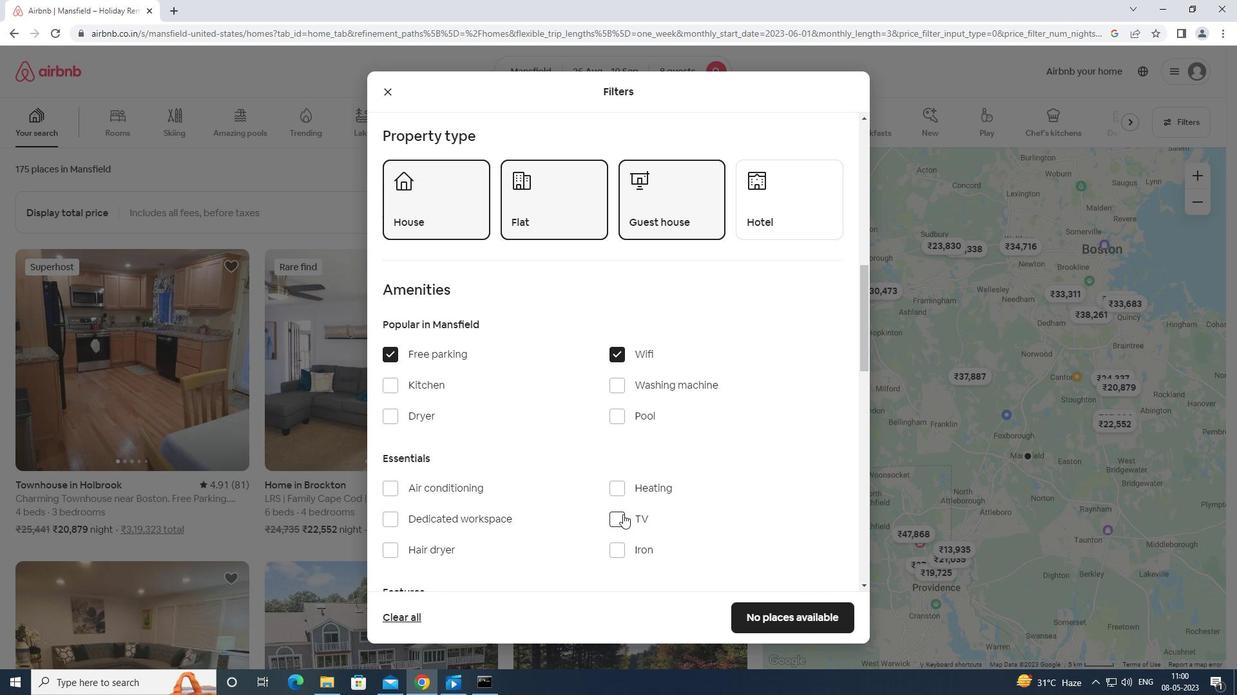 
Action: Mouse moved to (625, 509)
Screenshot: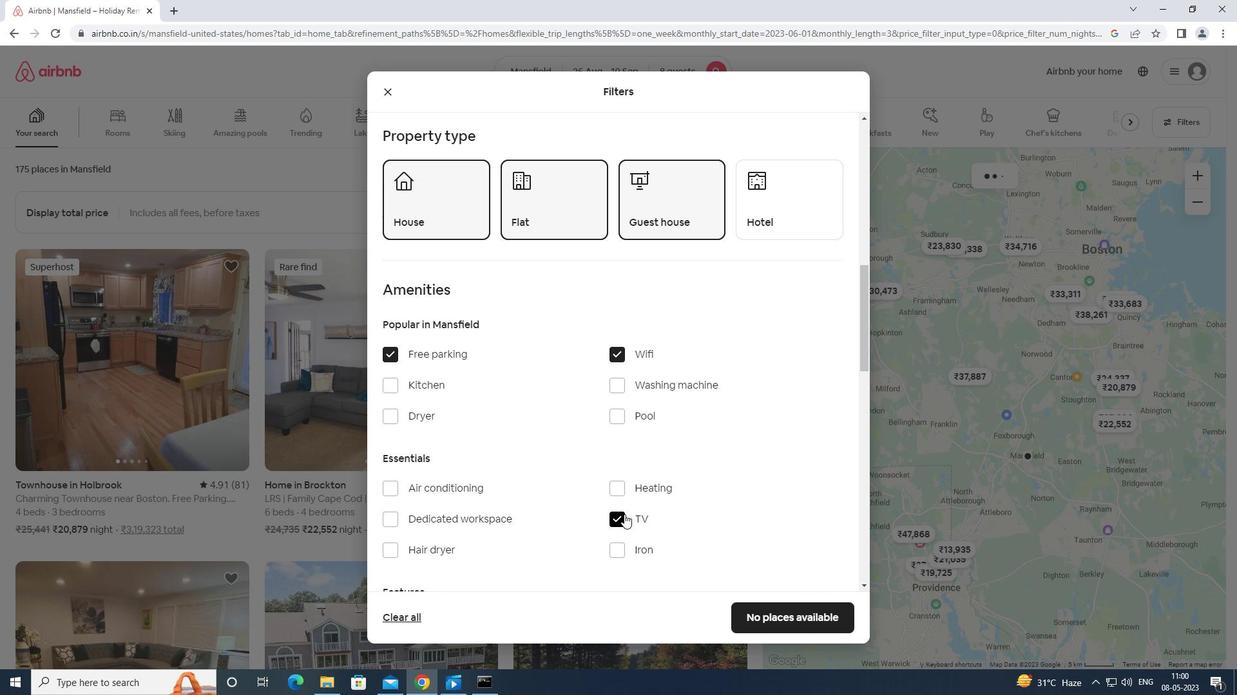
Action: Mouse scrolled (625, 509) with delta (0, 0)
Screenshot: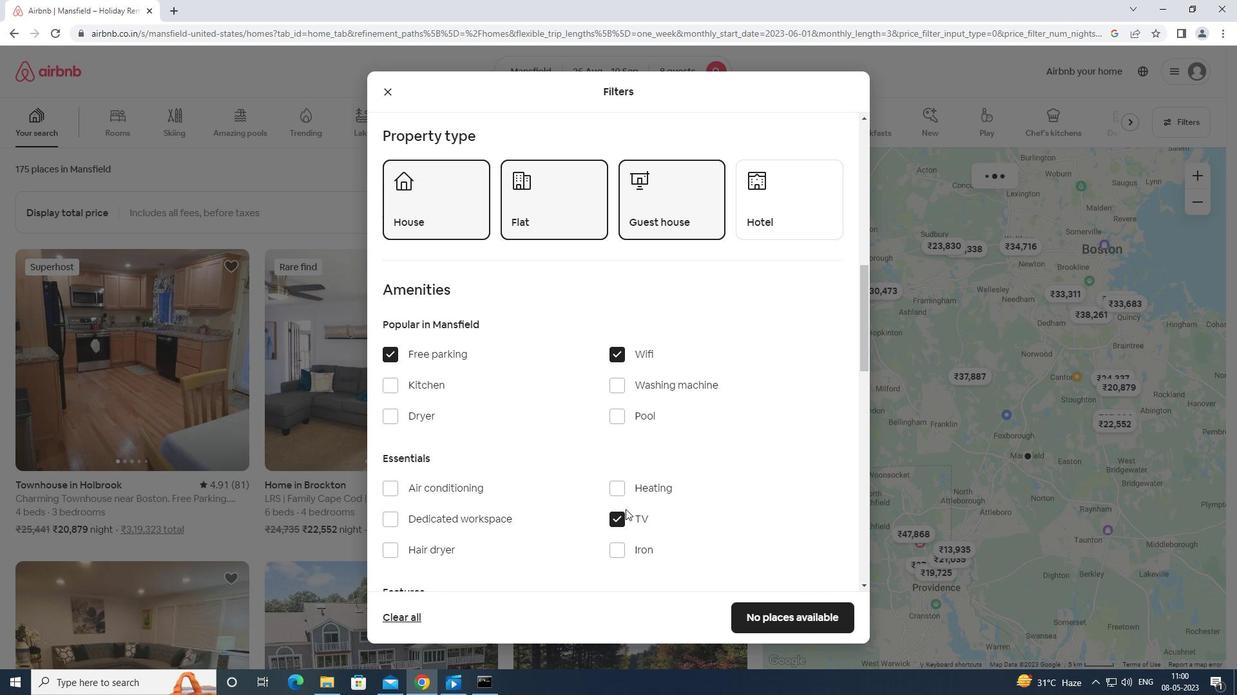 
Action: Mouse scrolled (625, 509) with delta (0, 0)
Screenshot: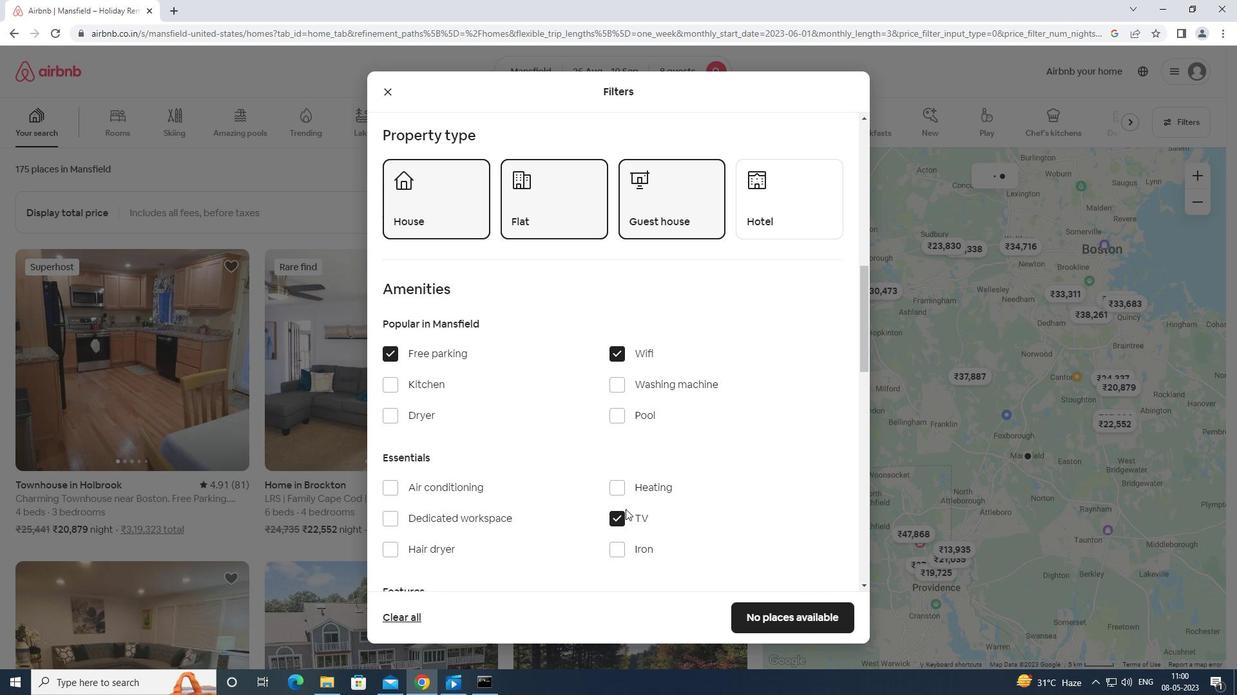 
Action: Mouse moved to (623, 519)
Screenshot: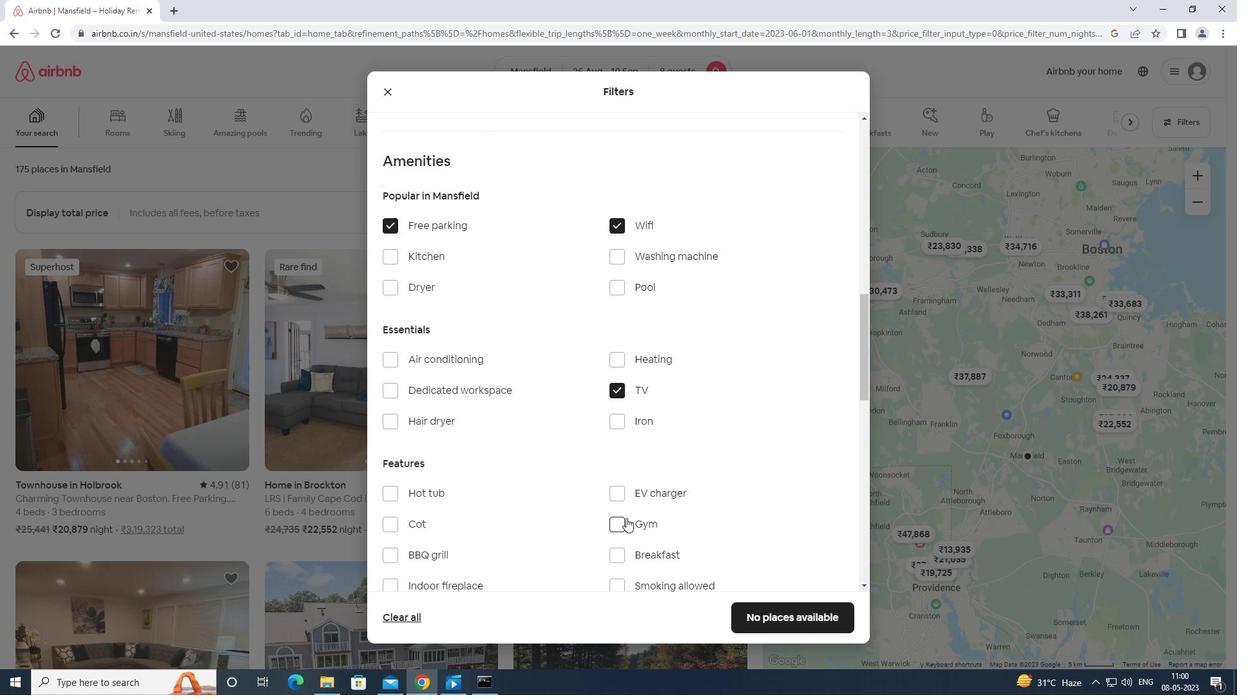 
Action: Mouse pressed left at (623, 519)
Screenshot: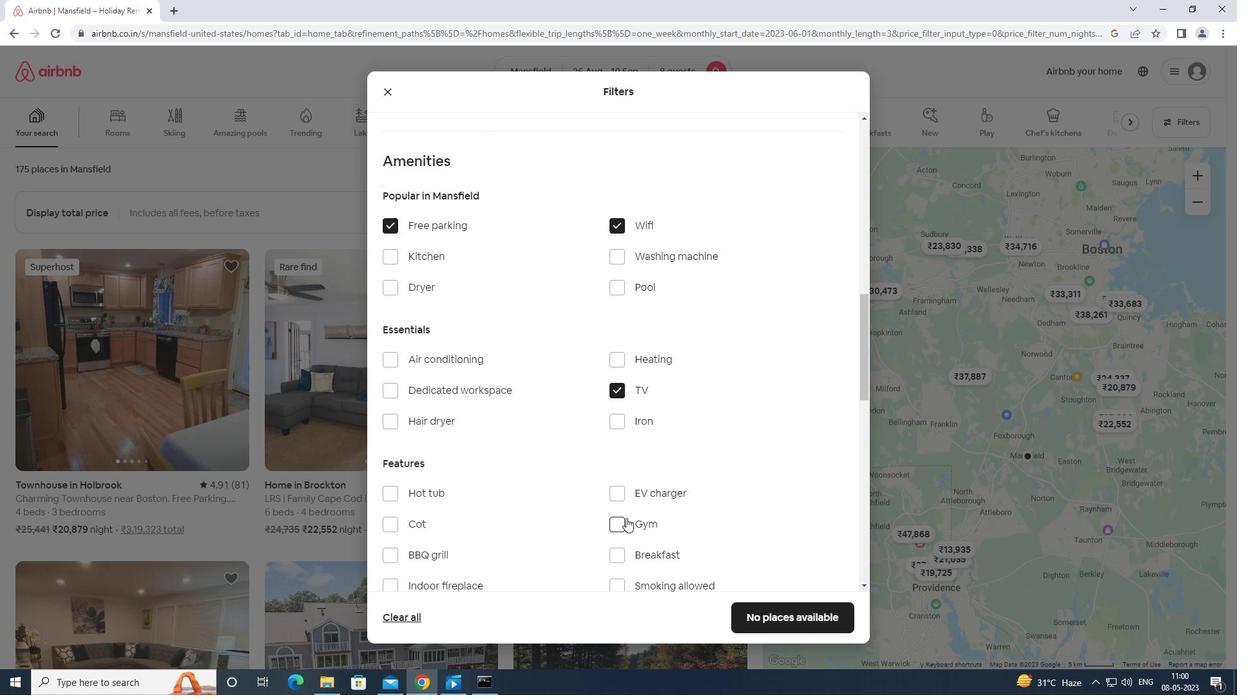 
Action: Mouse moved to (618, 561)
Screenshot: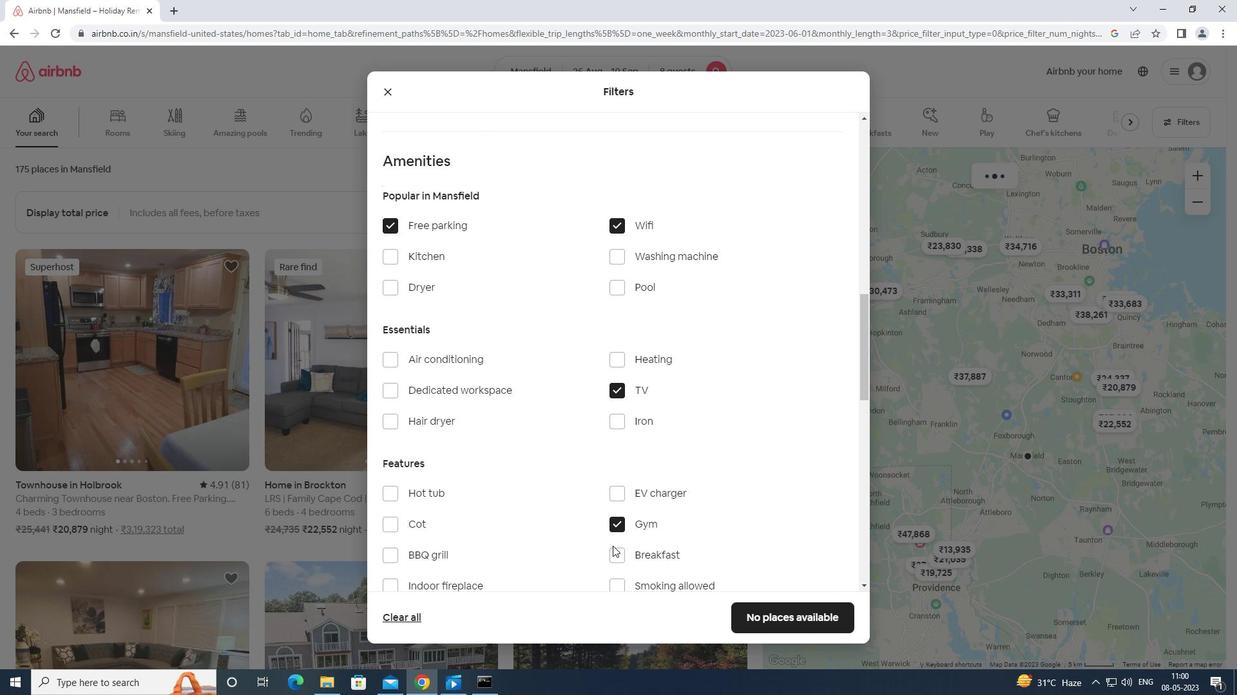 
Action: Mouse pressed left at (618, 561)
Screenshot: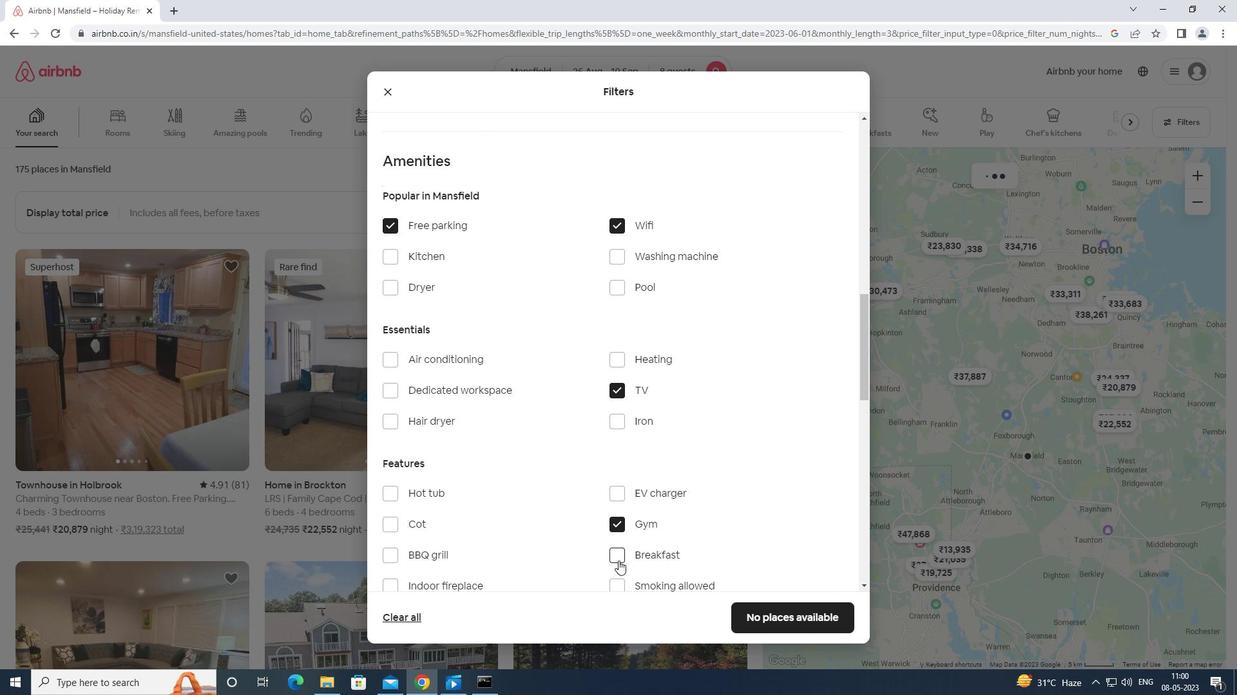 
Action: Mouse moved to (632, 536)
Screenshot: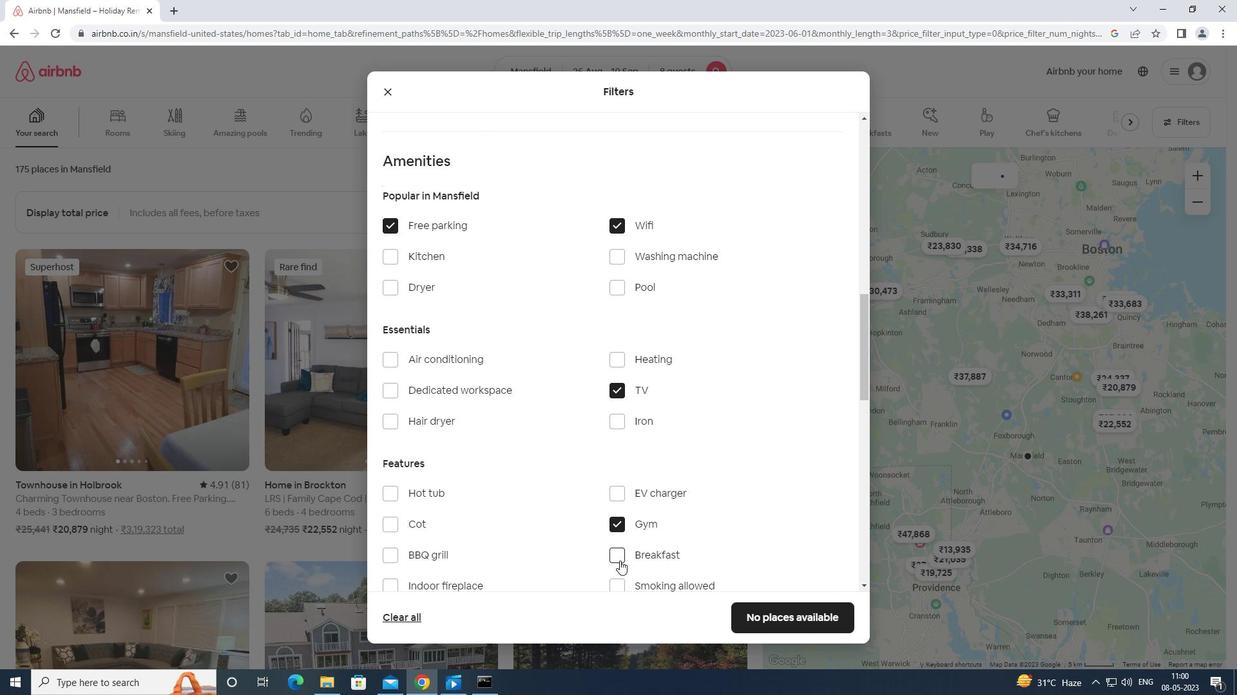 
Action: Mouse scrolled (632, 536) with delta (0, 0)
Screenshot: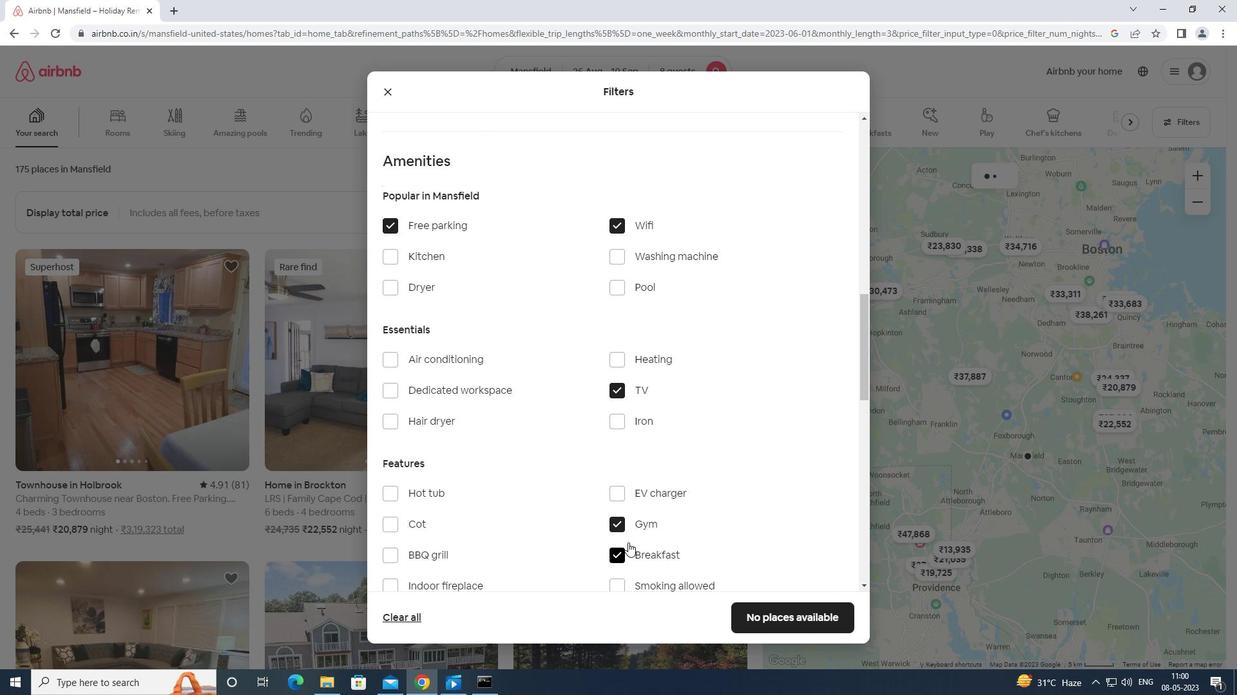 
Action: Mouse scrolled (632, 536) with delta (0, 0)
Screenshot: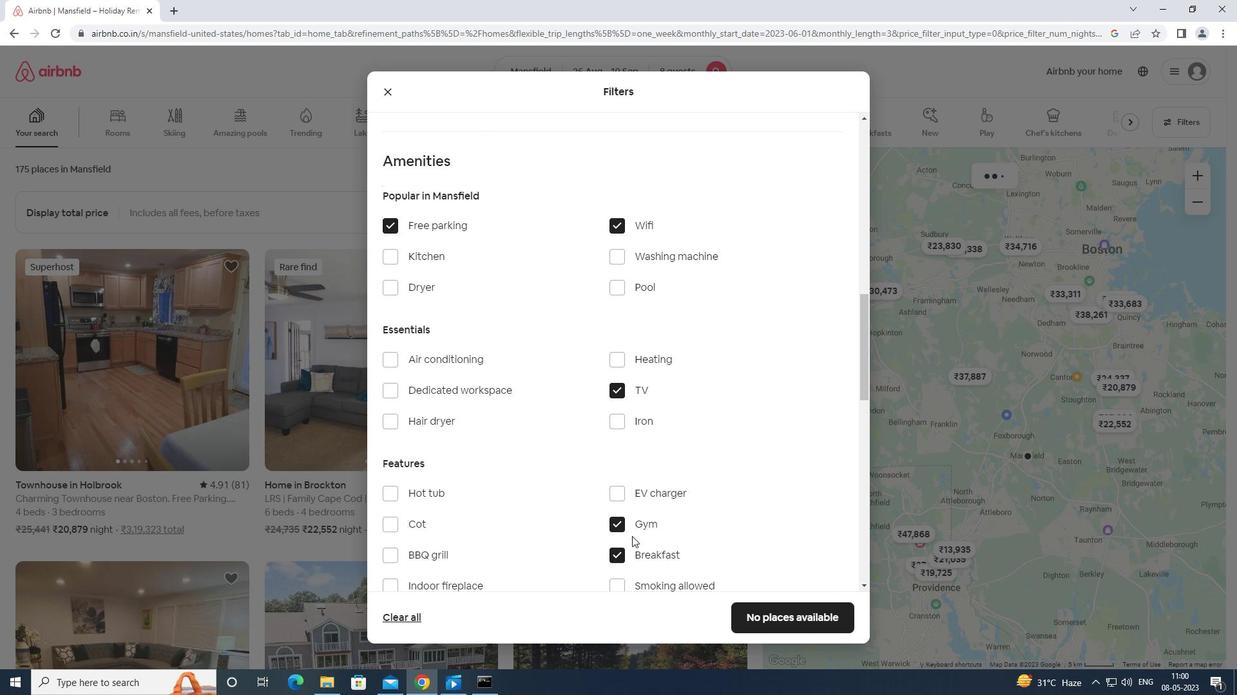 
Action: Mouse scrolled (632, 536) with delta (0, 0)
Screenshot: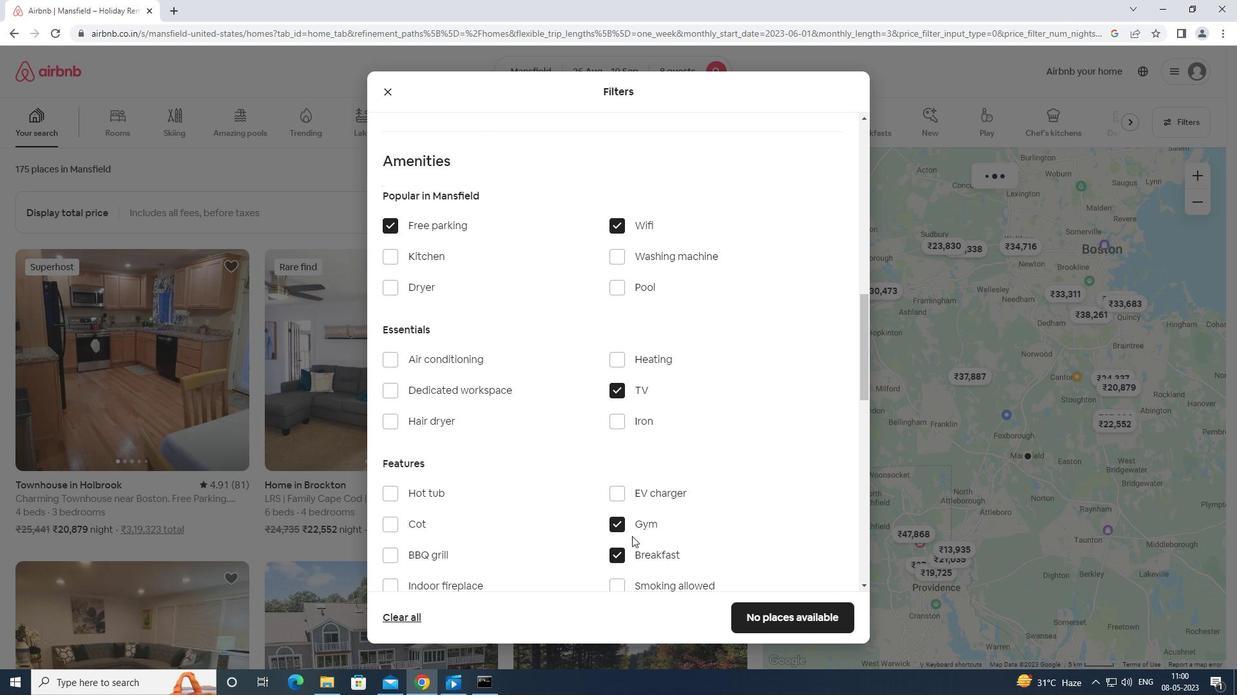 
Action: Mouse moved to (643, 517)
Screenshot: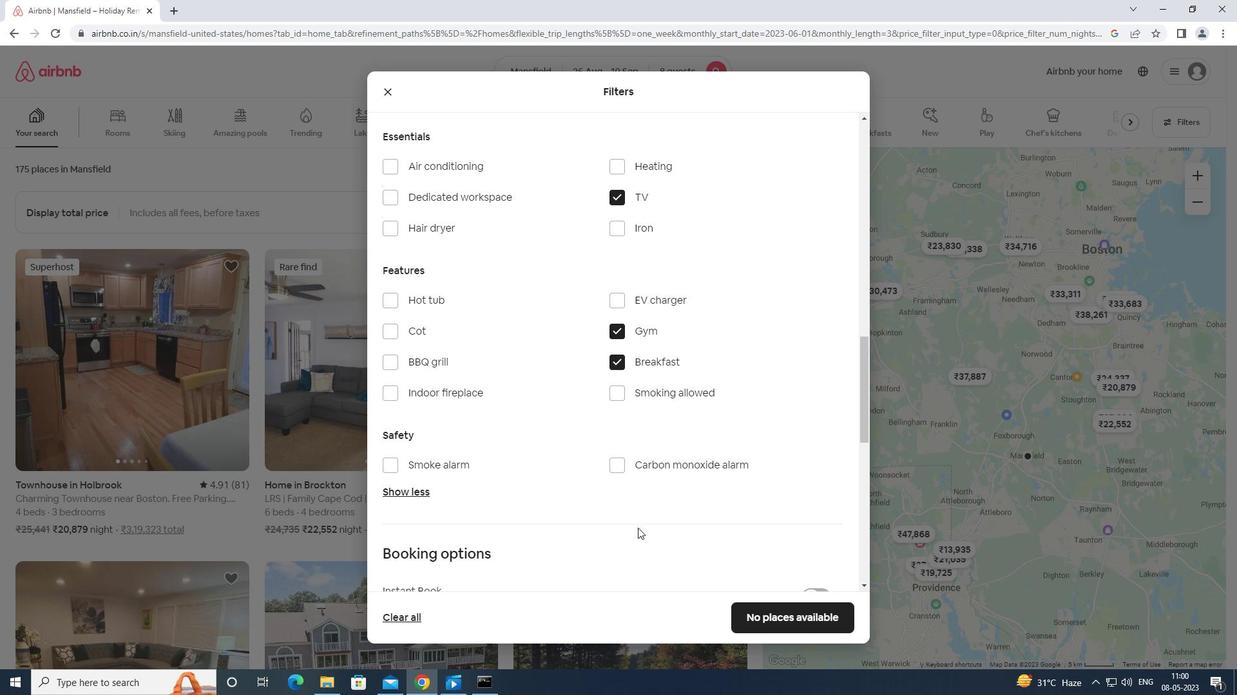 
Action: Mouse scrolled (643, 516) with delta (0, 0)
Screenshot: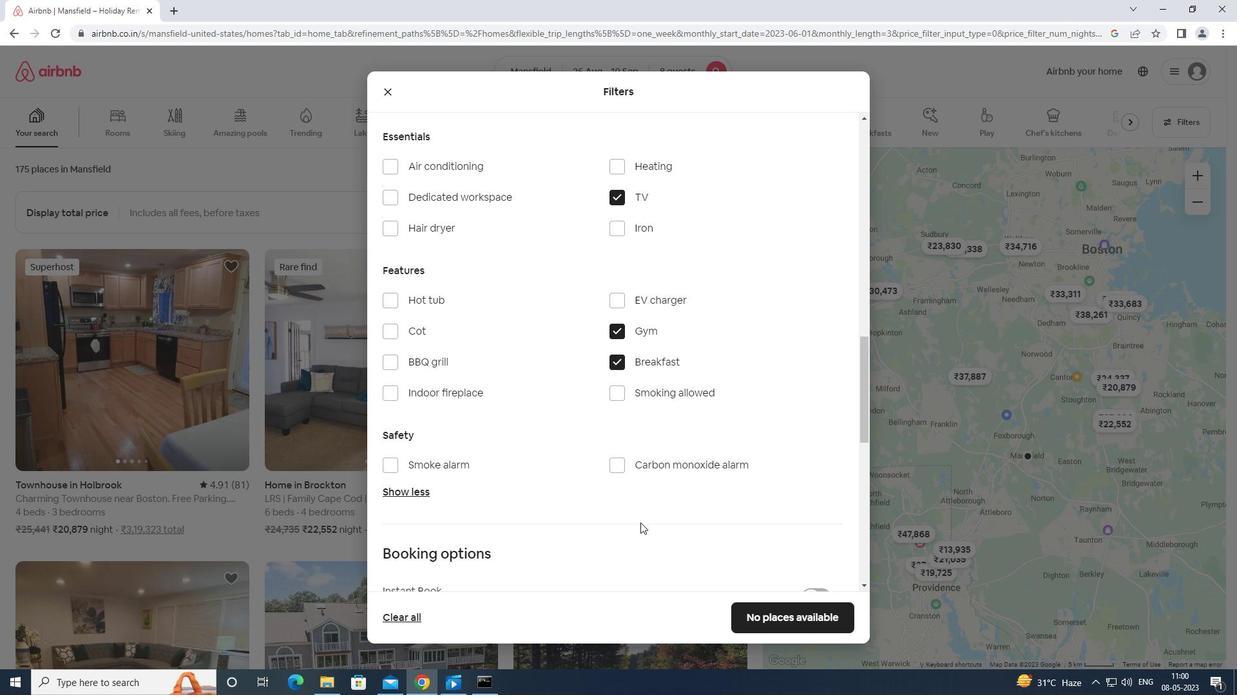 
Action: Mouse scrolled (643, 516) with delta (0, 0)
Screenshot: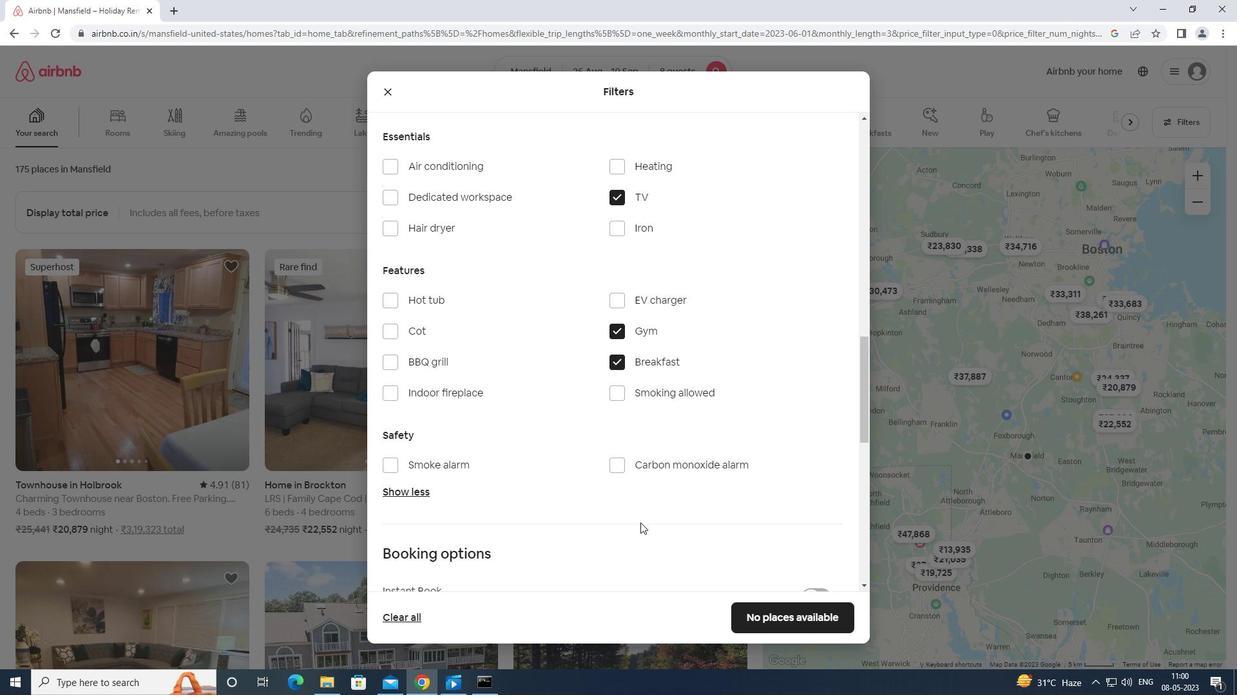 
Action: Mouse moved to (811, 512)
Screenshot: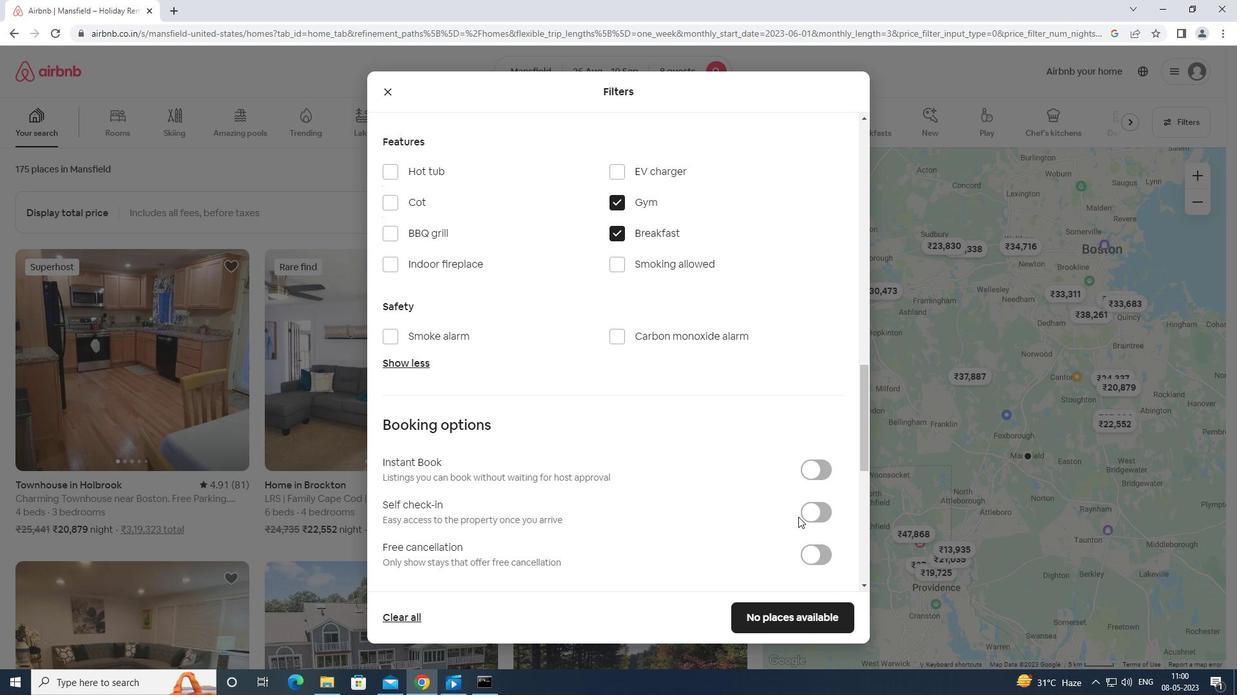 
Action: Mouse pressed left at (811, 512)
Screenshot: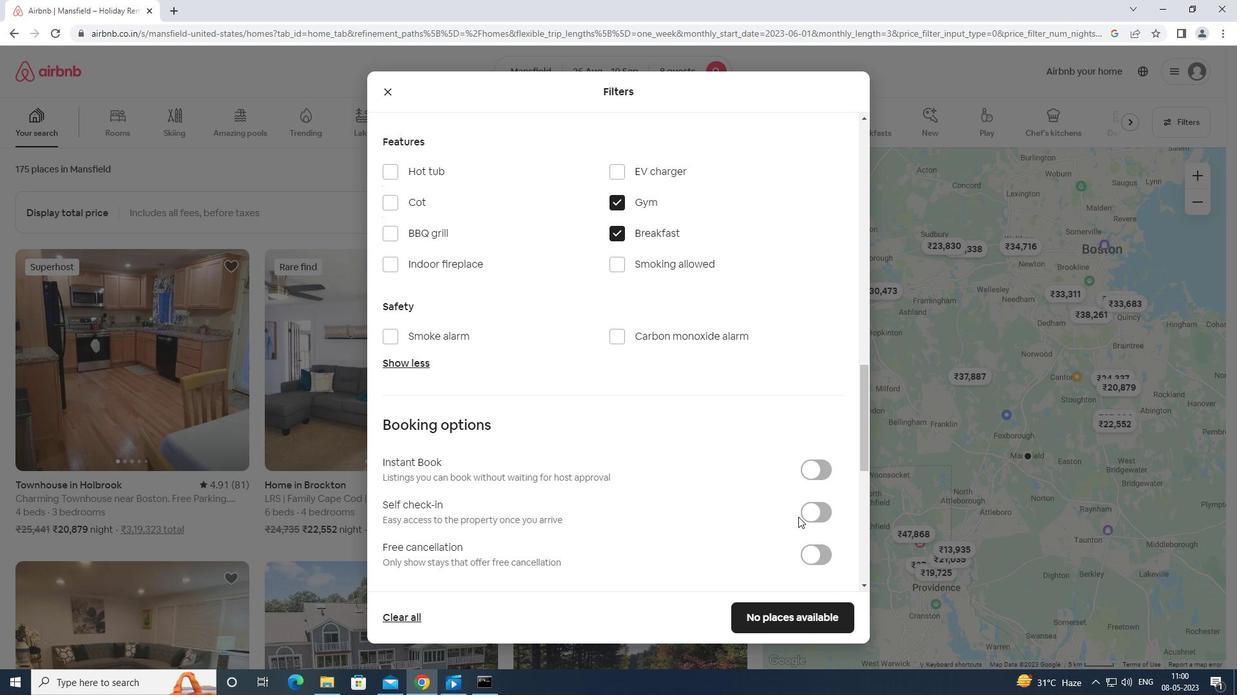 
Action: Mouse moved to (813, 505)
Screenshot: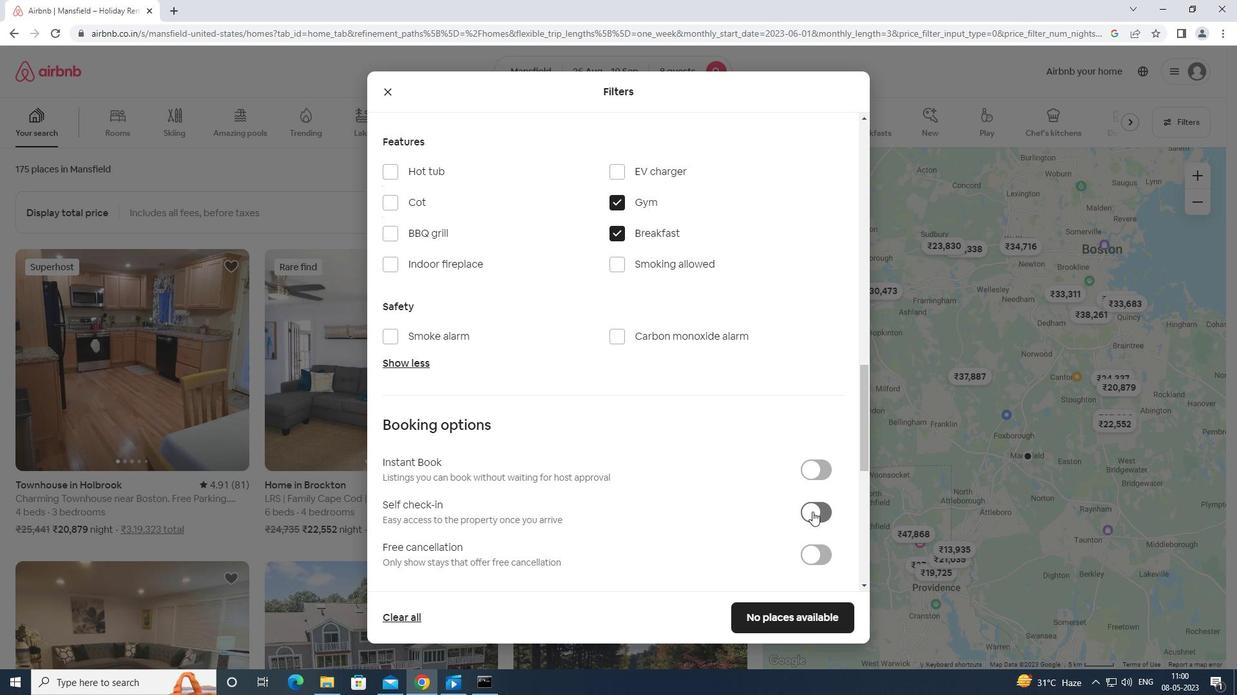 
Action: Mouse scrolled (813, 504) with delta (0, 0)
Screenshot: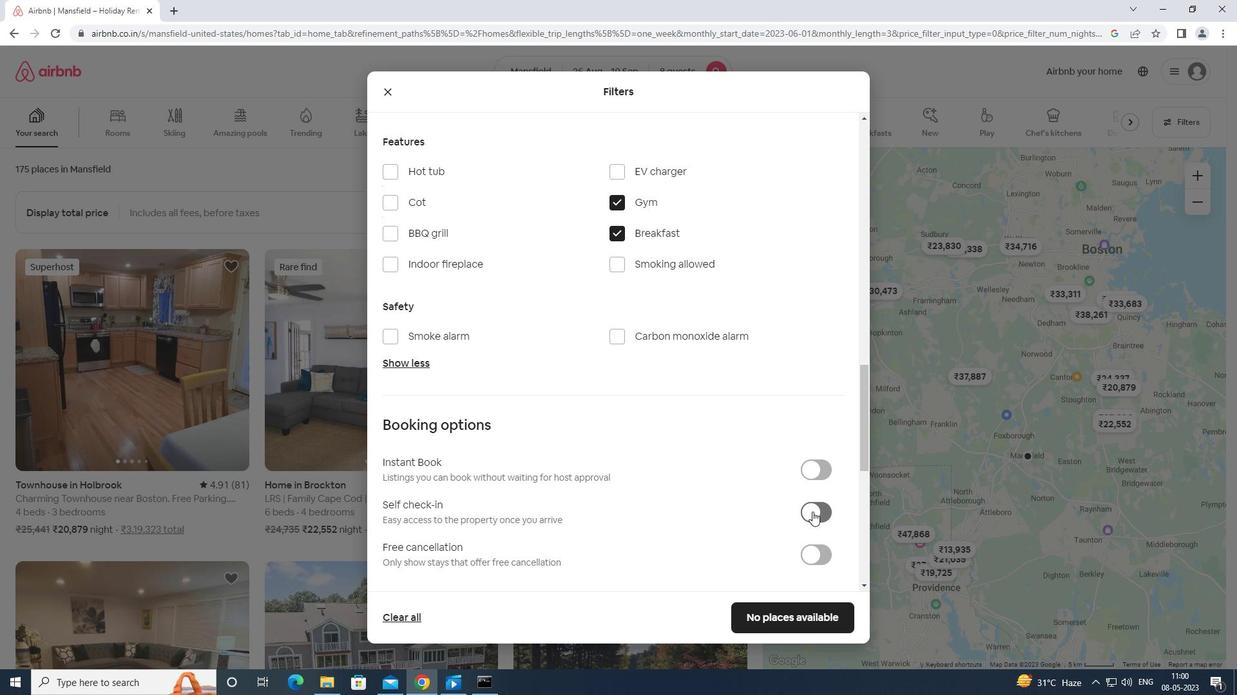 
Action: Mouse scrolled (813, 504) with delta (0, 0)
Screenshot: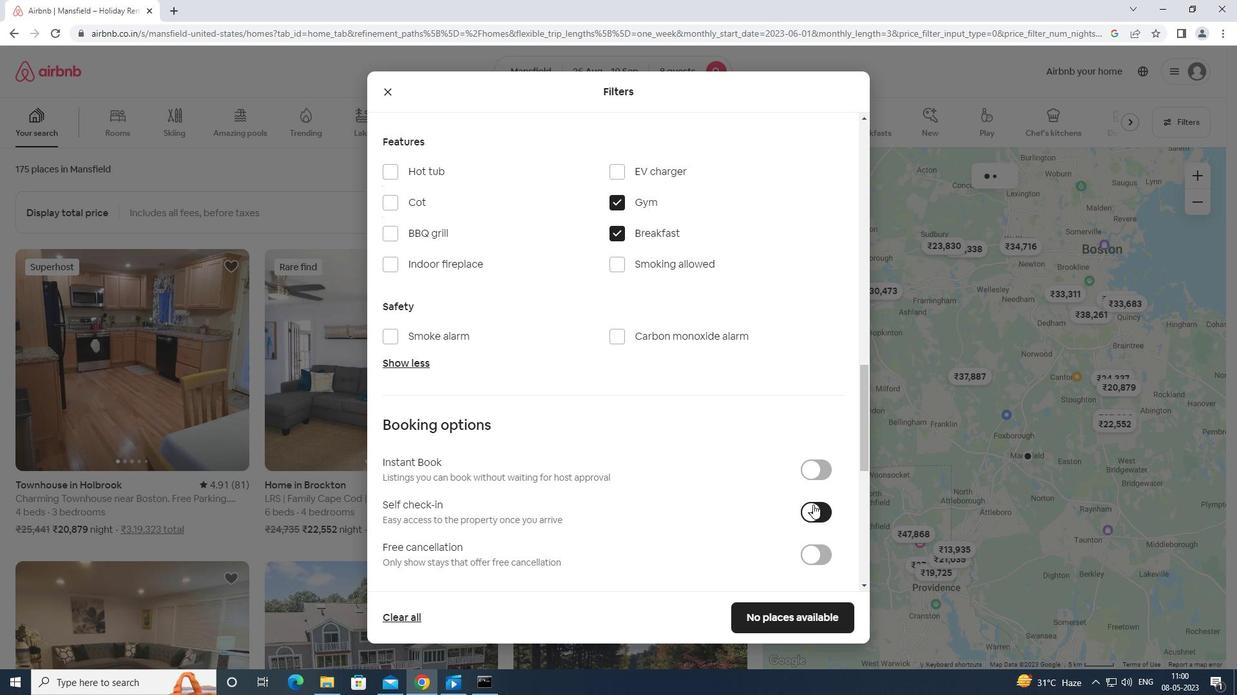 
Action: Mouse scrolled (813, 504) with delta (0, 0)
Screenshot: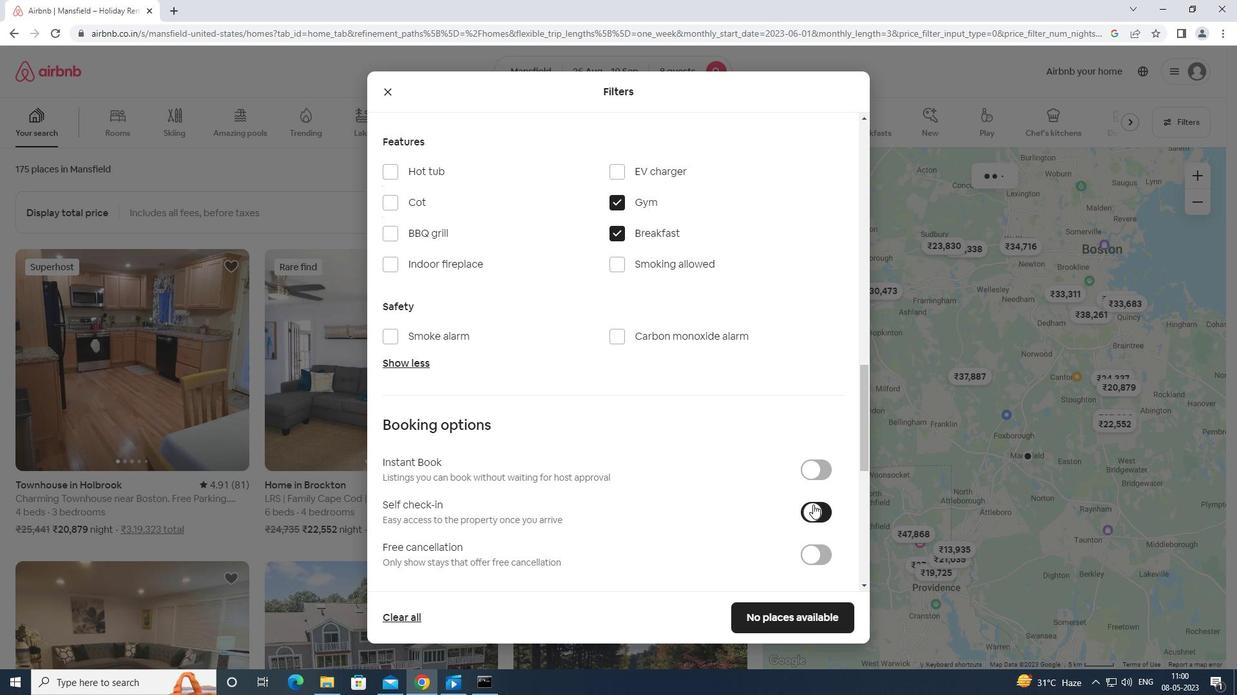 
Action: Mouse moved to (813, 504)
Screenshot: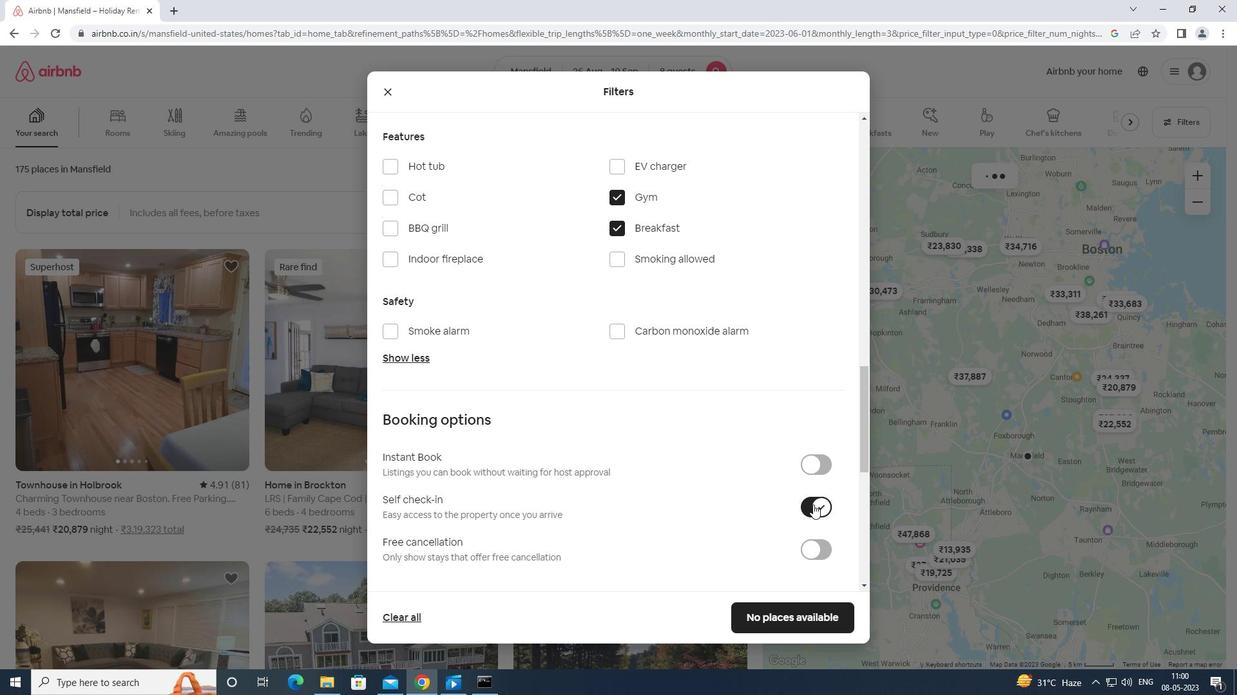 
Action: Mouse scrolled (813, 503) with delta (0, 0)
Screenshot: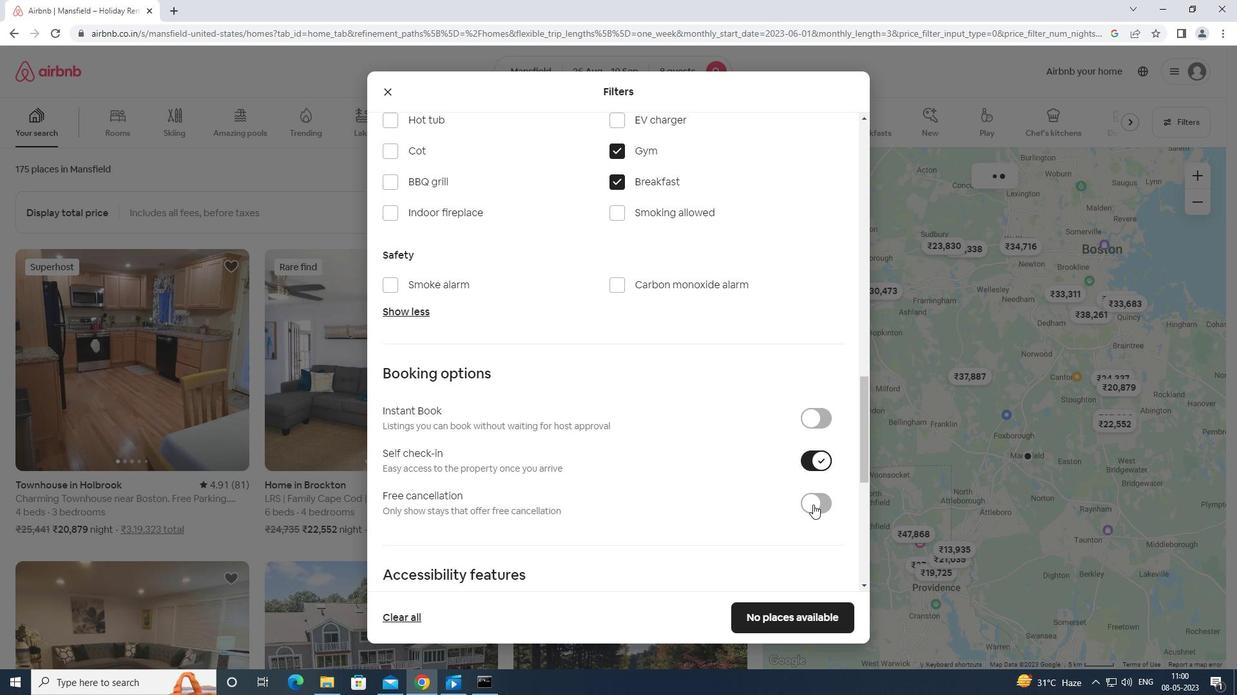 
Action: Mouse moved to (812, 503)
Screenshot: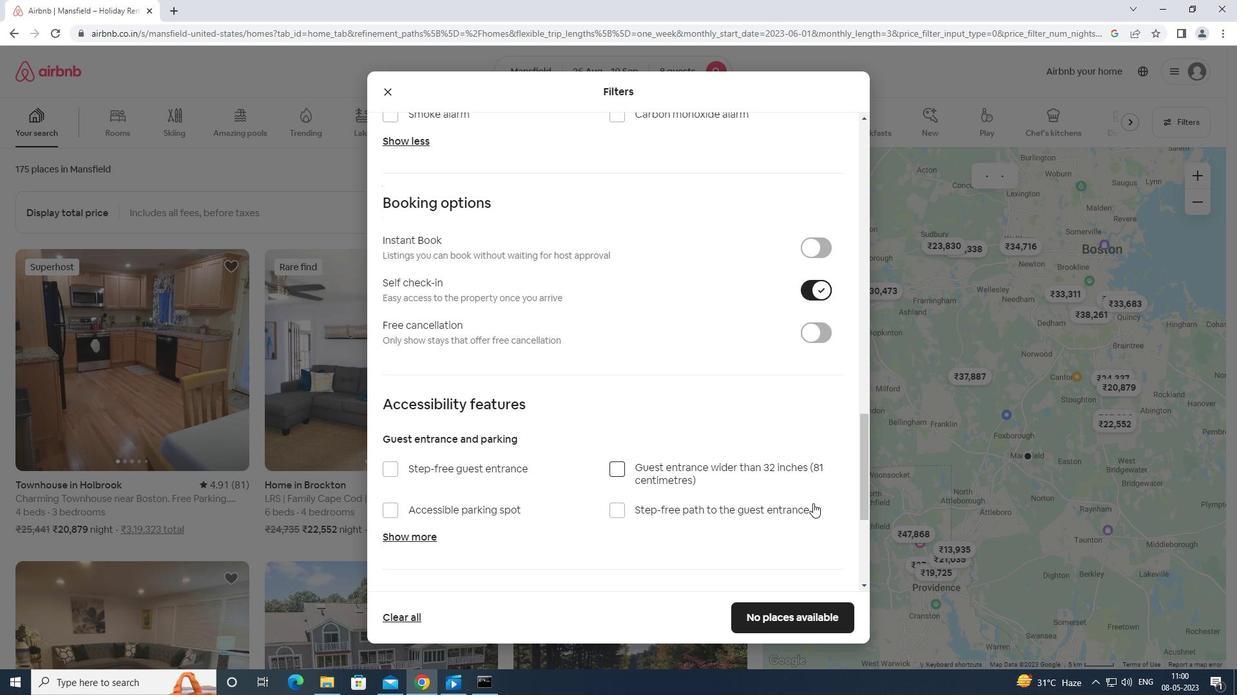 
Action: Mouse scrolled (812, 502) with delta (0, 0)
Screenshot: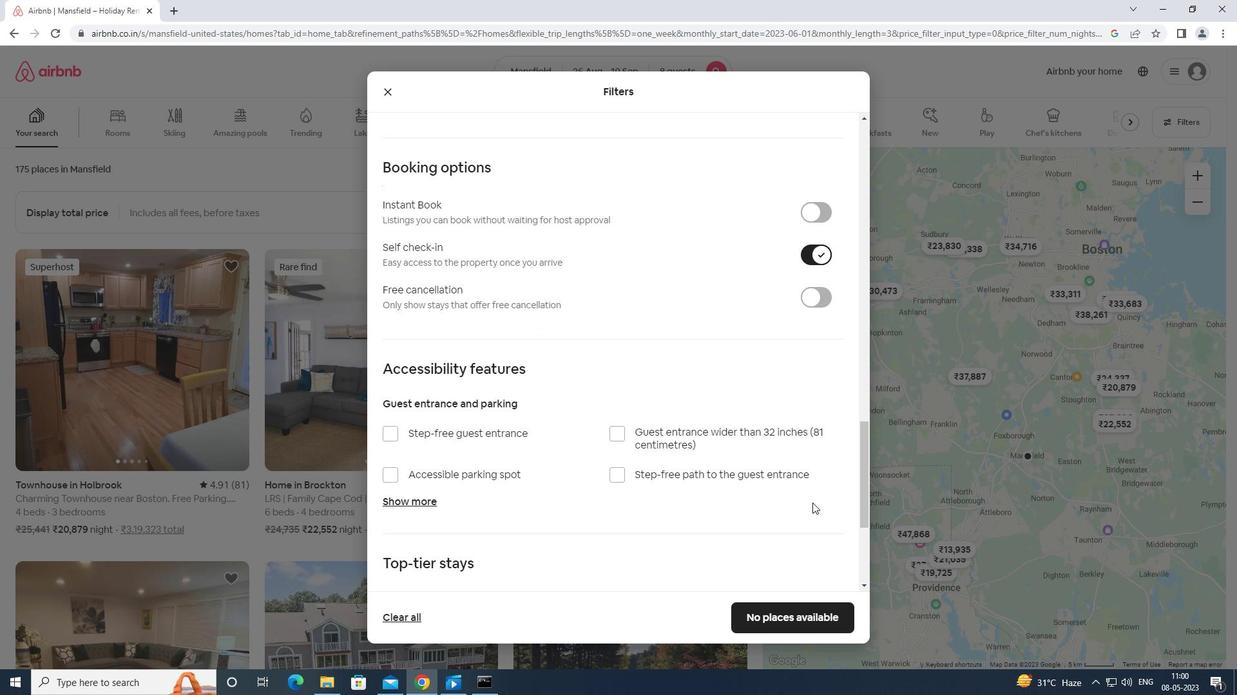 
Action: Mouse scrolled (812, 502) with delta (0, 0)
Screenshot: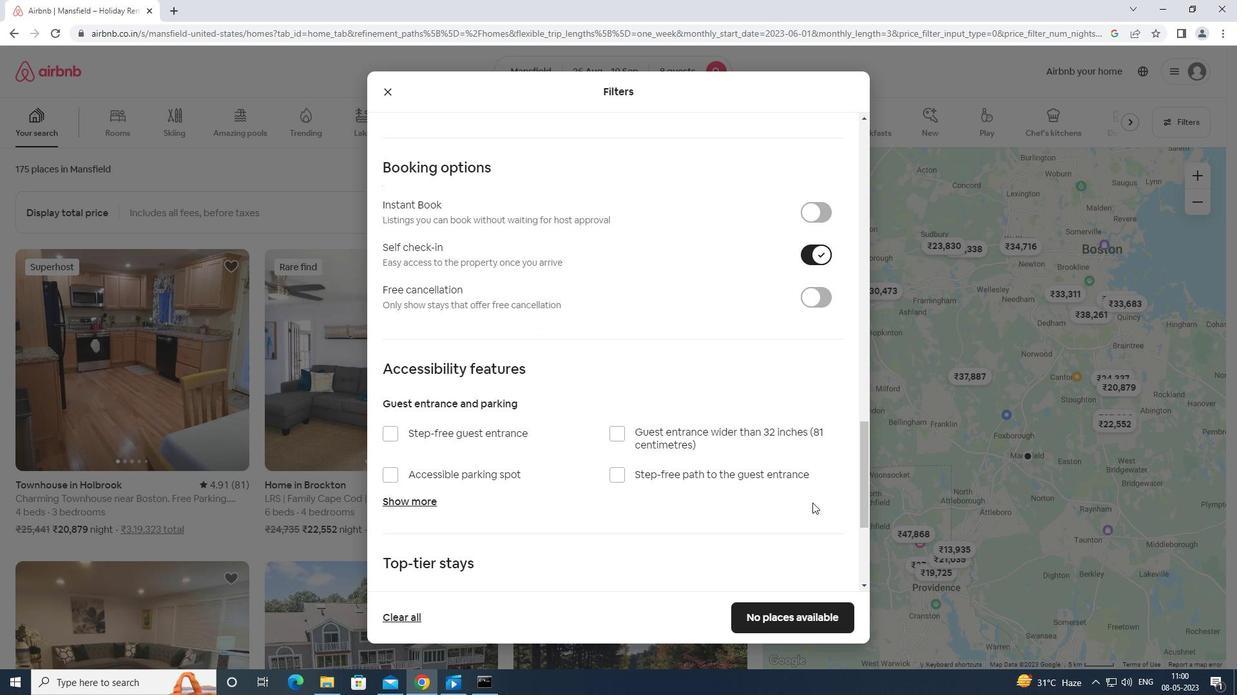 
Action: Mouse scrolled (812, 502) with delta (0, 0)
Screenshot: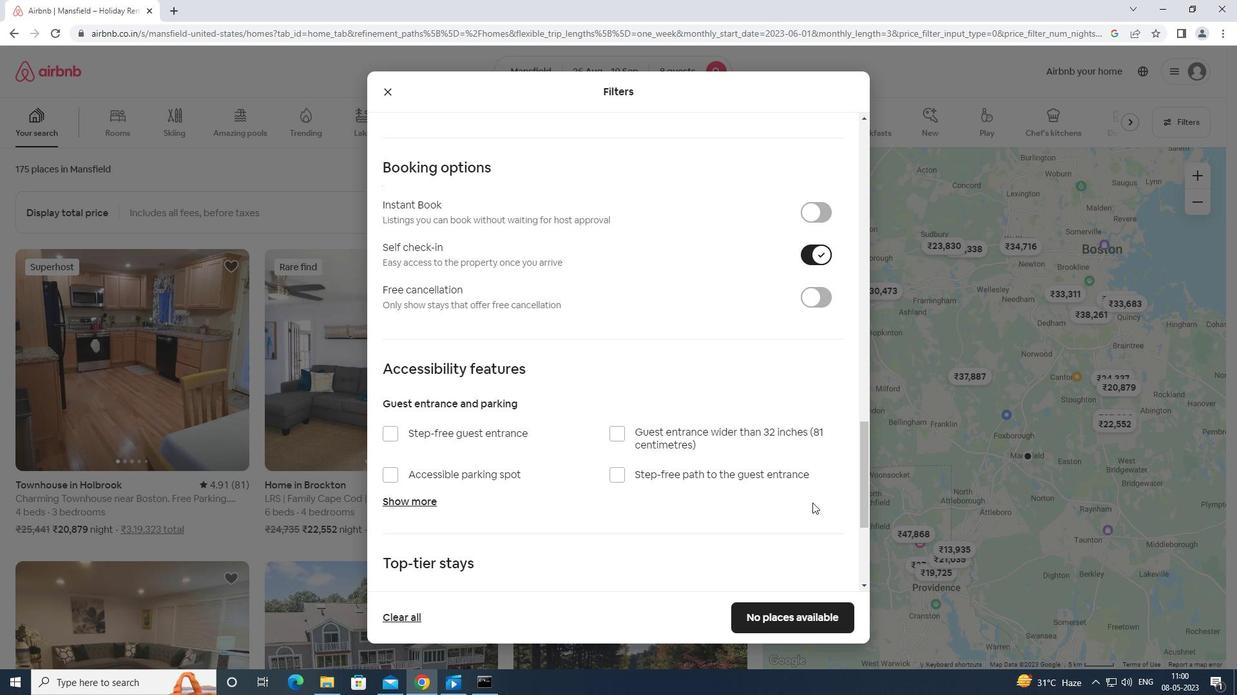 
Action: Mouse moved to (389, 541)
Screenshot: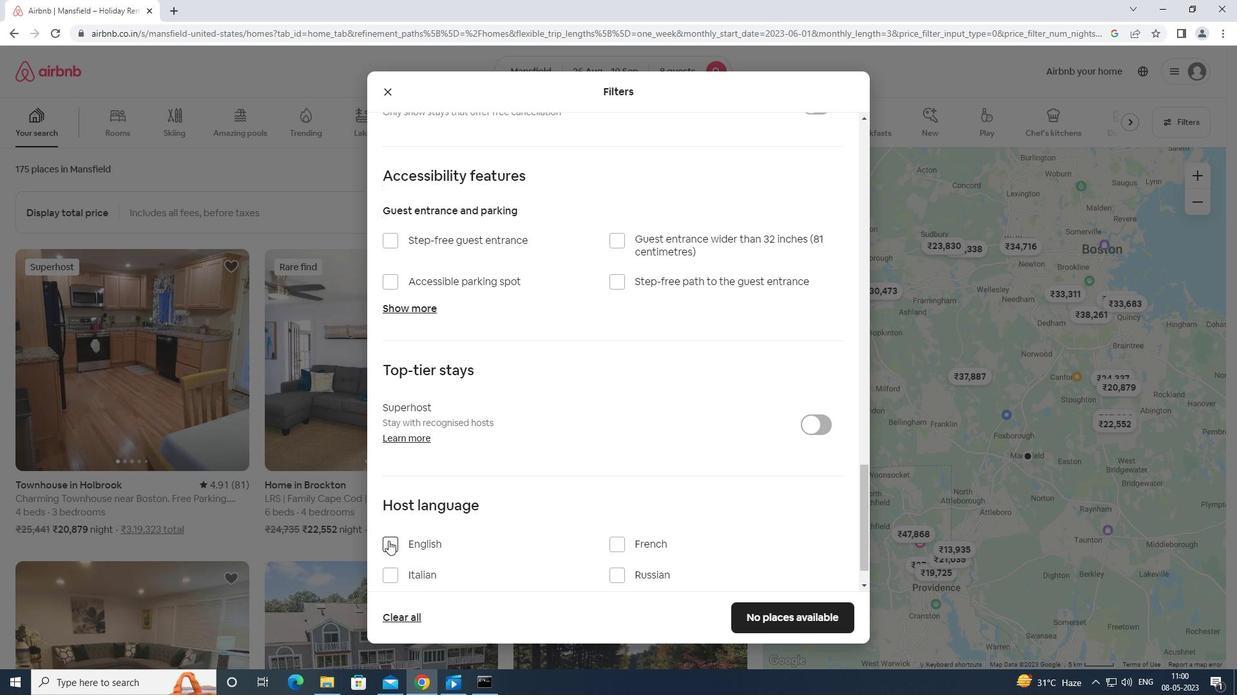 
Action: Mouse pressed left at (389, 541)
Screenshot: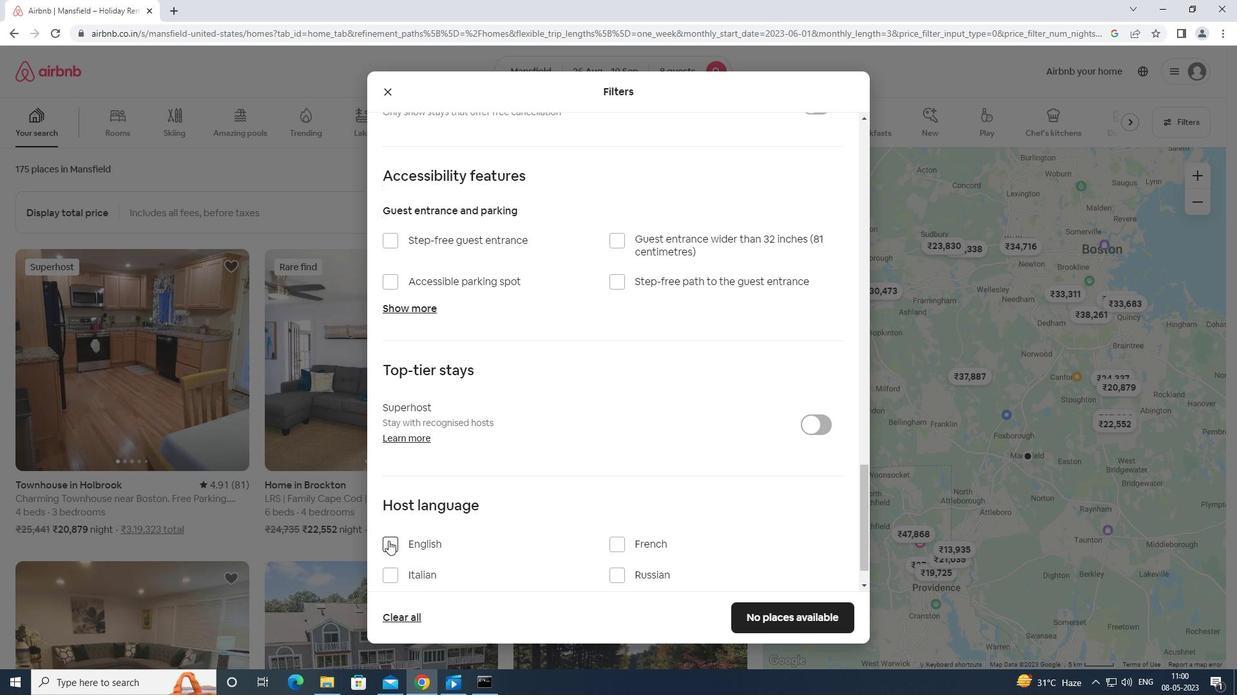 
Action: Mouse moved to (779, 610)
Screenshot: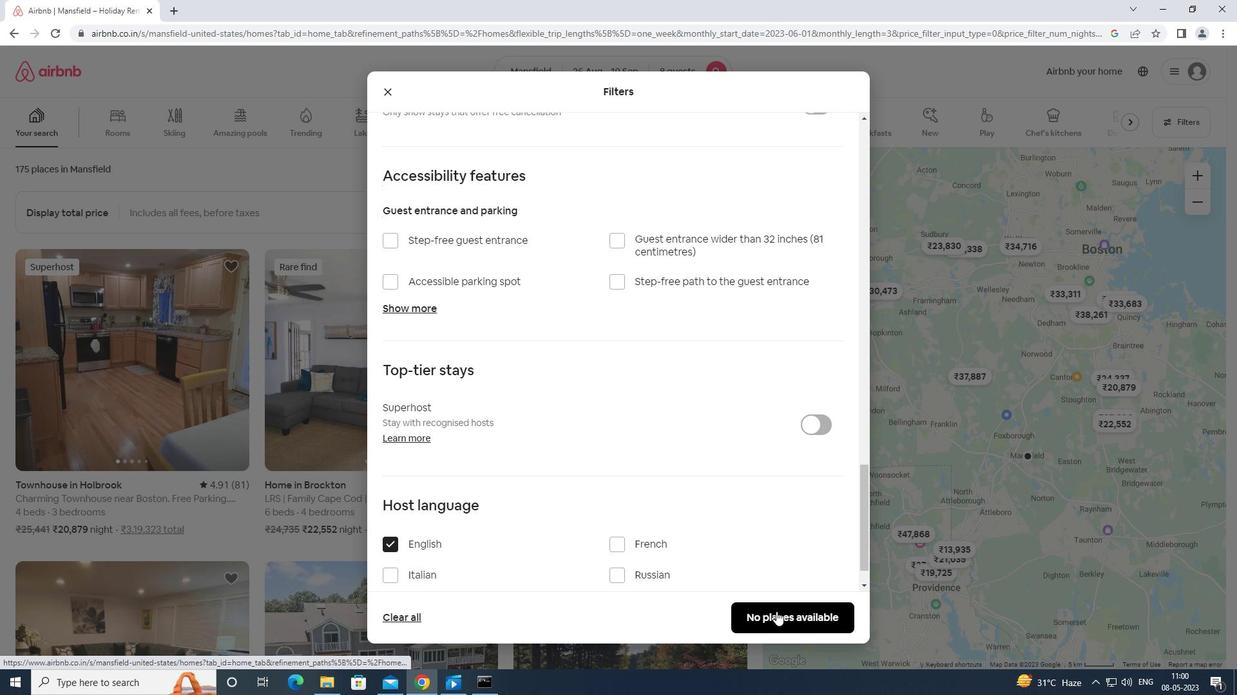 
Action: Mouse pressed left at (779, 610)
Screenshot: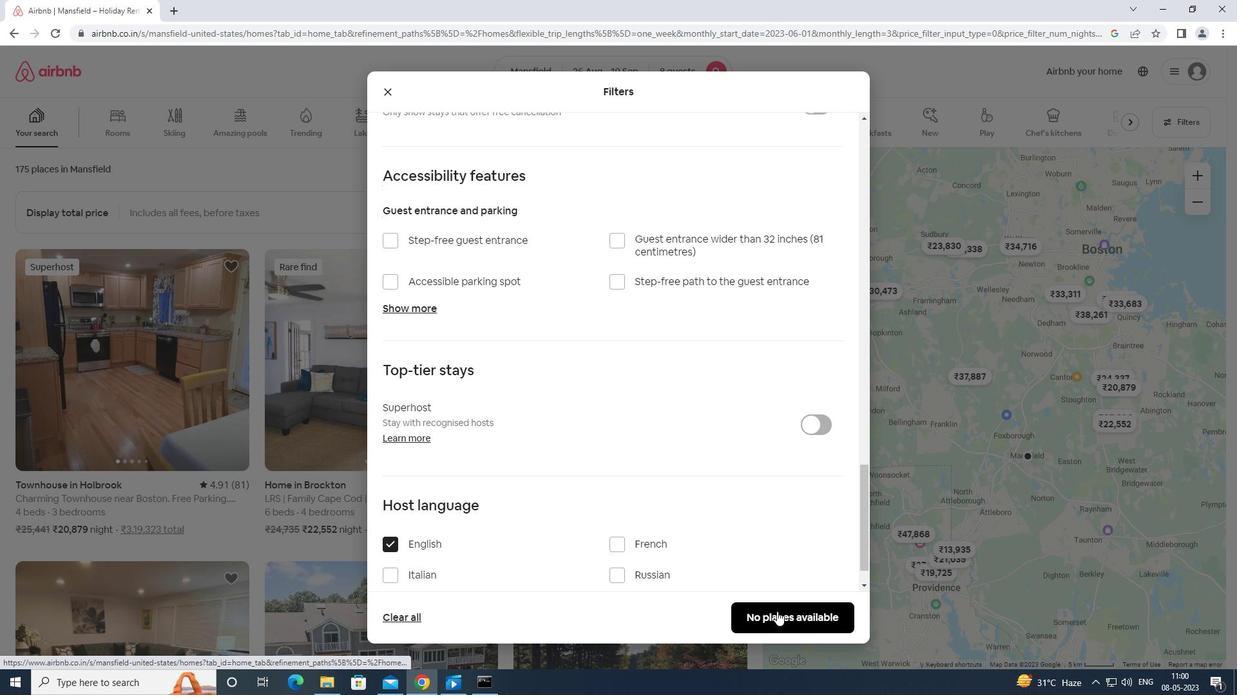 
Action: Mouse moved to (779, 609)
Screenshot: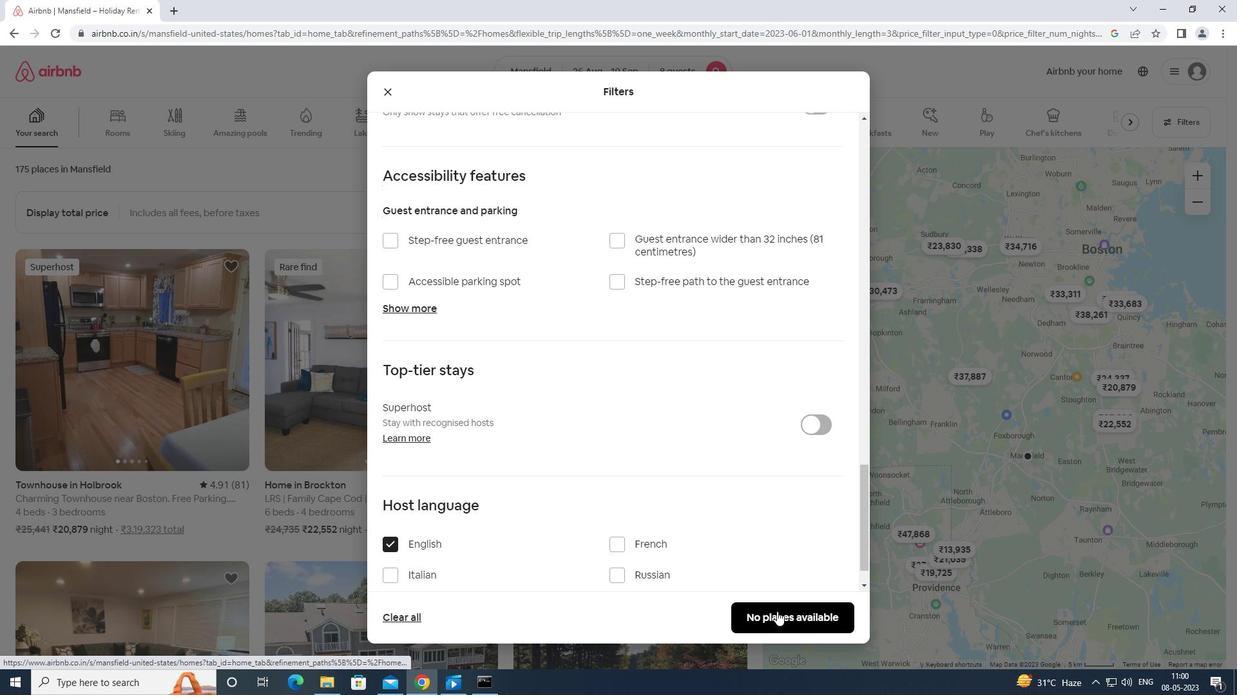 
